 Task: Slide 10 - Awesome Words-1.
Action: Mouse moved to (41, 96)
Screenshot: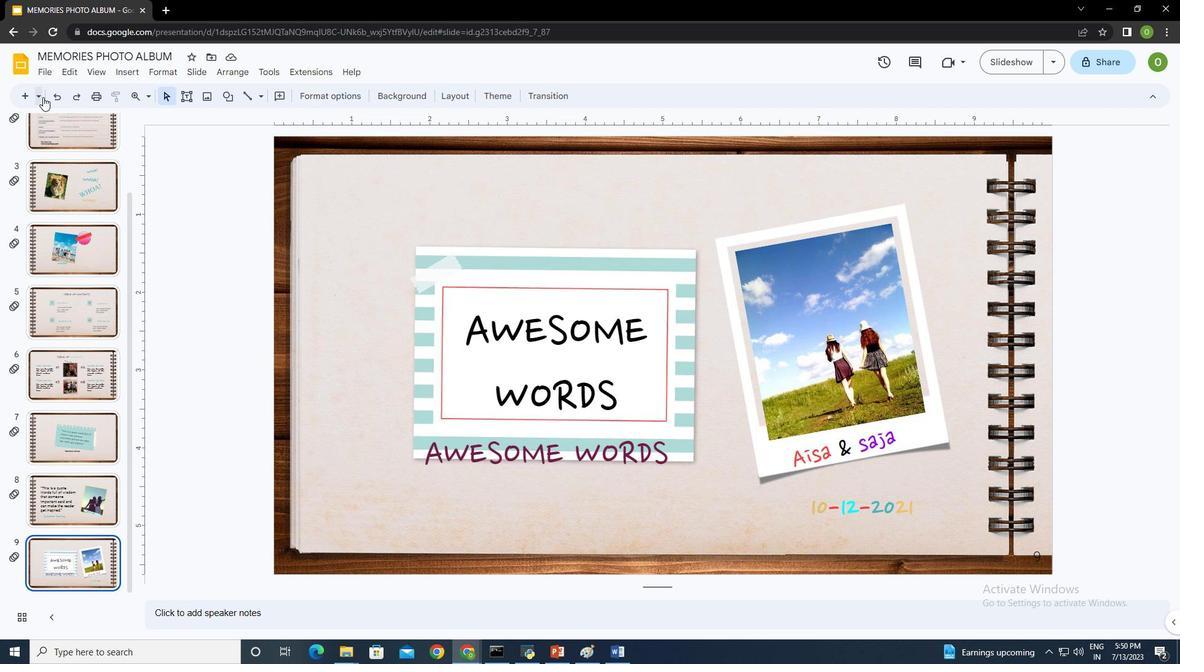
Action: Mouse pressed left at (41, 96)
Screenshot: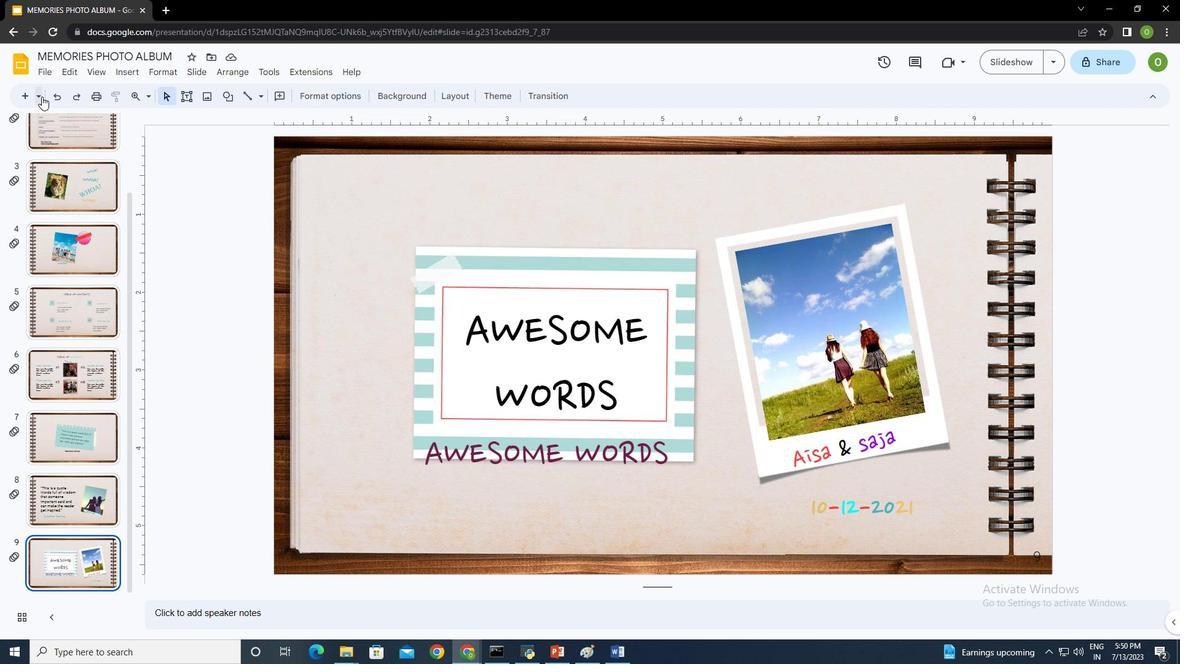 
Action: Mouse moved to (143, 340)
Screenshot: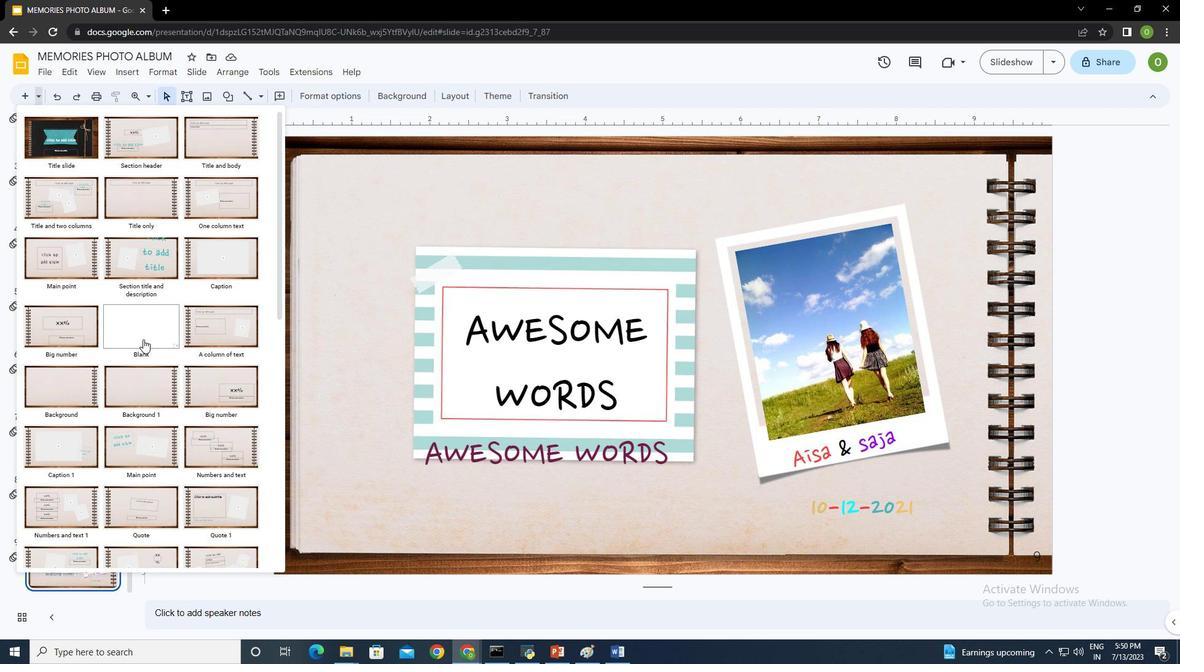
Action: Mouse scrolled (143, 339) with delta (0, 0)
Screenshot: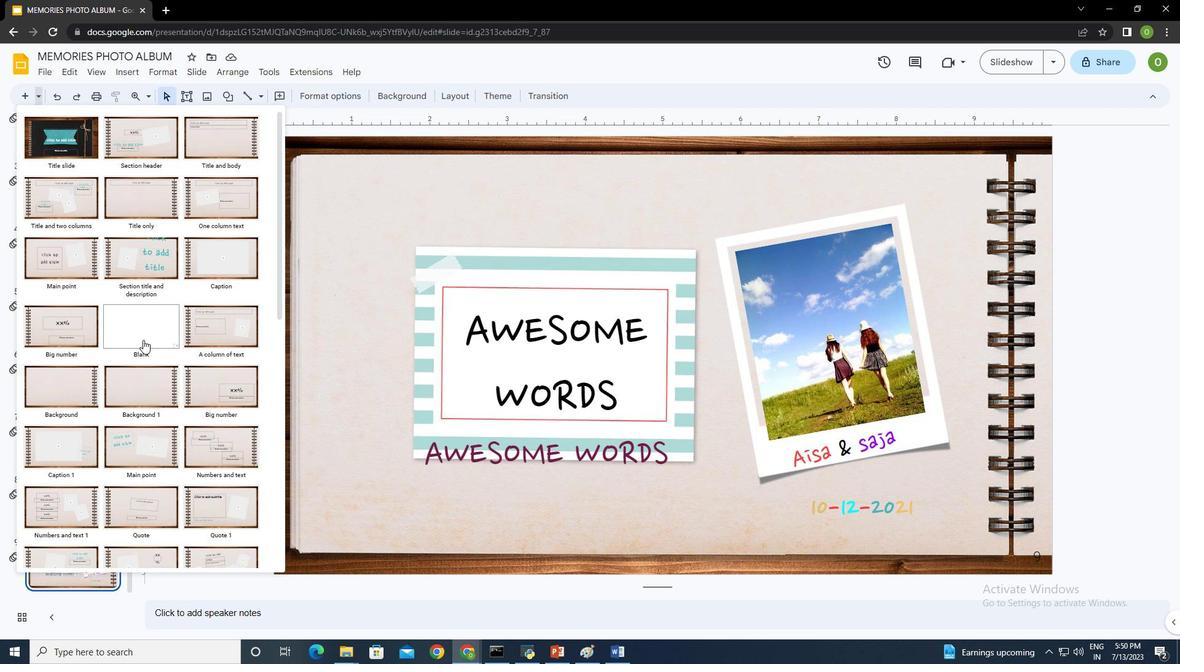 
Action: Mouse scrolled (143, 339) with delta (0, 0)
Screenshot: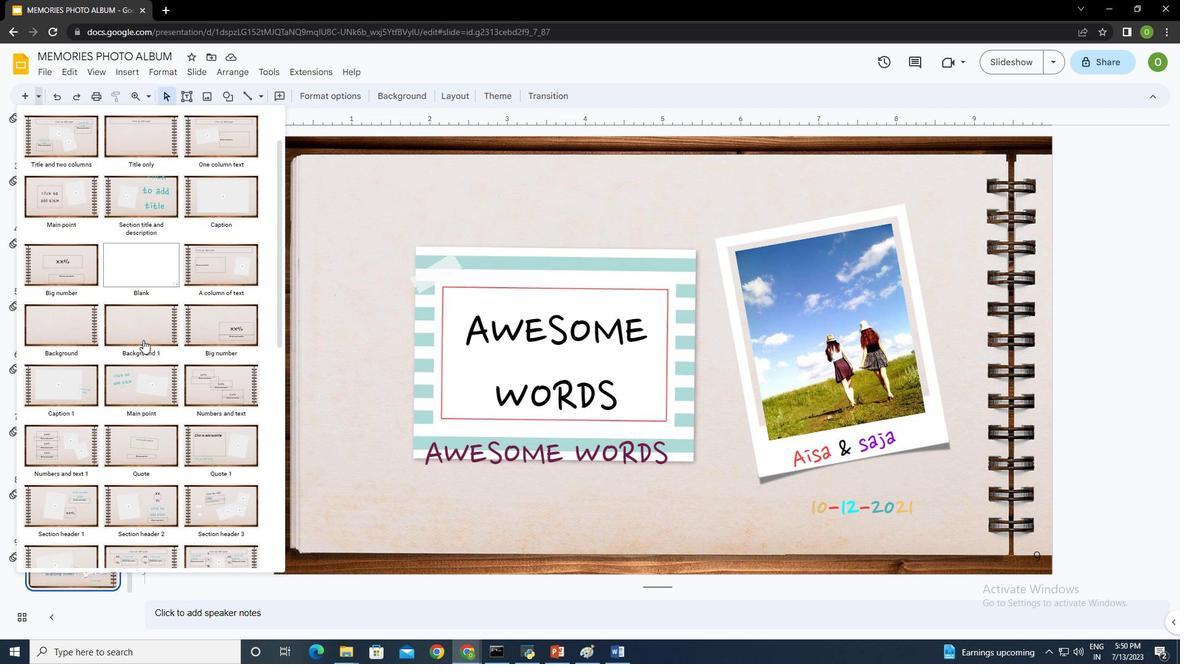 
Action: Mouse scrolled (143, 339) with delta (0, 0)
Screenshot: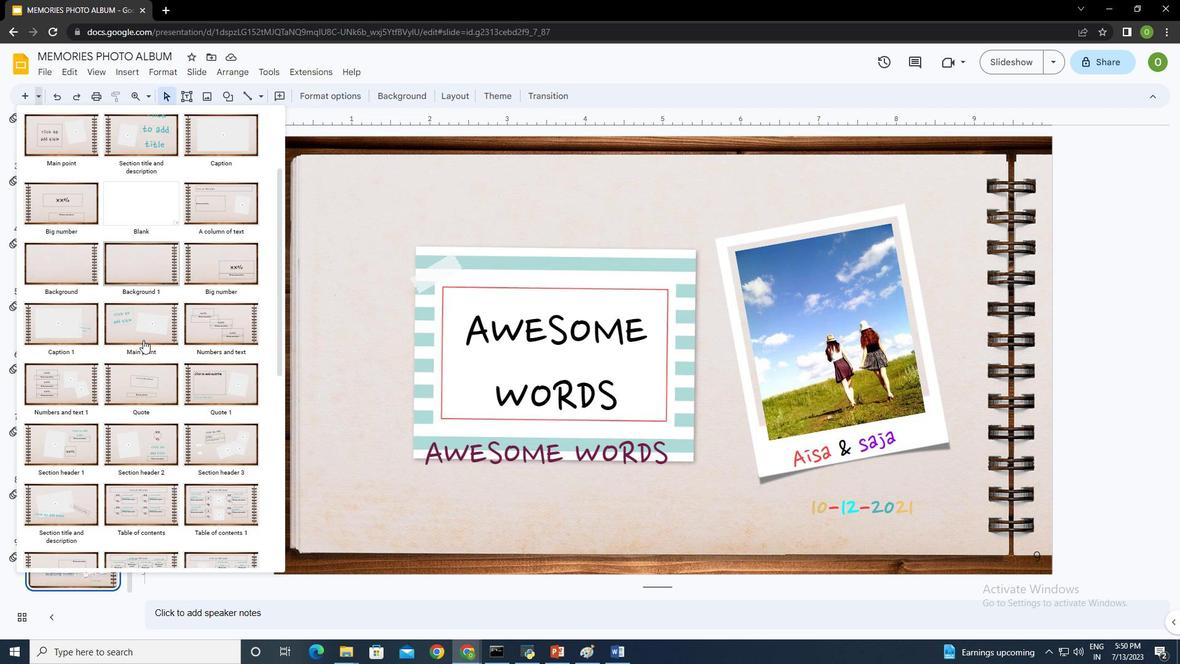 
Action: Mouse moved to (151, 255)
Screenshot: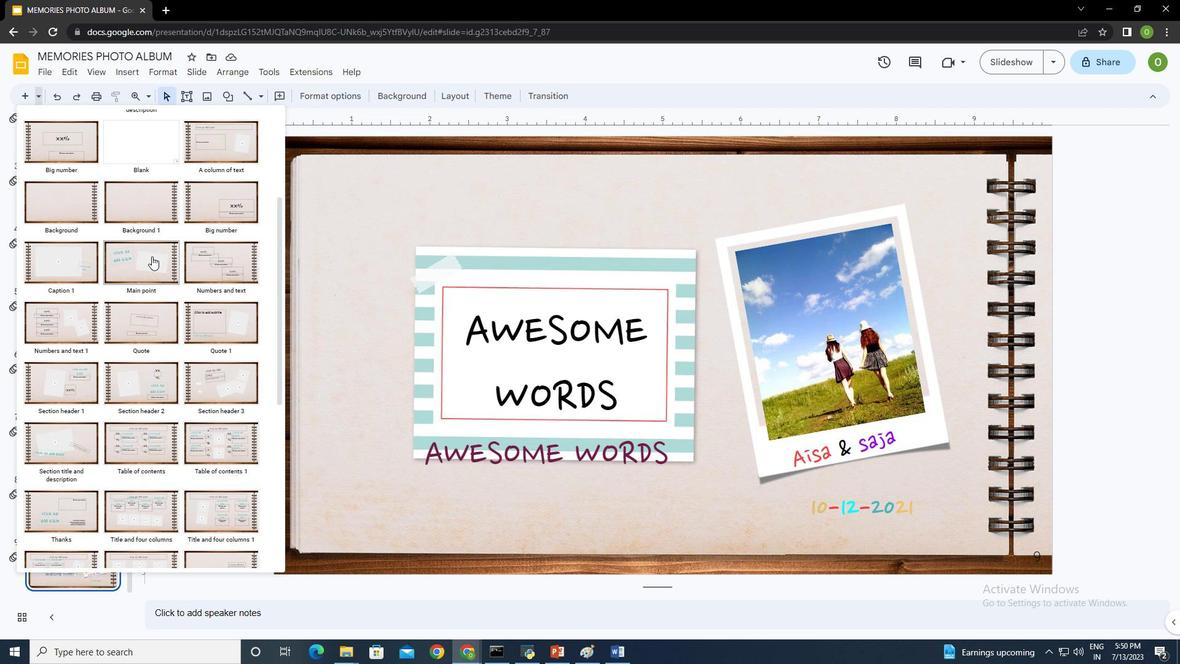
Action: Mouse pressed left at (151, 255)
Screenshot: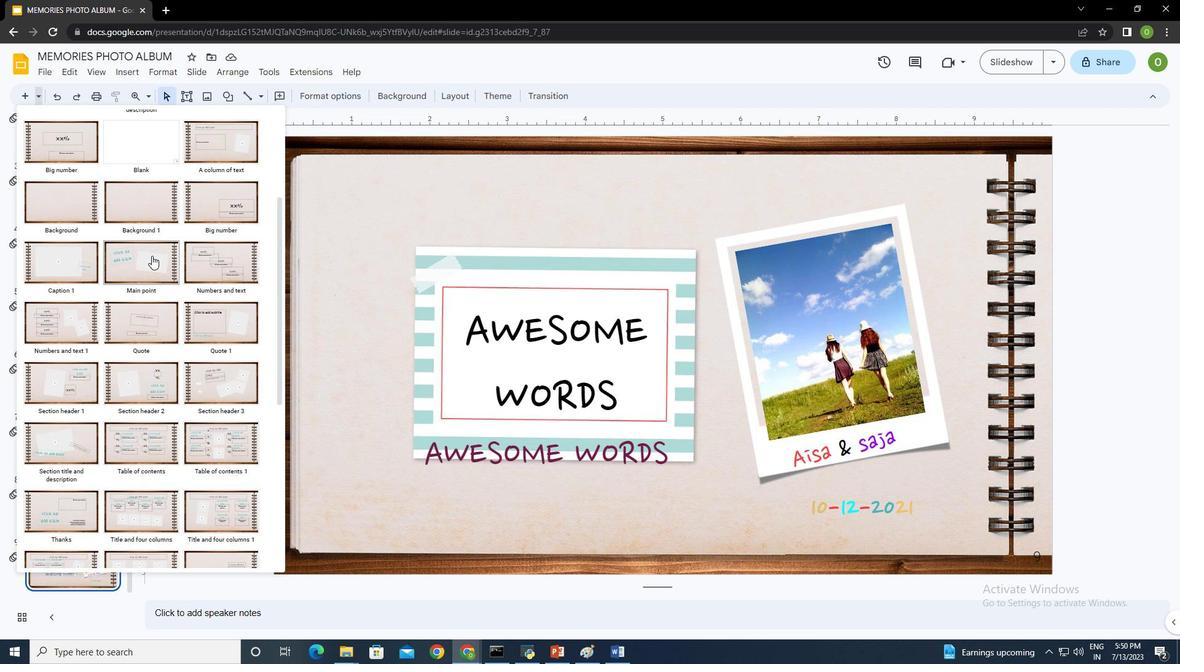 
Action: Mouse moved to (767, 336)
Screenshot: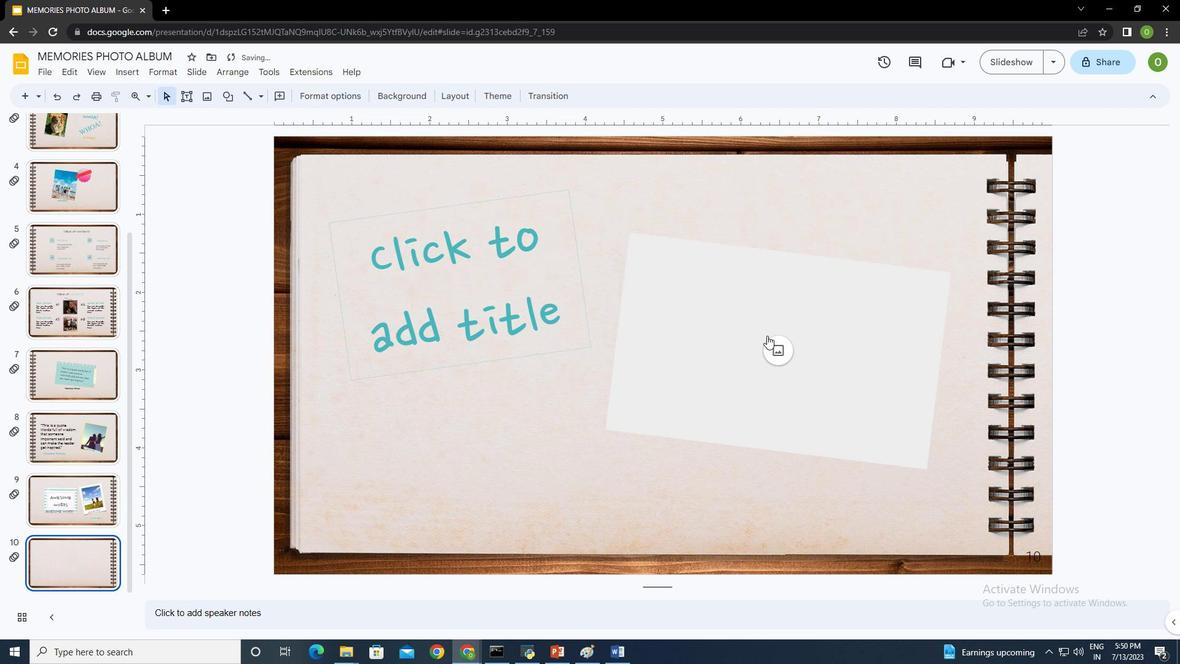 
Action: Mouse pressed left at (767, 336)
Screenshot: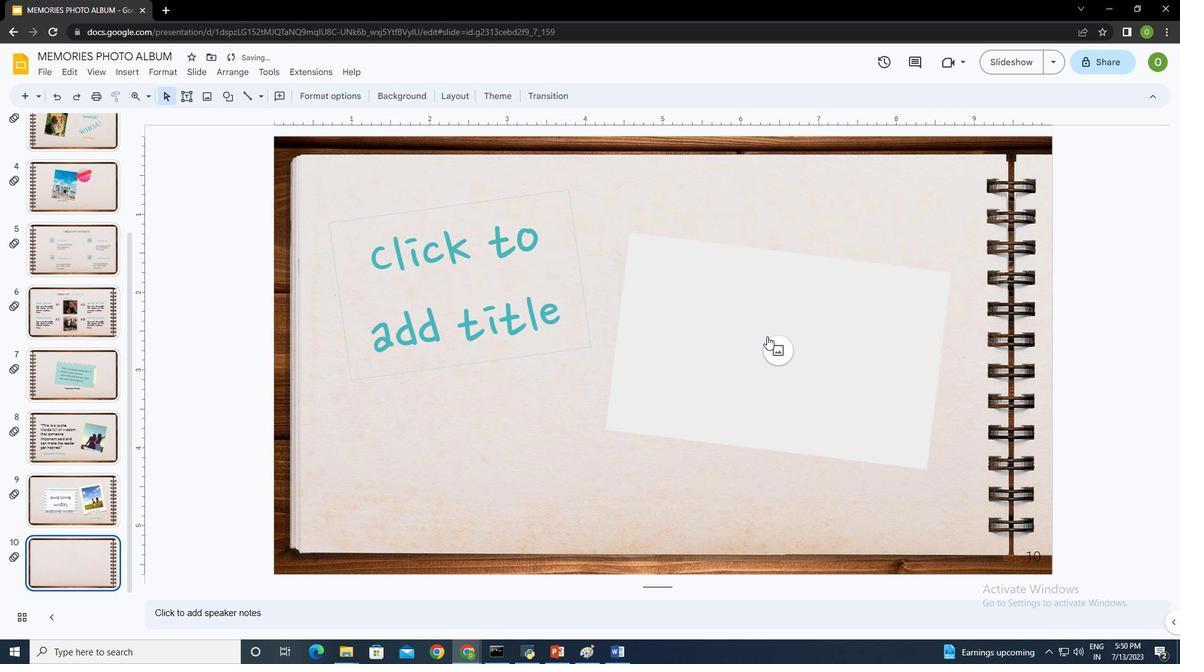 
Action: Mouse moved to (828, 370)
Screenshot: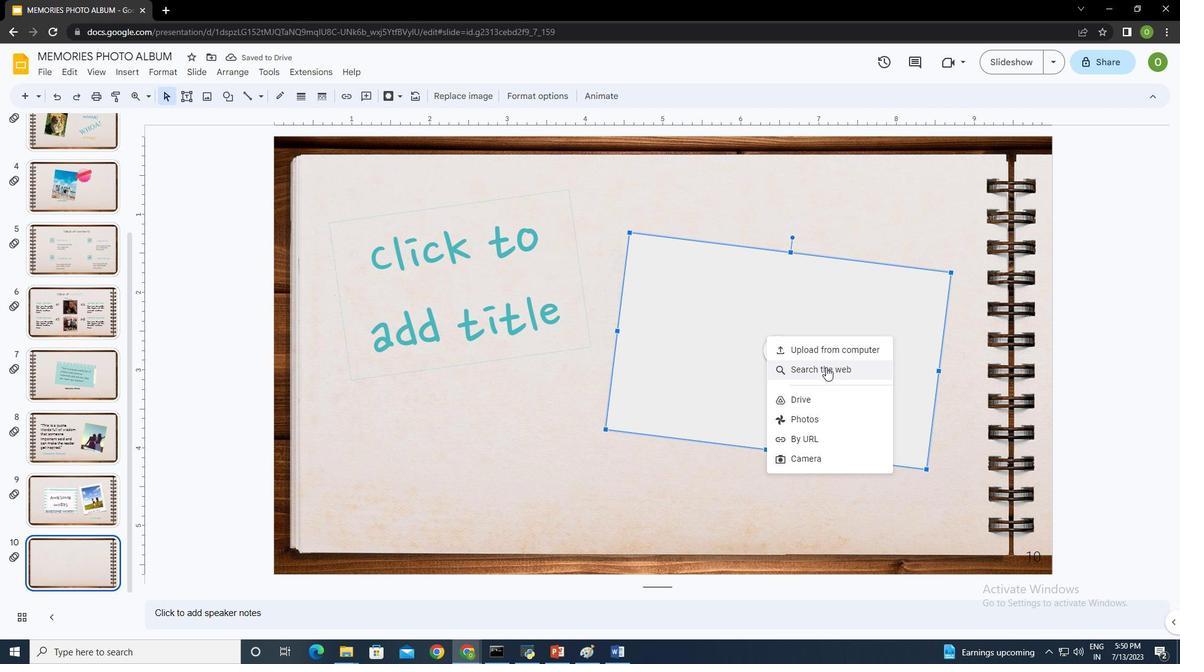 
Action: Mouse pressed left at (828, 370)
Screenshot: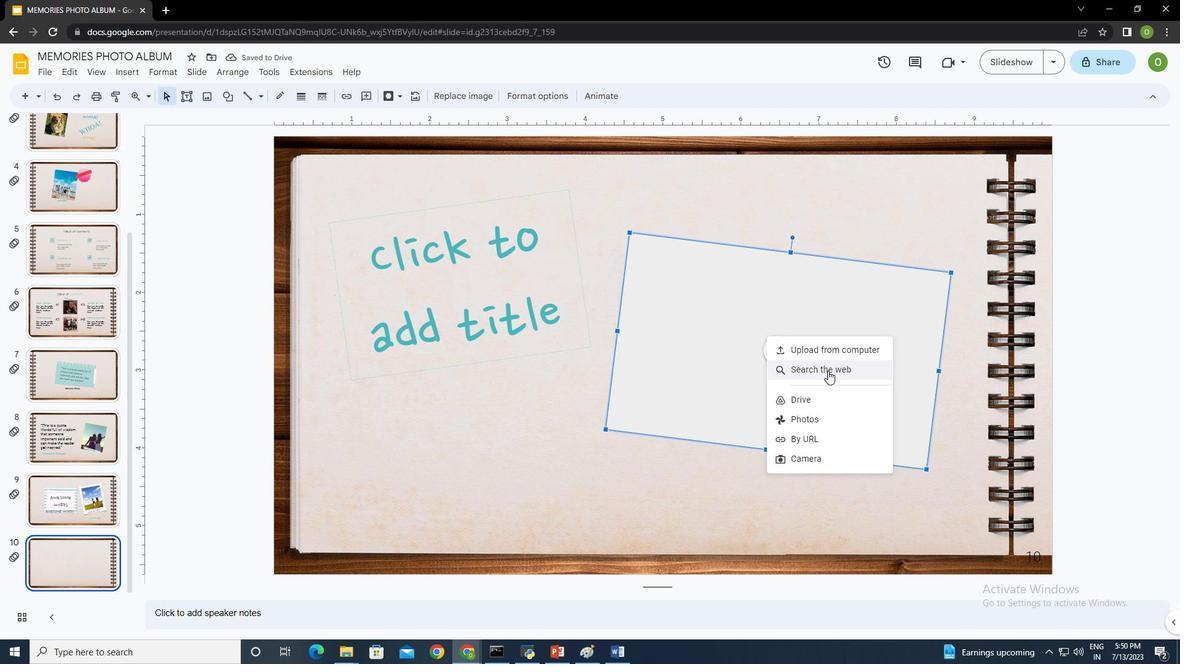 
Action: Mouse moved to (1080, 103)
Screenshot: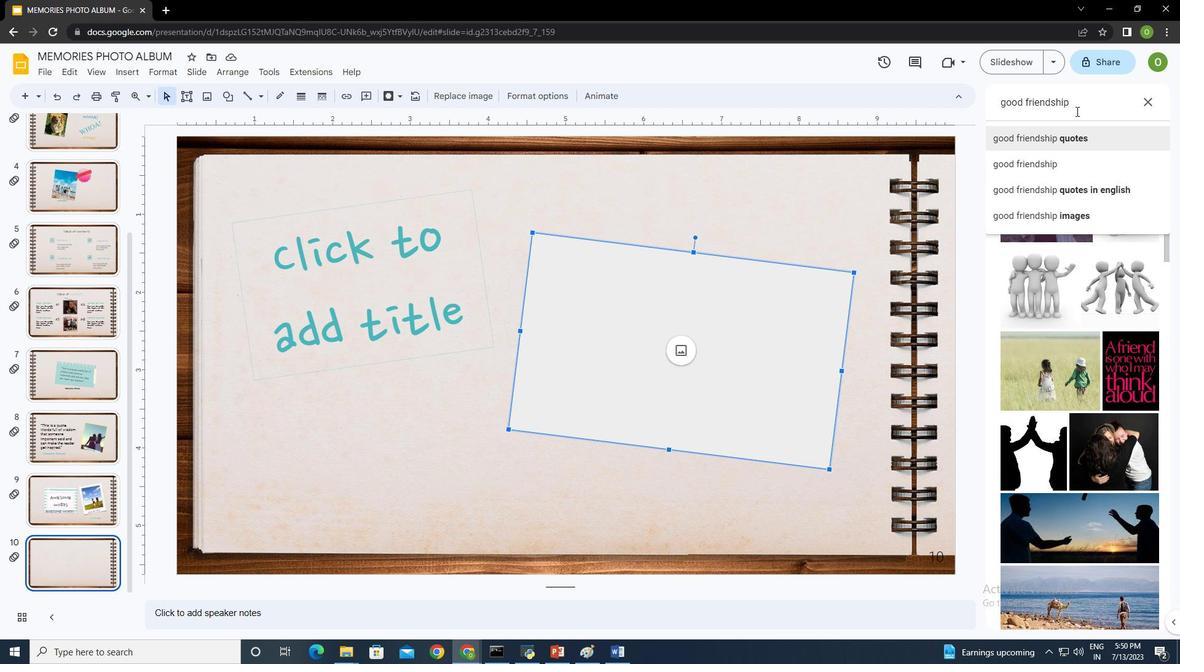 
Action: Mouse pressed left at (1080, 103)
Screenshot: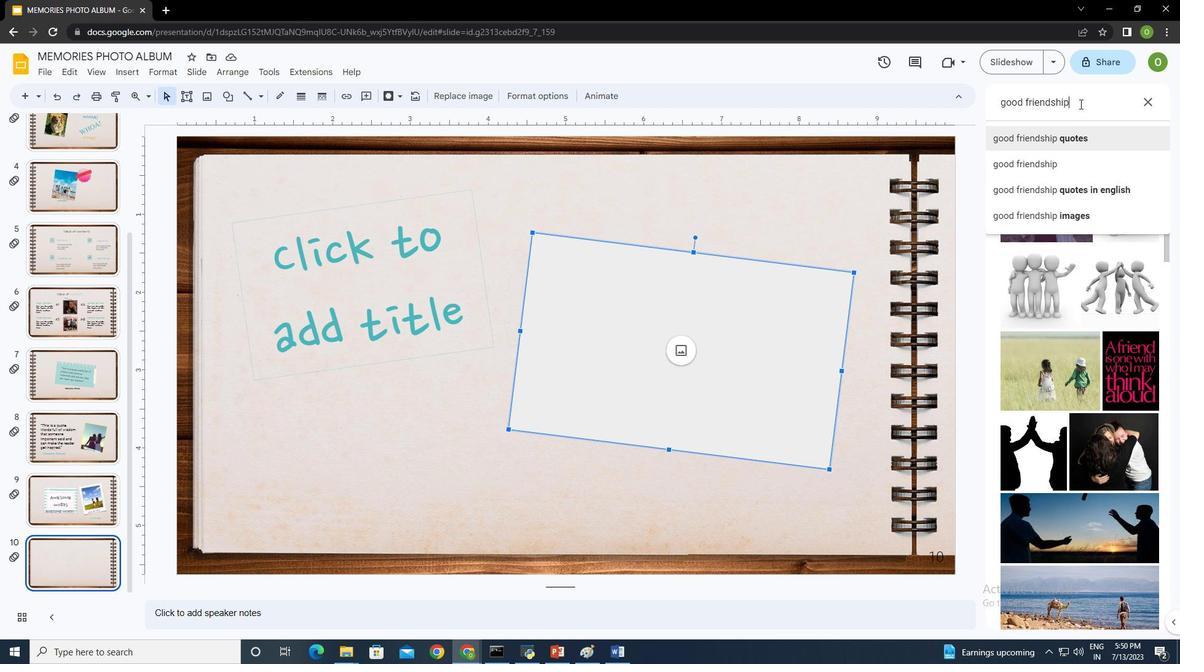 
Action: Mouse moved to (1081, 105)
Screenshot: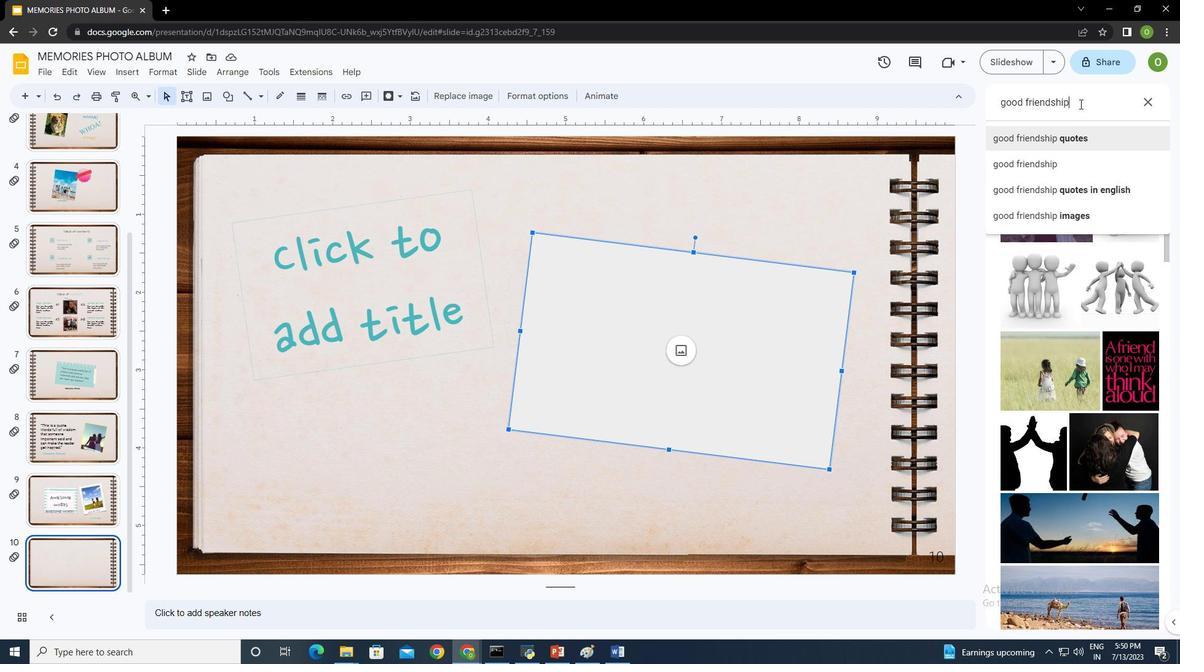 
Action: Key pressed <Key.backspace><Key.backspace><Key.backspace><Key.backspace><Key.backspace><Key.backspace><Key.backspace><Key.backspace><Key.backspace><Key.backspace><Key.backspace><Key.backspace><Key.backspace><Key.backspace><Key.backspace><Key.backspace><Key.backspace><Key.backspace><Key.backspace><Key.backspace><Key.backspace><Key.backspace><Key.backspace>evening<Key.space>picture<Key.space>with<Key.space>friends<Key.enter>
Screenshot: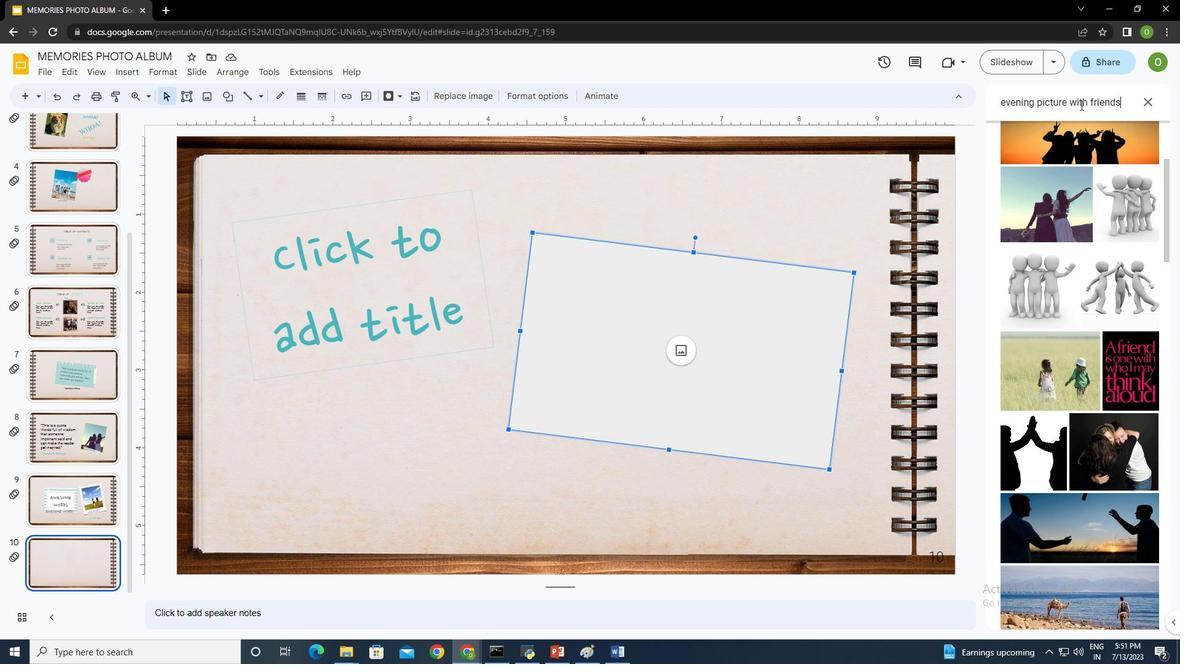 
Action: Mouse moved to (1096, 158)
Screenshot: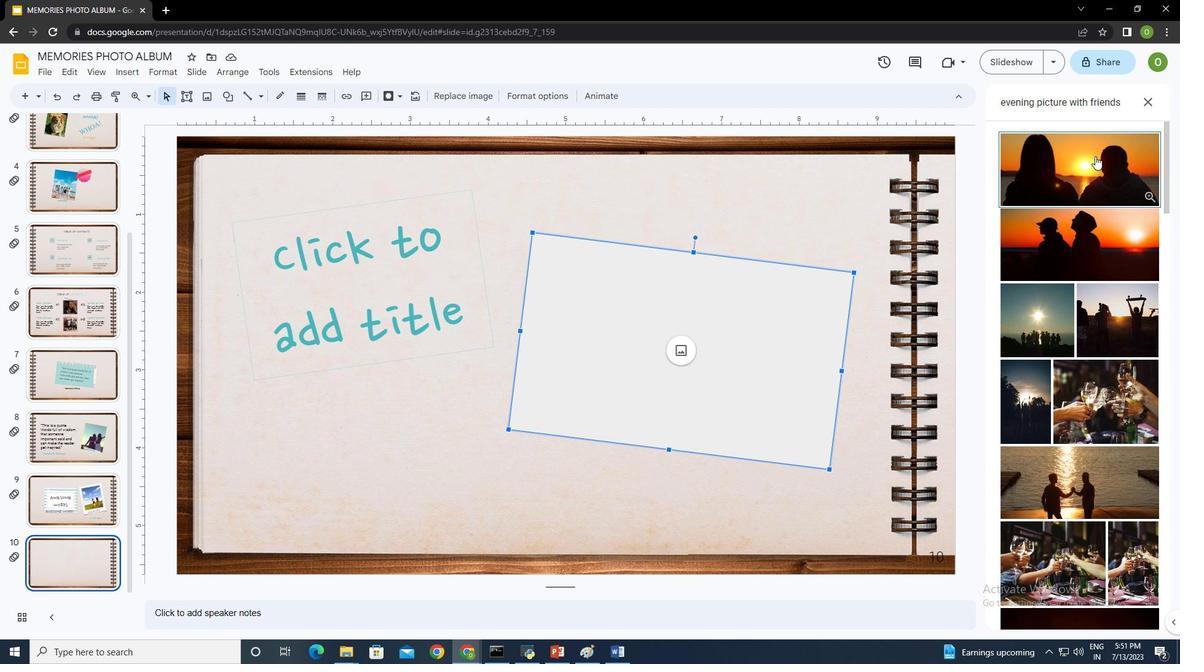 
Action: Mouse scrolled (1096, 157) with delta (0, 0)
Screenshot: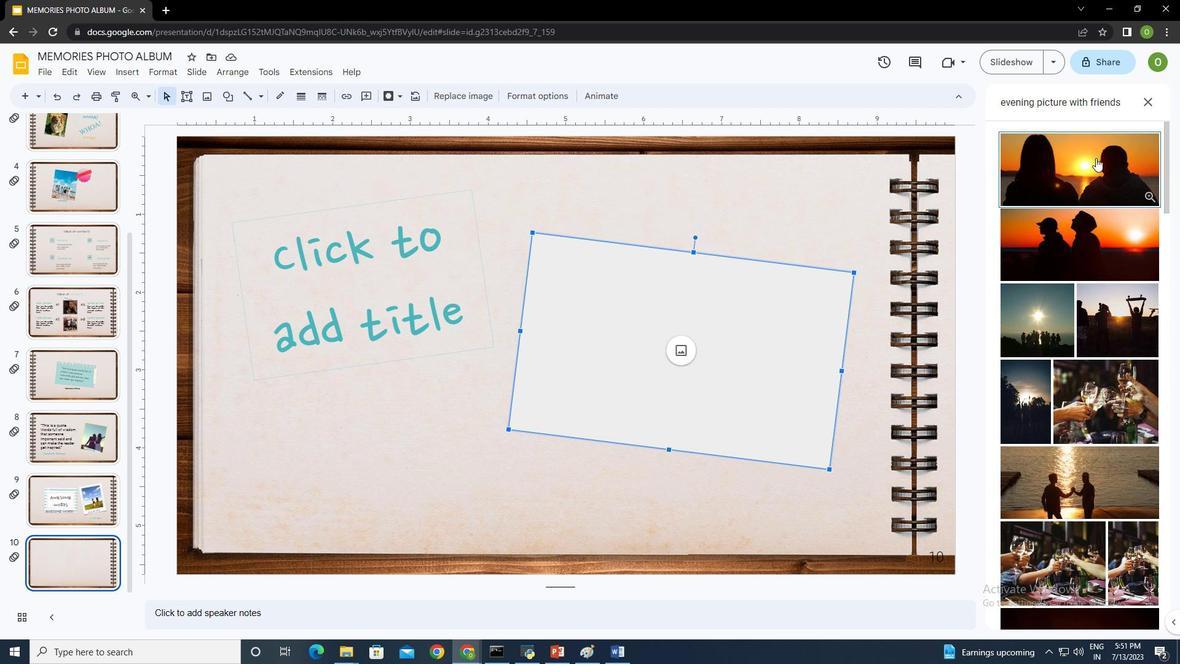 
Action: Mouse scrolled (1096, 157) with delta (0, 0)
Screenshot: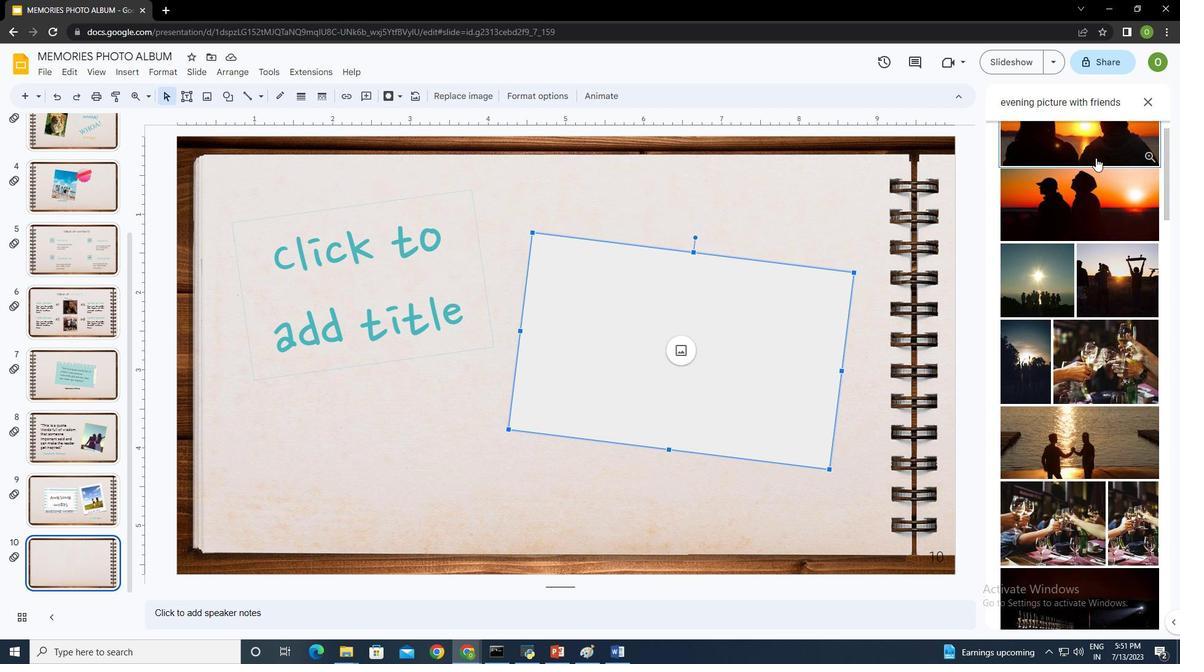 
Action: Mouse scrolled (1096, 157) with delta (0, 0)
Screenshot: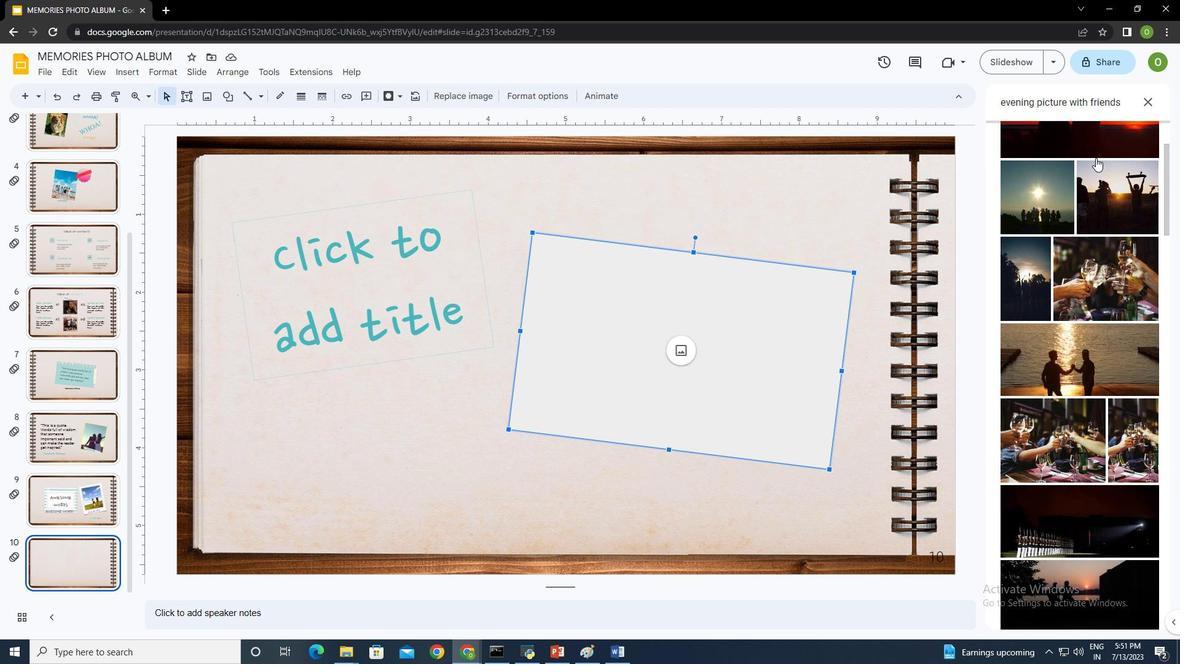 
Action: Mouse scrolled (1096, 157) with delta (0, 0)
Screenshot: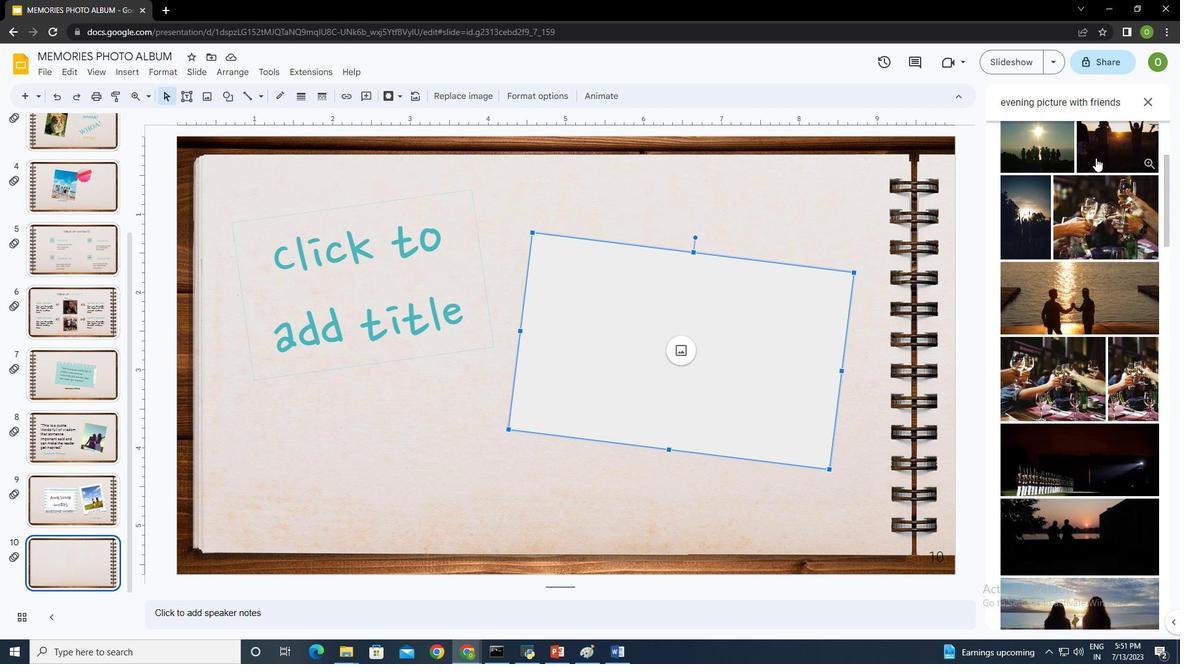 
Action: Mouse moved to (1074, 225)
Screenshot: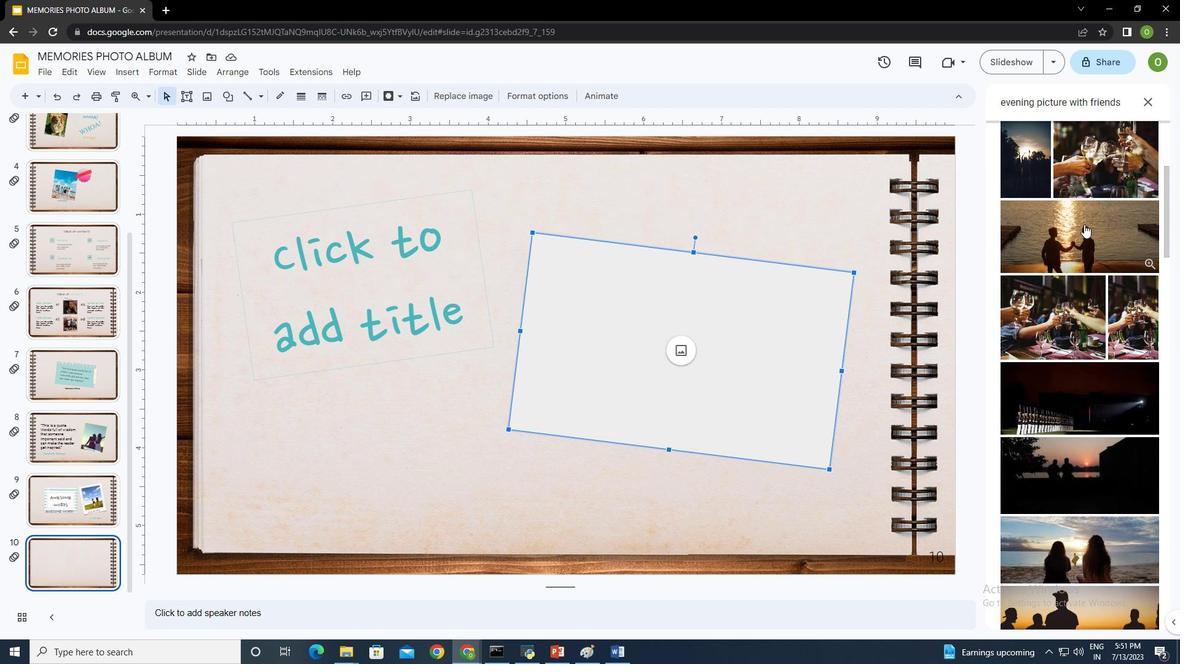 
Action: Mouse pressed left at (1074, 225)
Screenshot: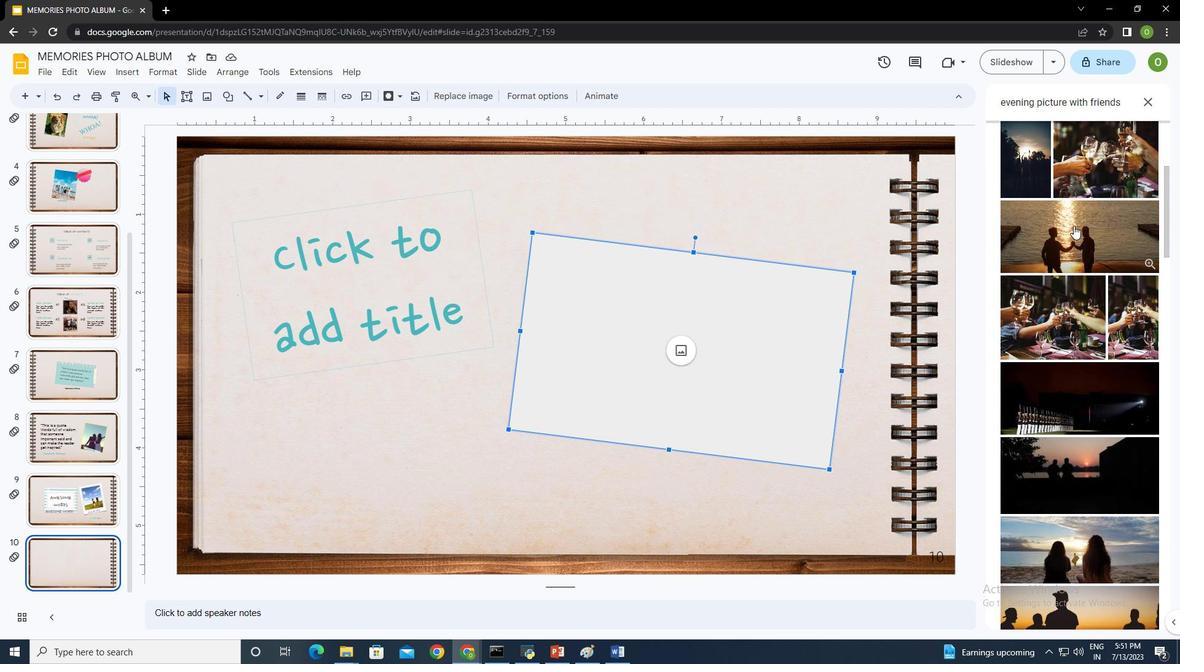 
Action: Mouse moved to (1125, 605)
Screenshot: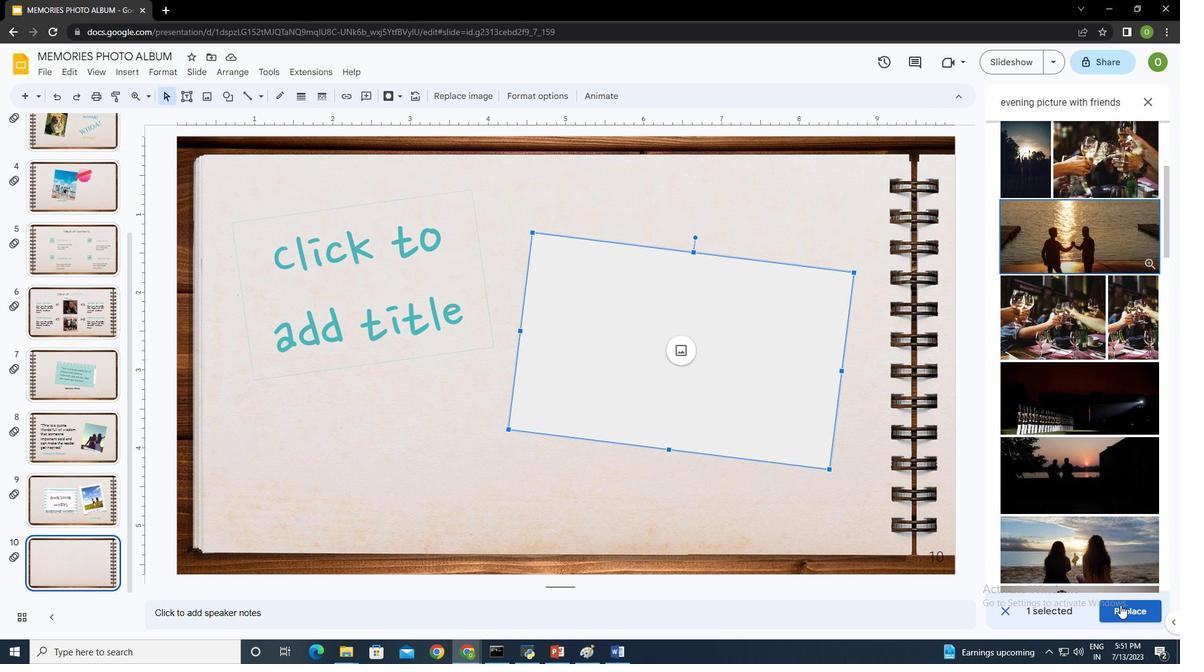 
Action: Mouse pressed left at (1125, 605)
Screenshot: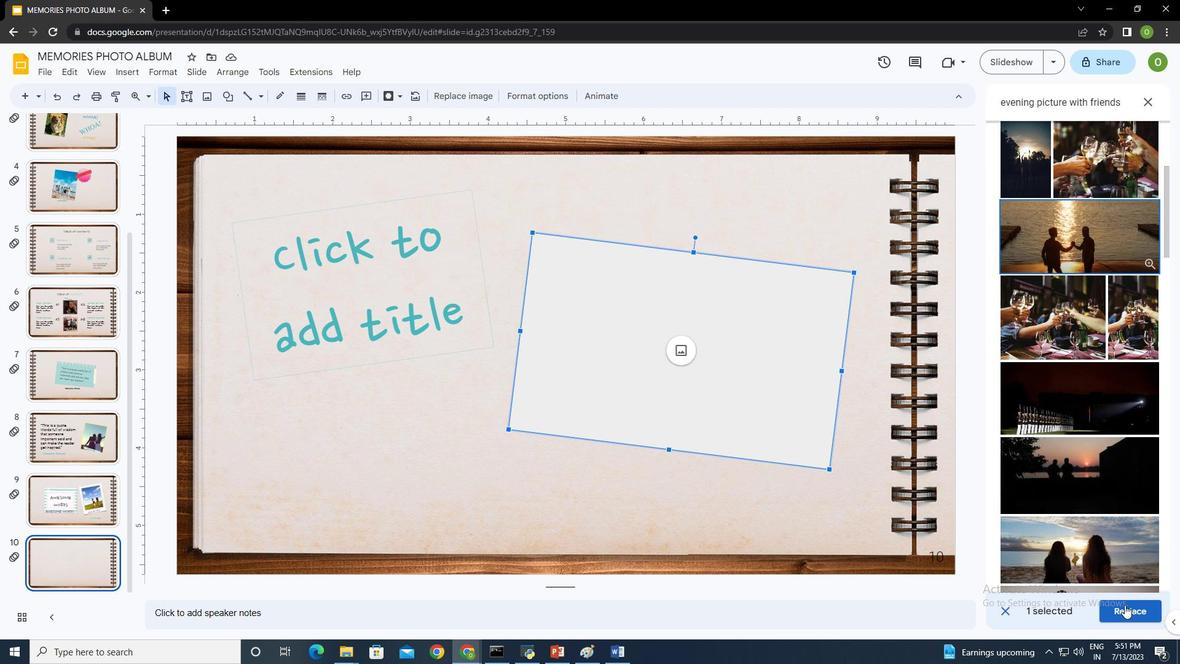 
Action: Mouse moved to (849, 366)
Screenshot: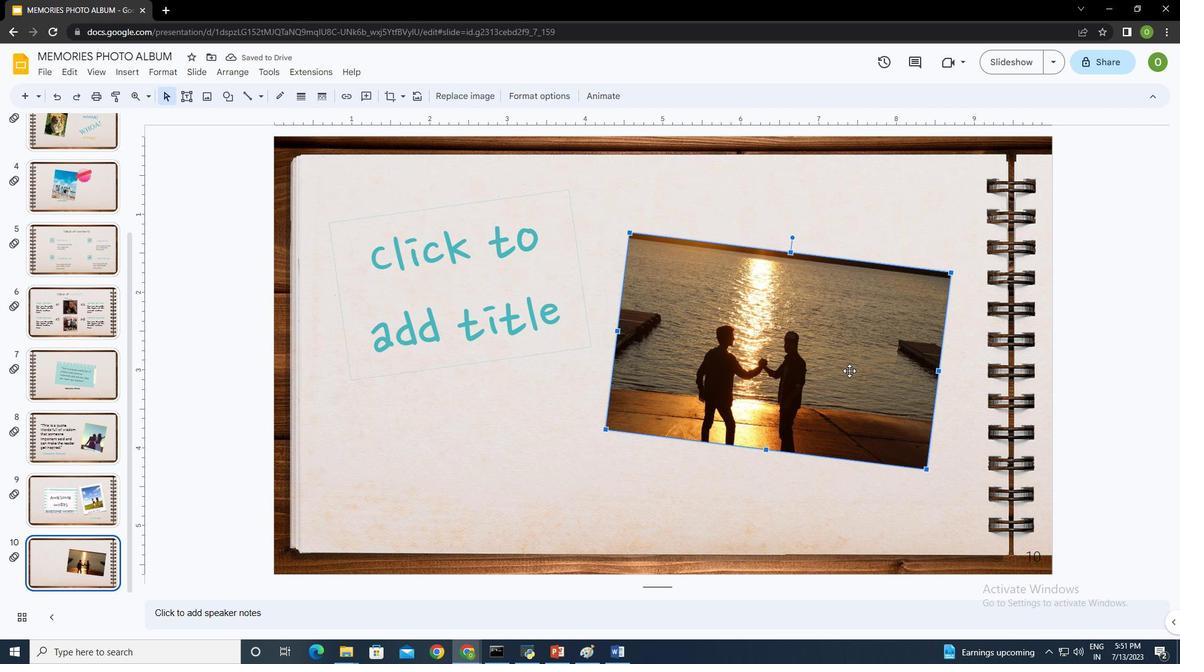 
Action: Mouse pressed left at (849, 366)
Screenshot: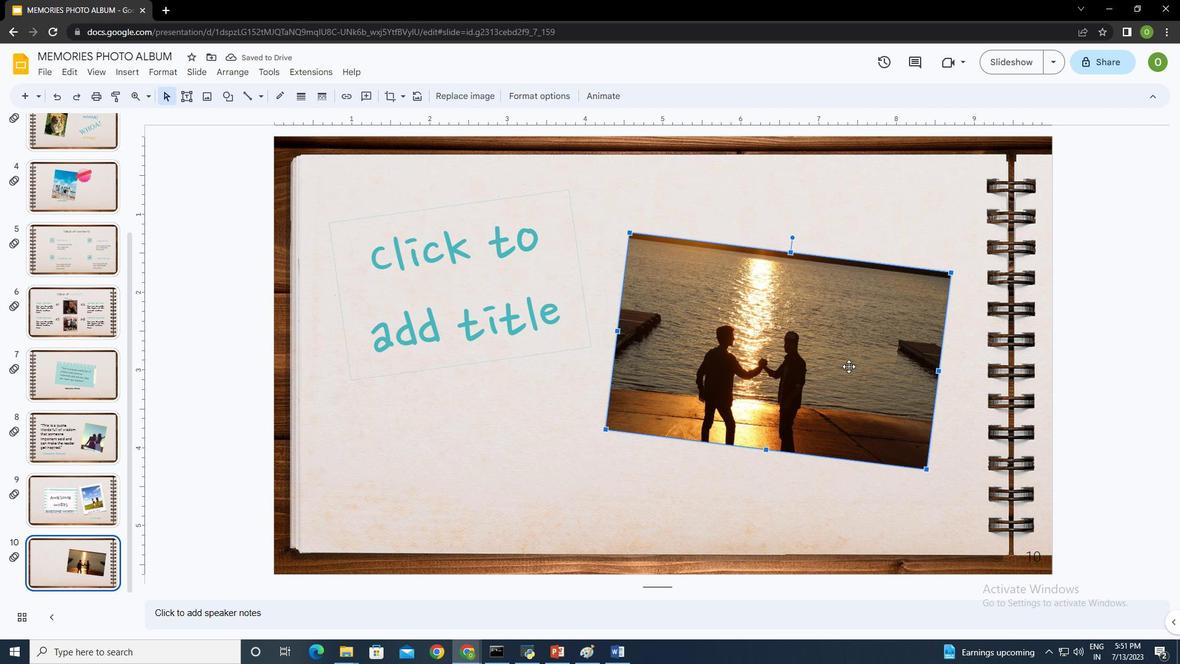 
Action: Mouse moved to (541, 464)
Screenshot: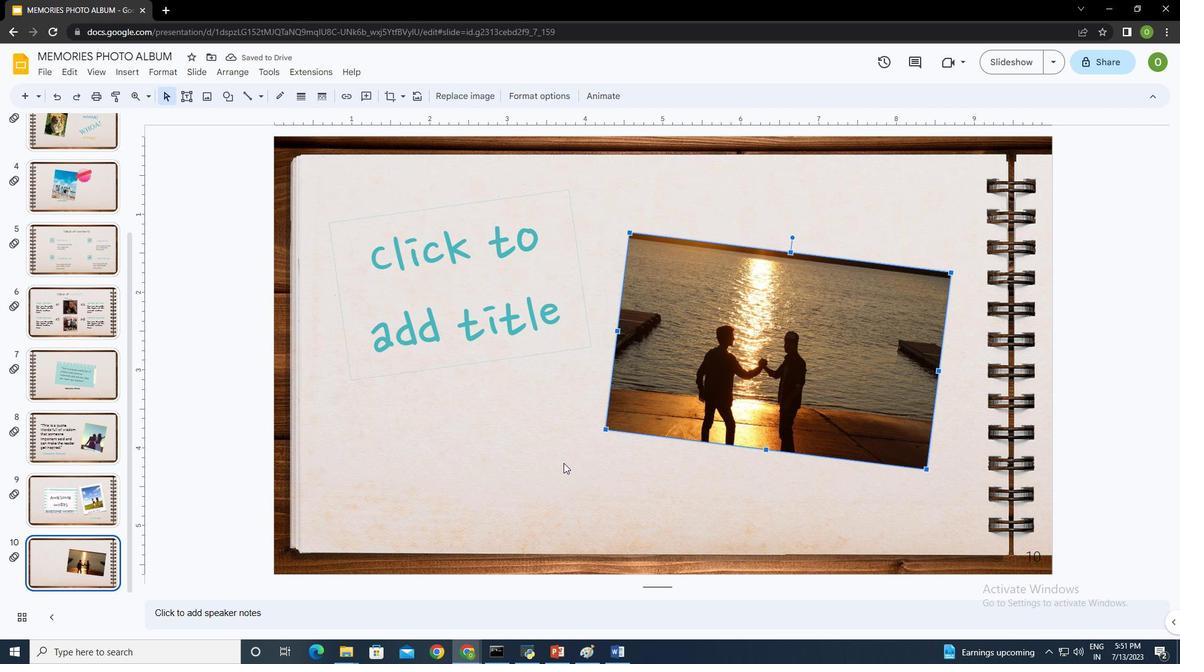 
Action: Mouse pressed left at (541, 464)
Screenshot: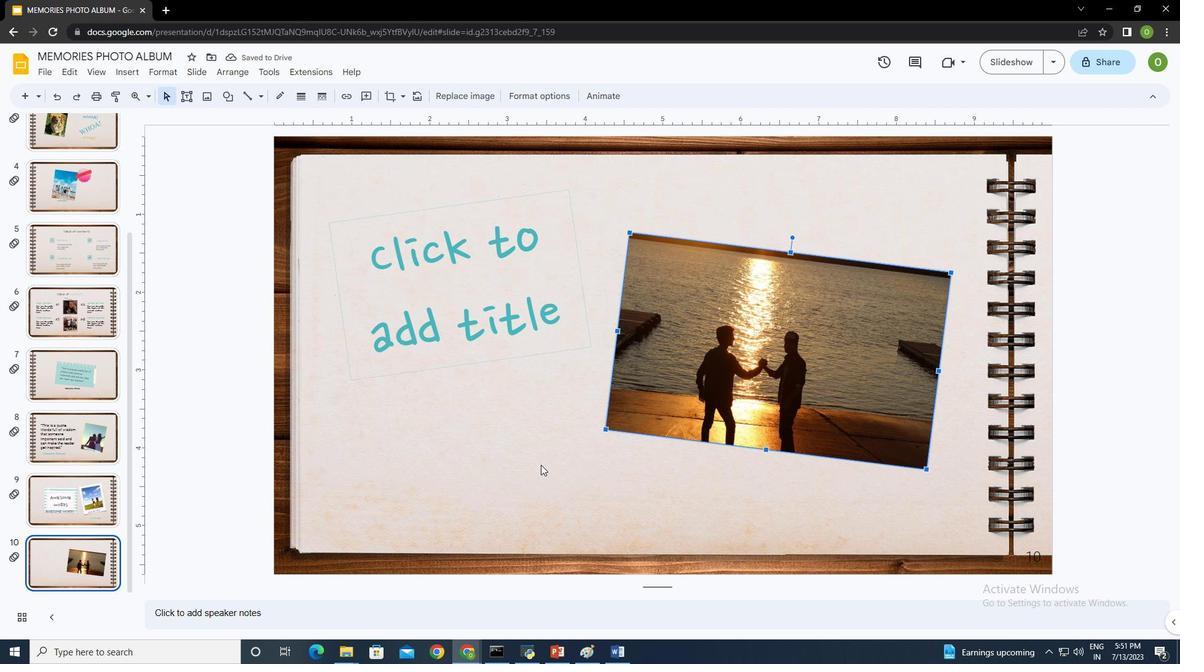 
Action: Mouse moved to (127, 71)
Screenshot: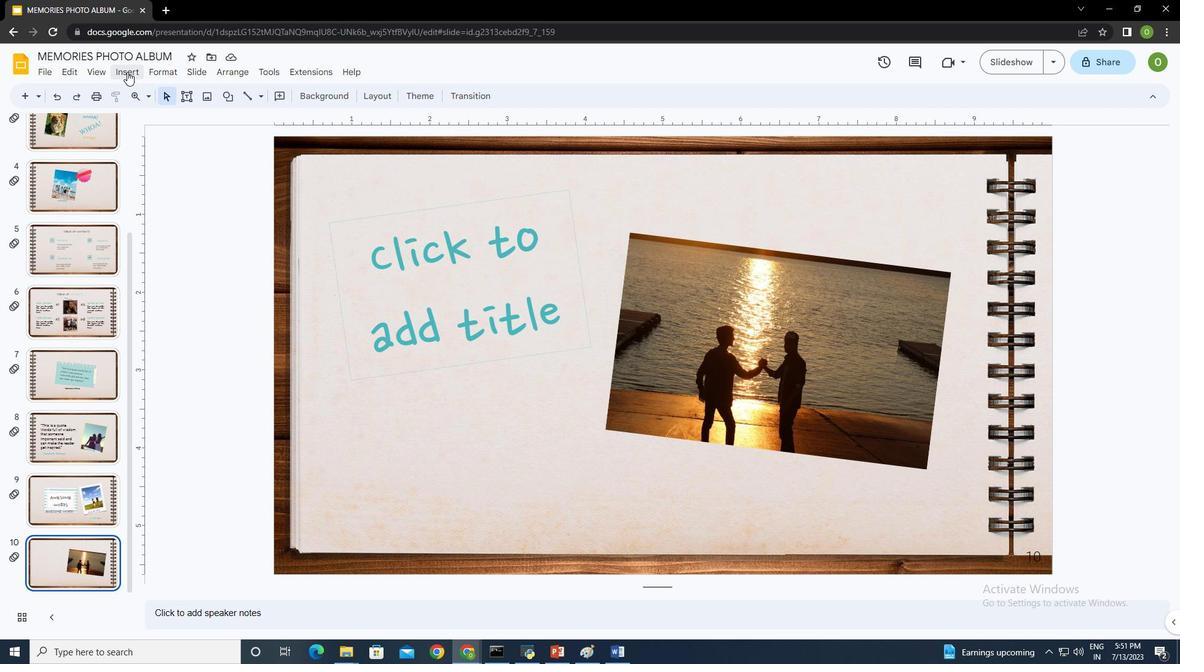 
Action: Mouse pressed left at (127, 71)
Screenshot: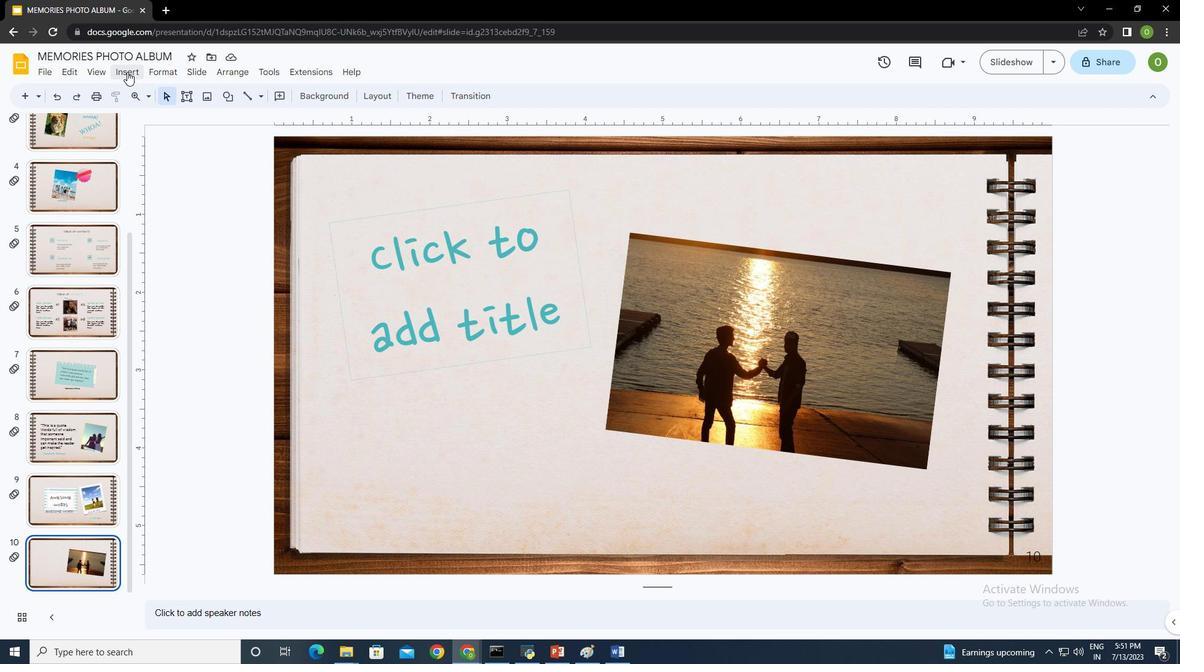 
Action: Mouse moved to (405, 97)
Screenshot: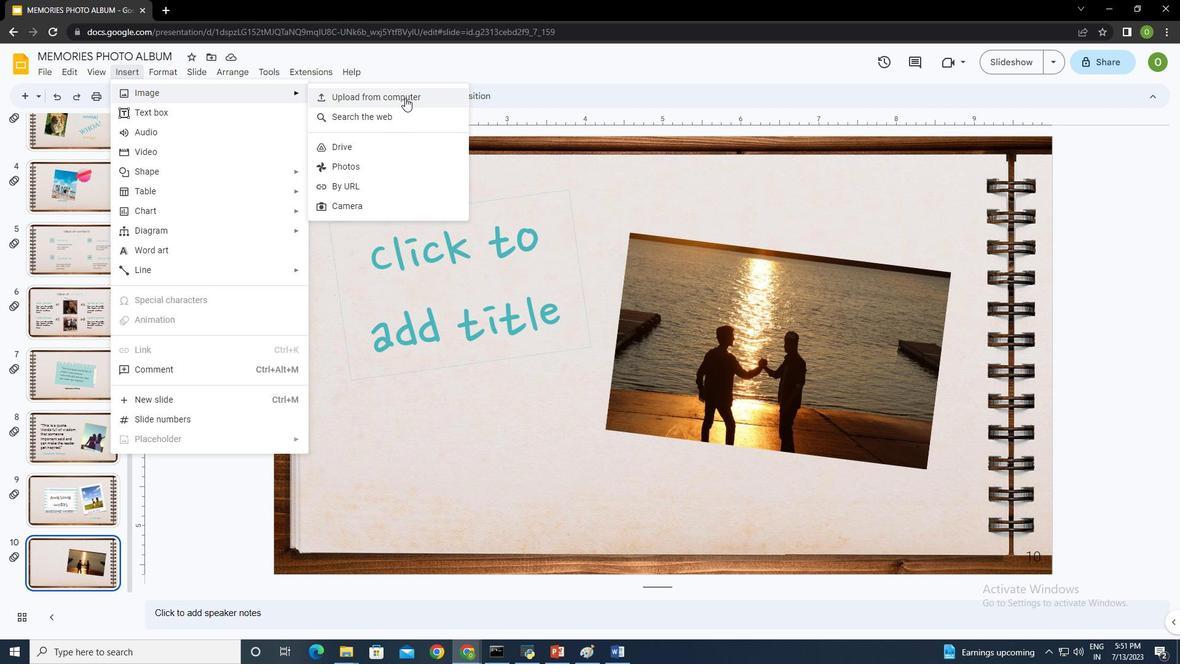 
Action: Mouse pressed left at (405, 97)
Screenshot: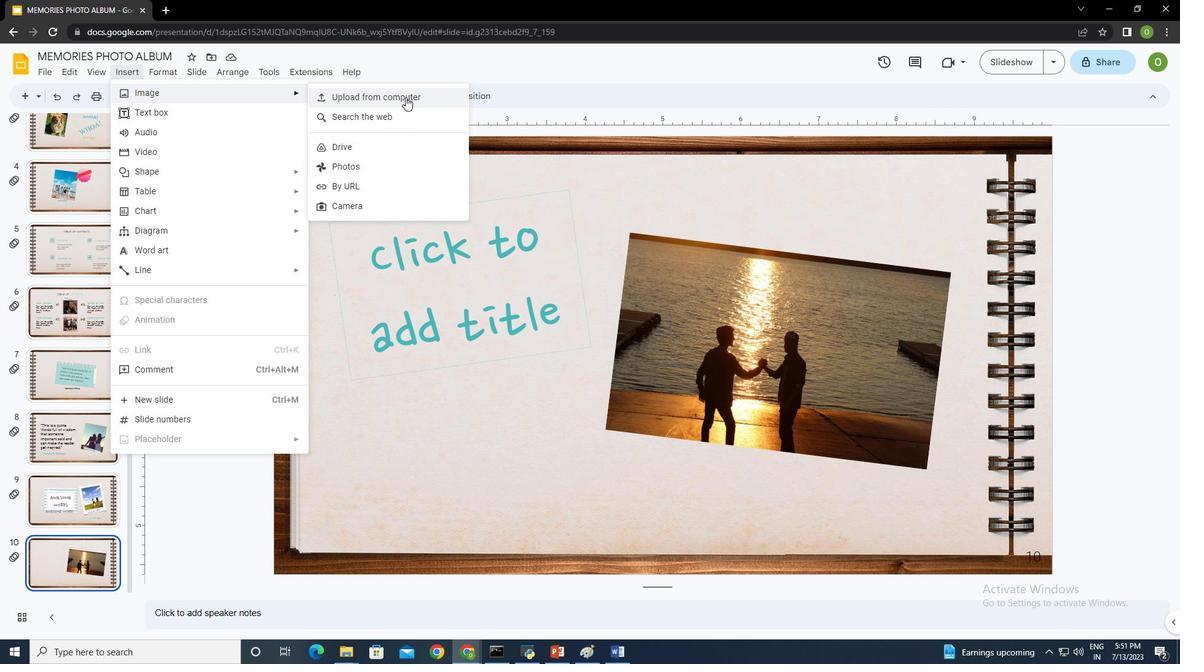 
Action: Mouse moved to (544, 121)
Screenshot: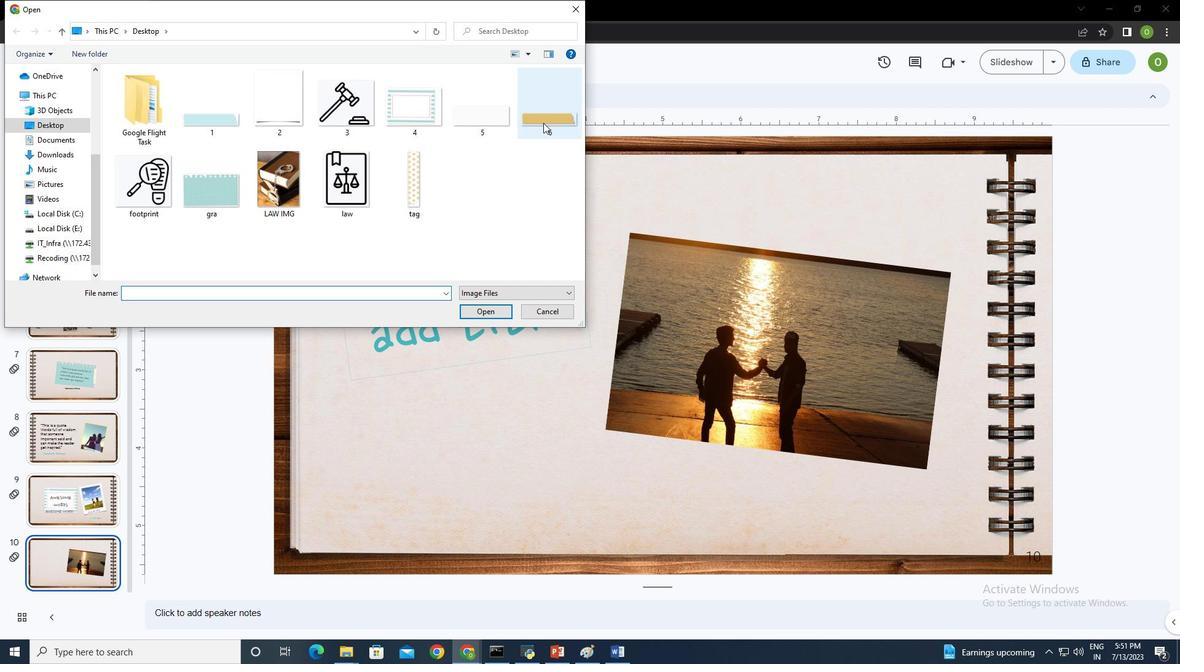 
Action: Mouse pressed left at (544, 121)
Screenshot: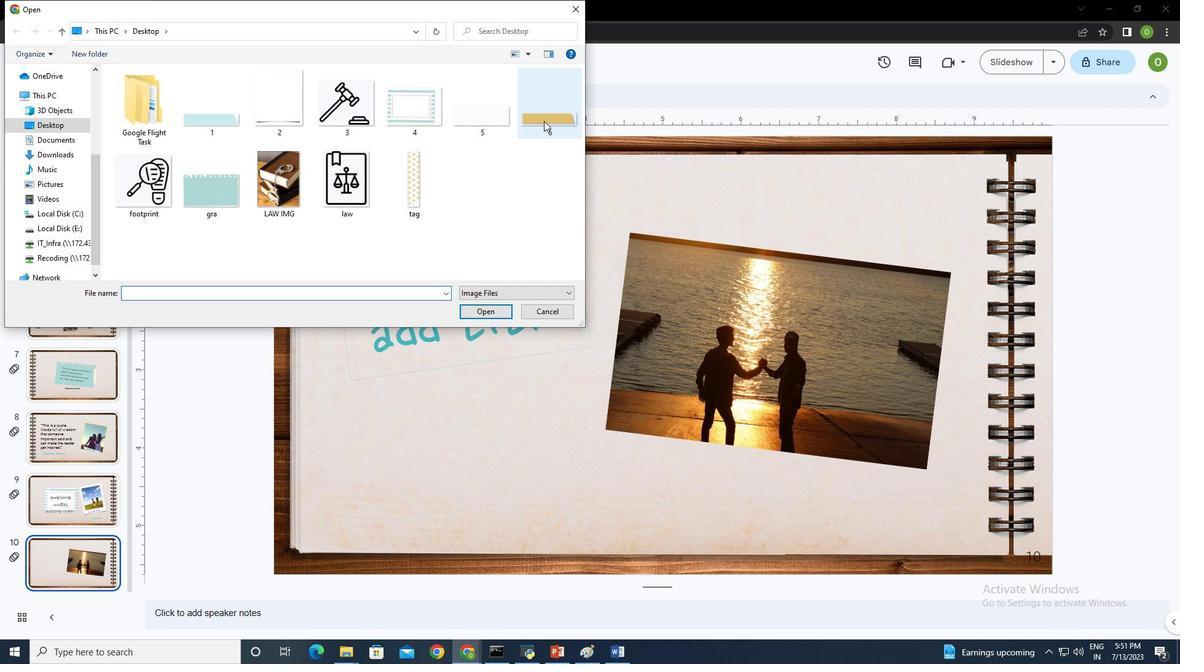 
Action: Mouse moved to (490, 313)
Screenshot: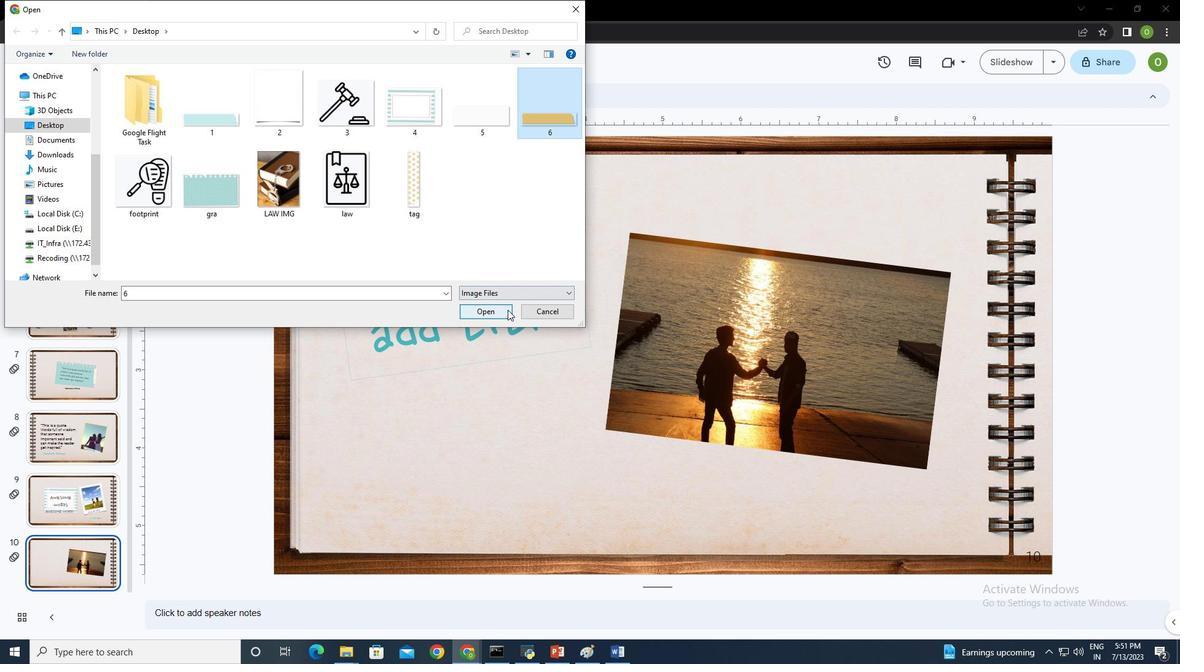 
Action: Mouse pressed left at (490, 313)
Screenshot: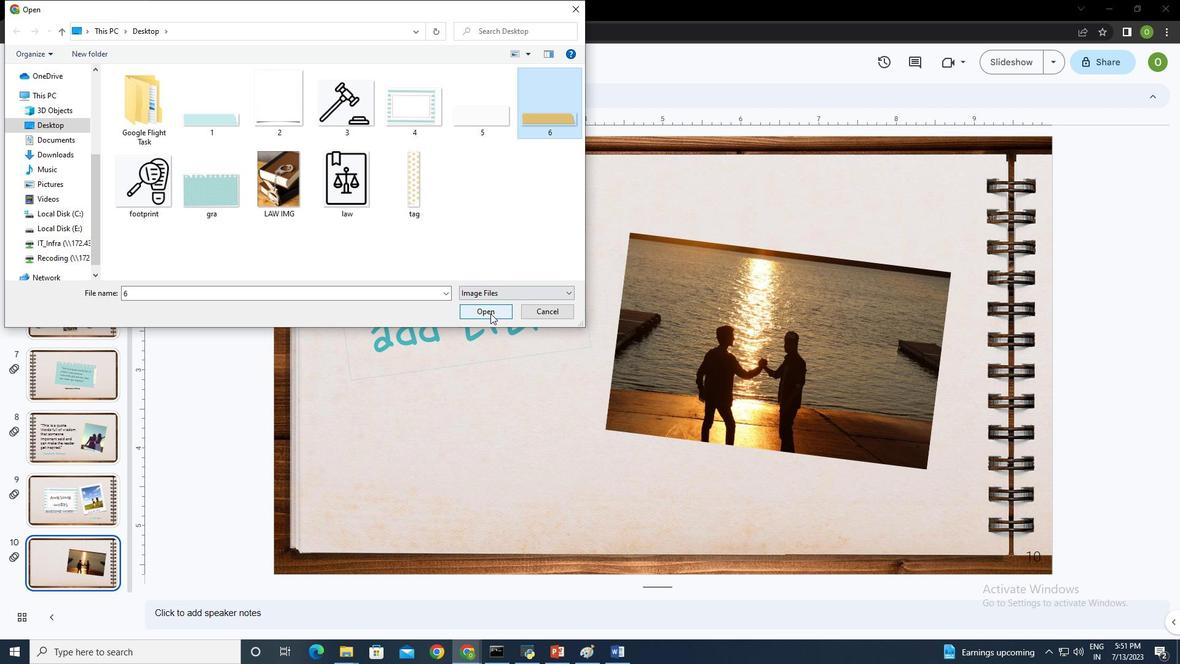 
Action: Mouse moved to (390, 505)
Screenshot: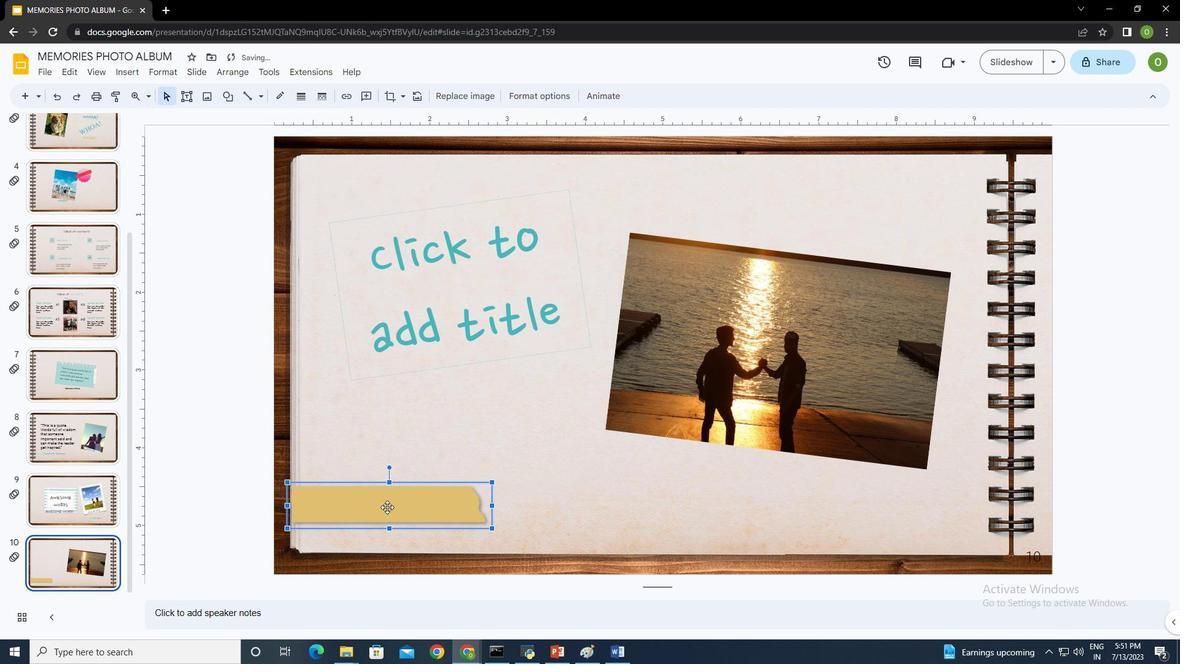 
Action: Mouse pressed left at (390, 505)
Screenshot: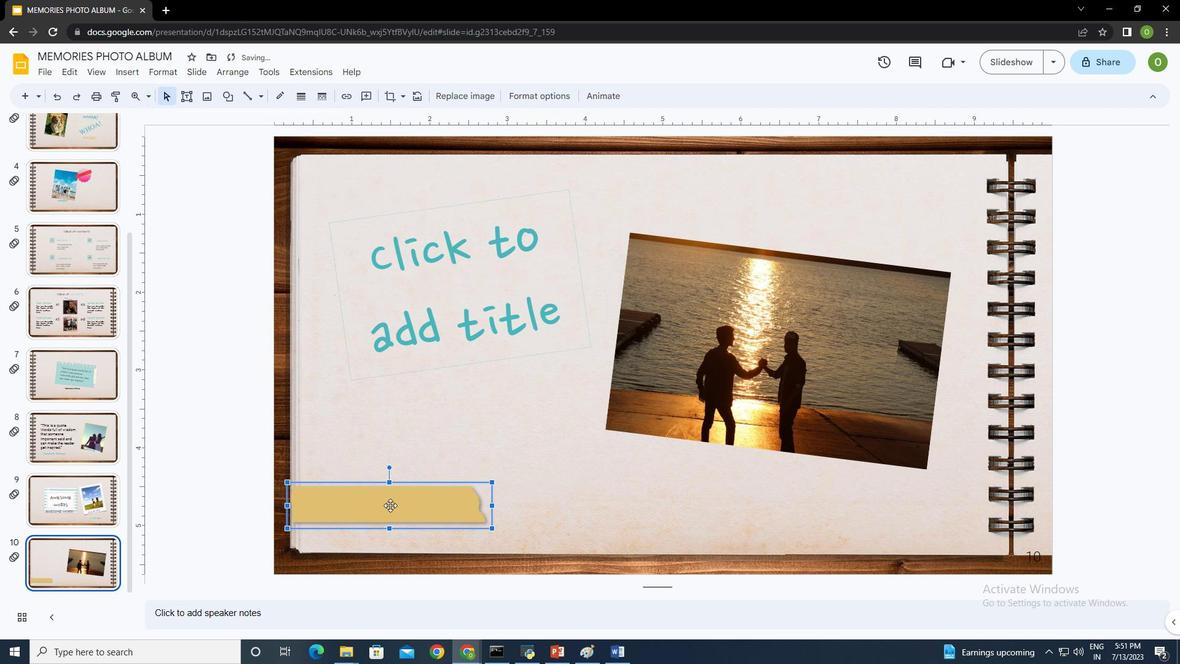 
Action: Mouse moved to (896, 205)
Screenshot: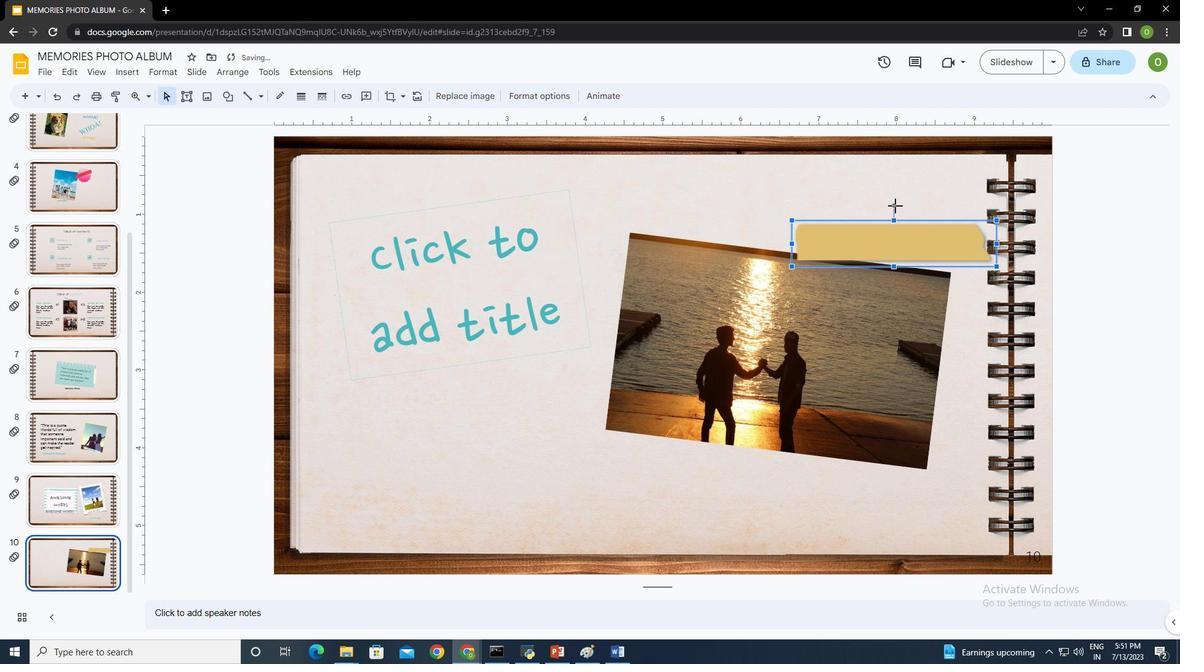
Action: Mouse pressed left at (896, 205)
Screenshot: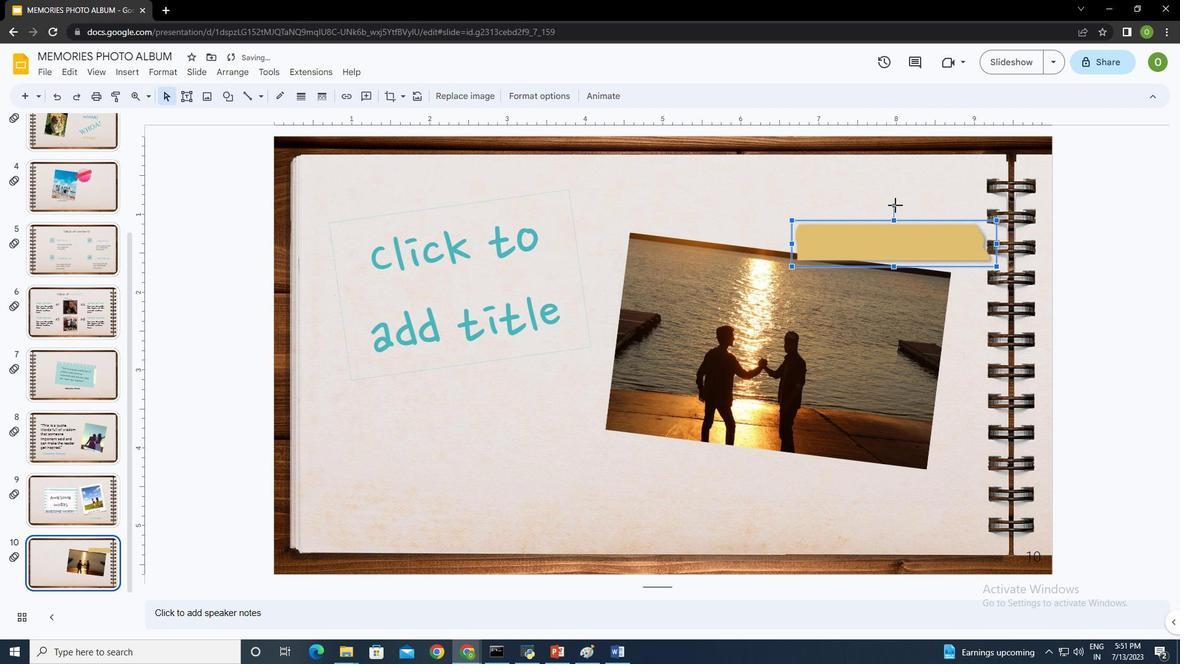 
Action: Mouse moved to (875, 256)
Screenshot: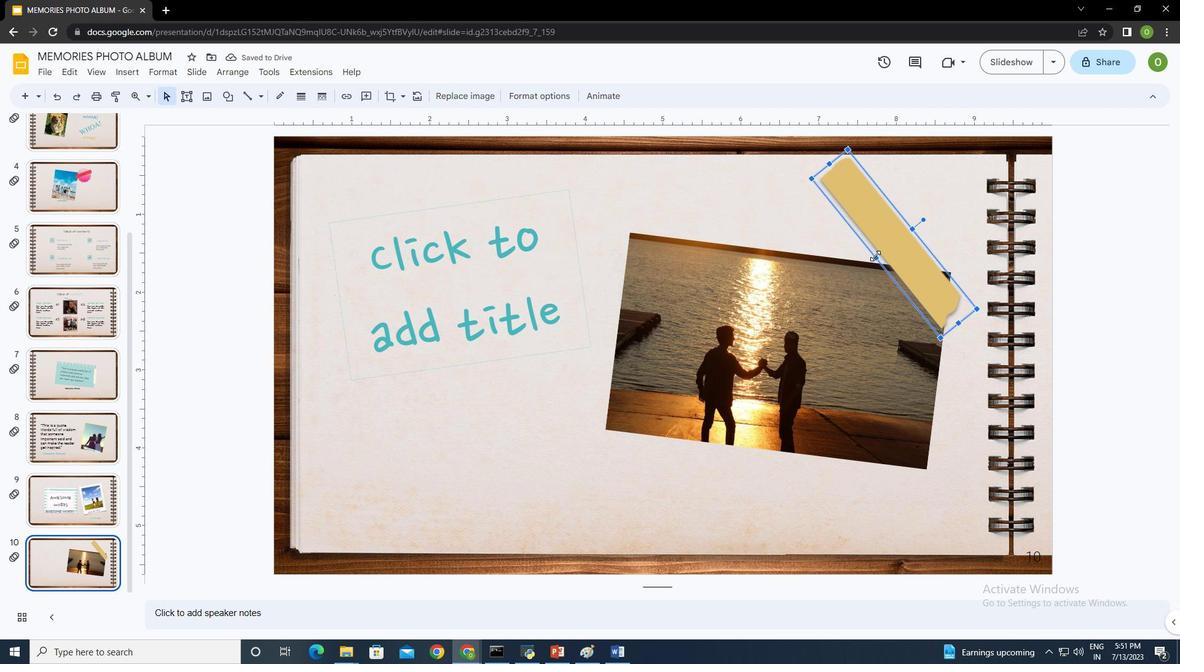 
Action: Mouse pressed left at (875, 256)
Screenshot: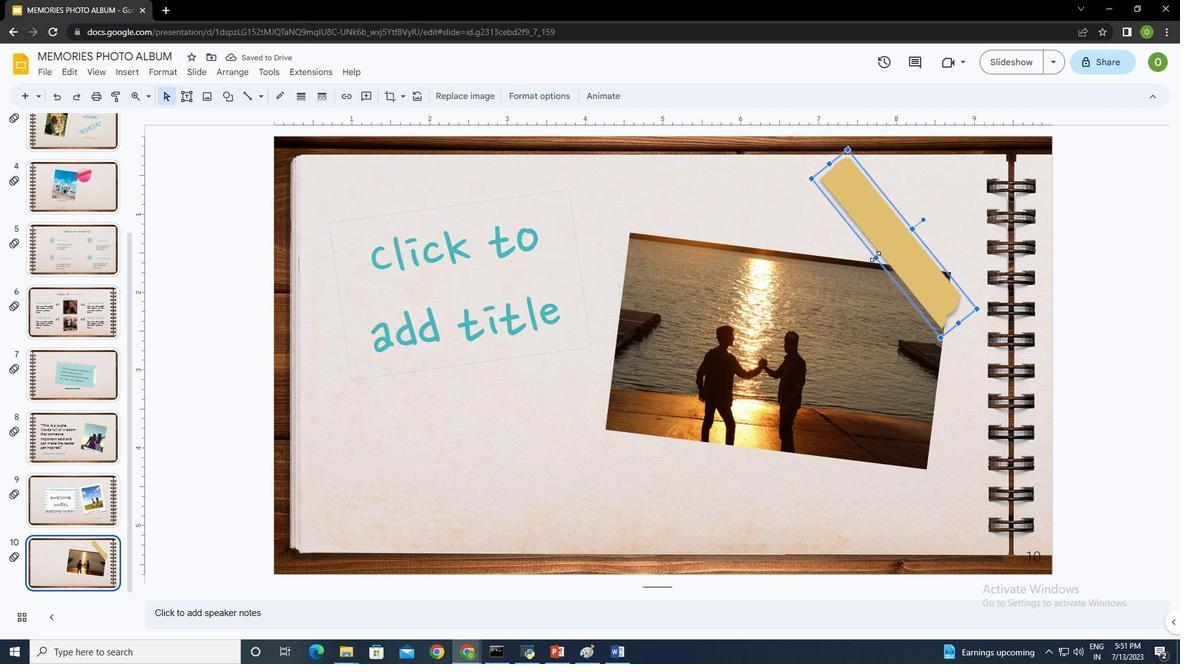 
Action: Mouse moved to (824, 138)
Screenshot: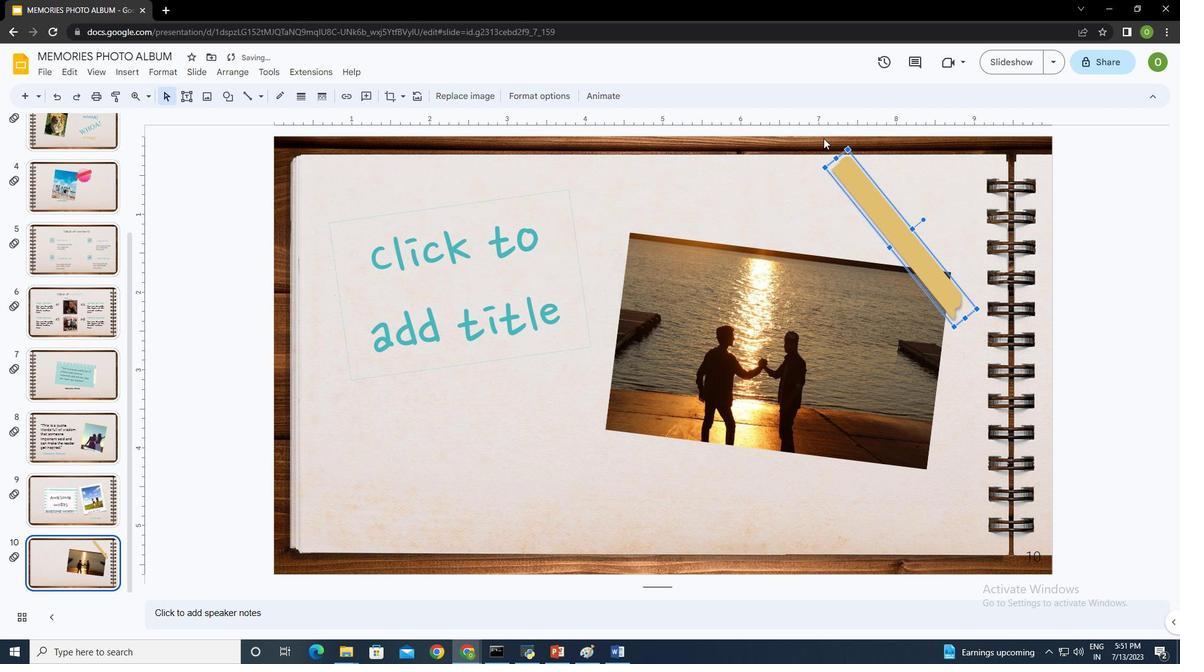 
Action: Mouse pressed left at (836, 157)
Screenshot: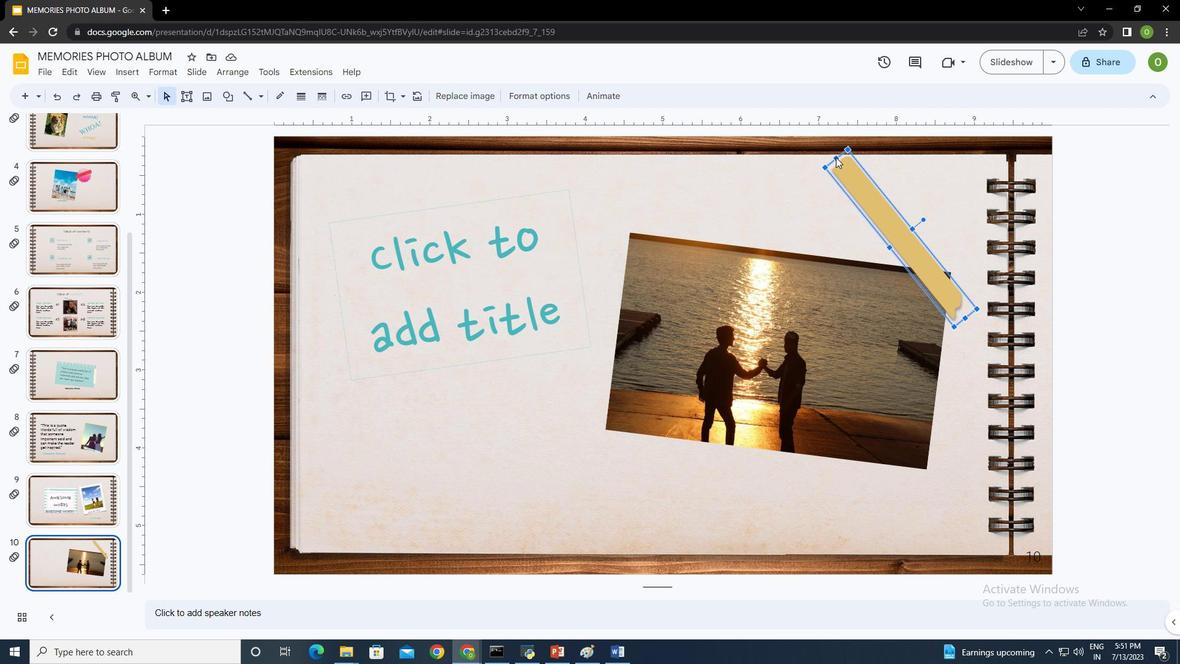 
Action: Mouse moved to (853, 180)
Screenshot: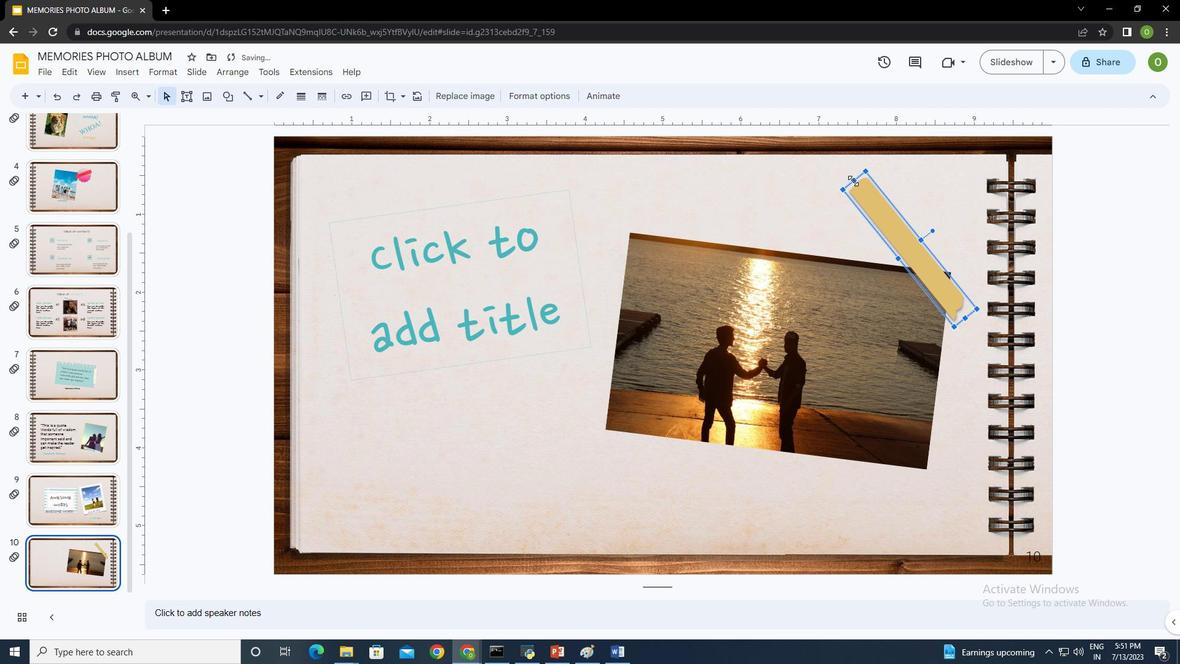 
Action: Mouse pressed left at (853, 180)
Screenshot: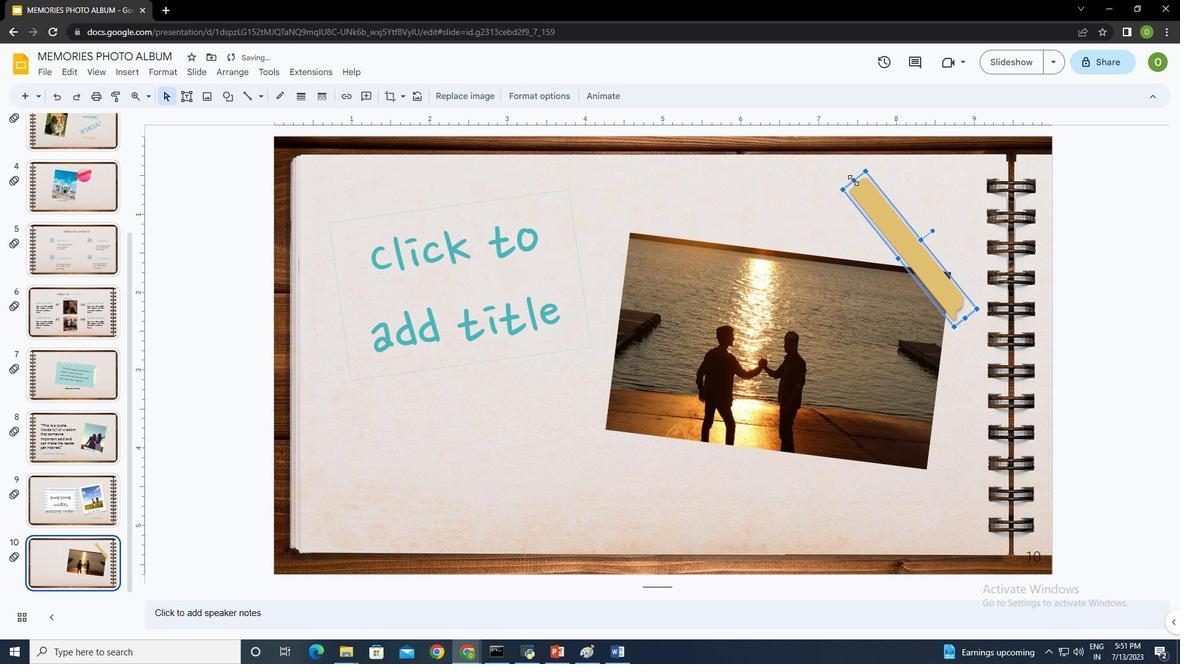 
Action: Mouse moved to (897, 236)
Screenshot: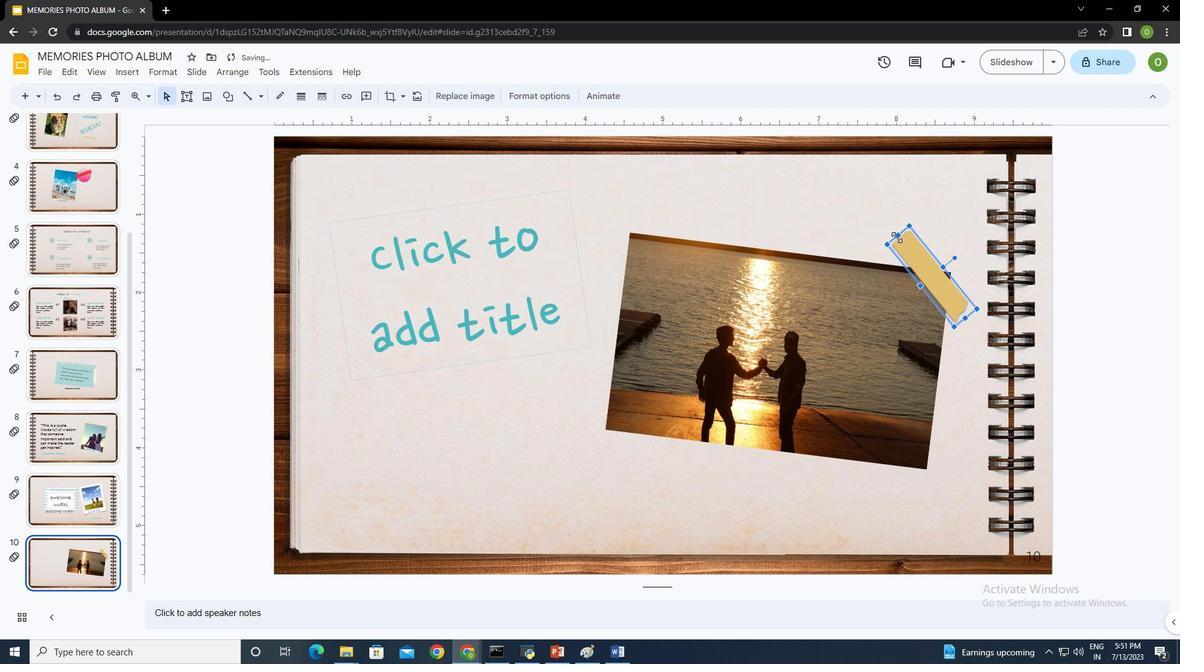 
Action: Mouse pressed left at (897, 236)
Screenshot: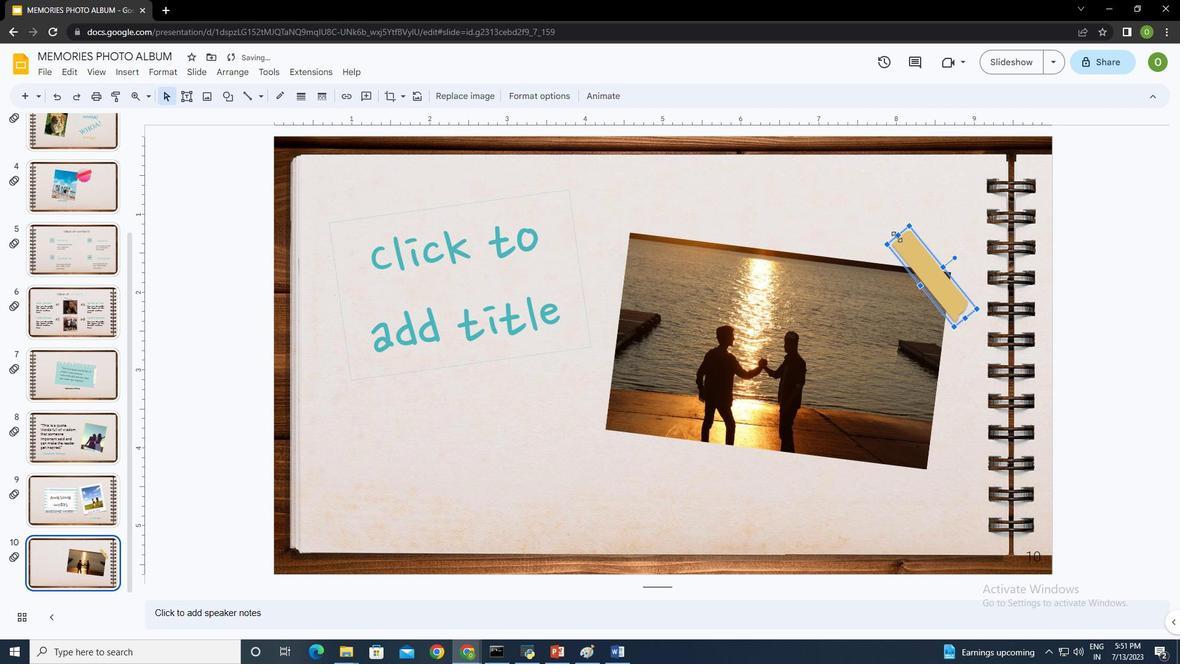 
Action: Mouse moved to (953, 283)
Screenshot: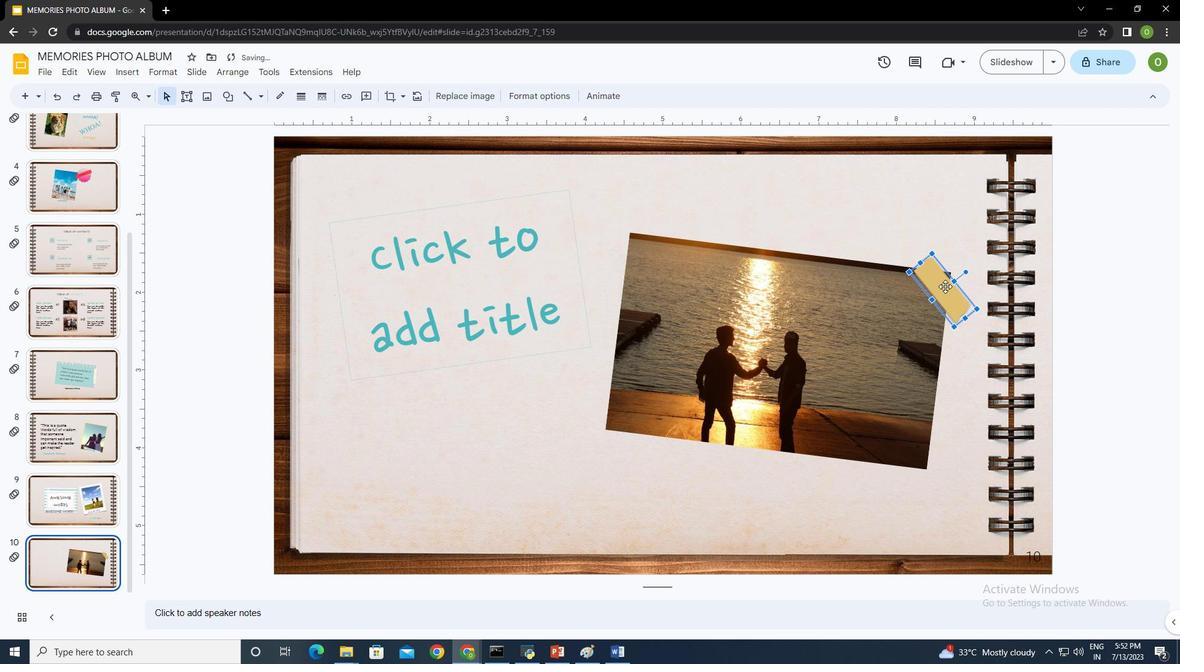 
Action: Mouse pressed left at (953, 282)
Screenshot: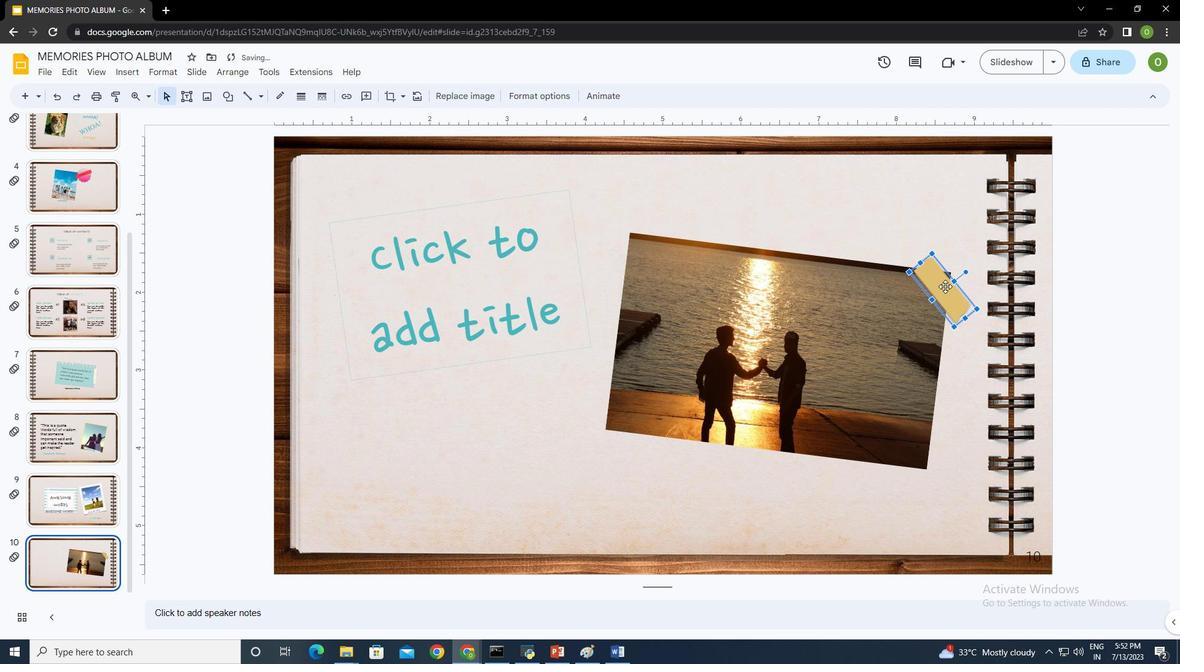 
Action: Mouse moved to (936, 292)
Screenshot: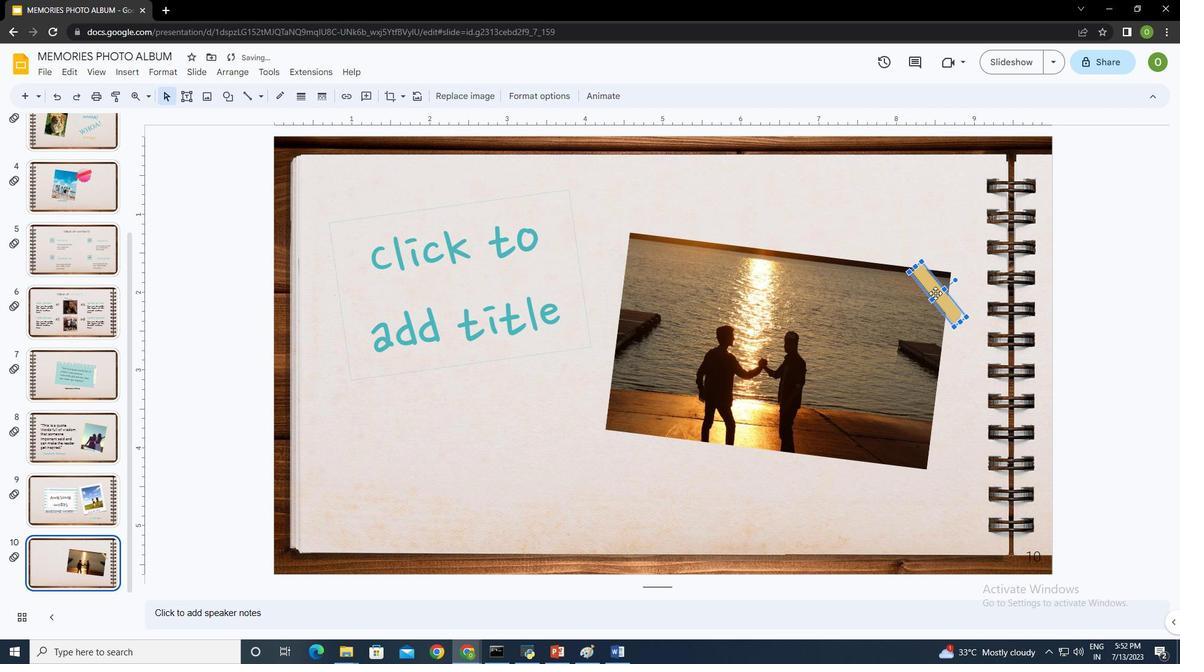 
Action: Mouse pressed left at (936, 292)
Screenshot: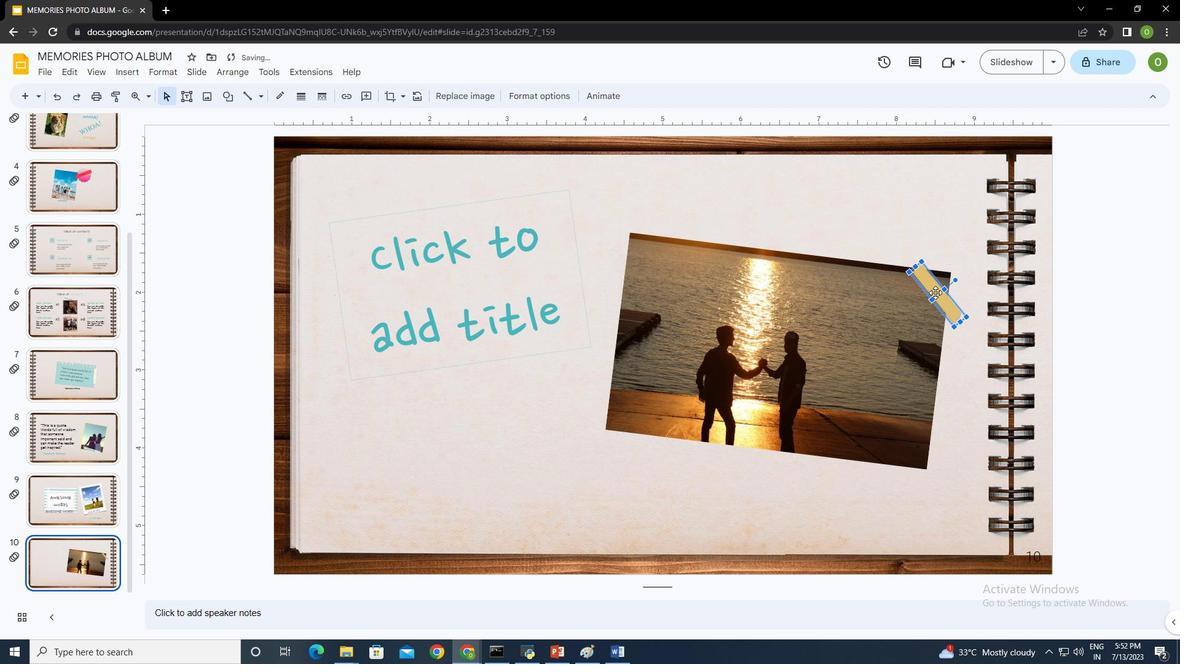 
Action: Mouse moved to (920, 212)
Screenshot: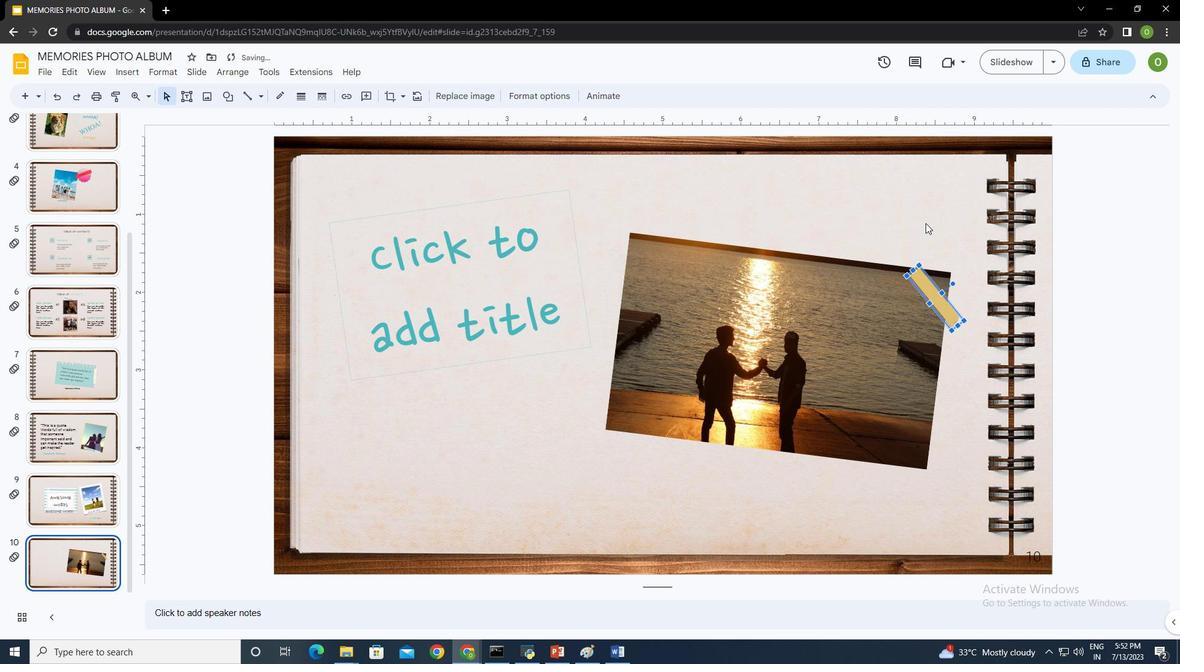 
Action: Mouse pressed left at (920, 212)
Screenshot: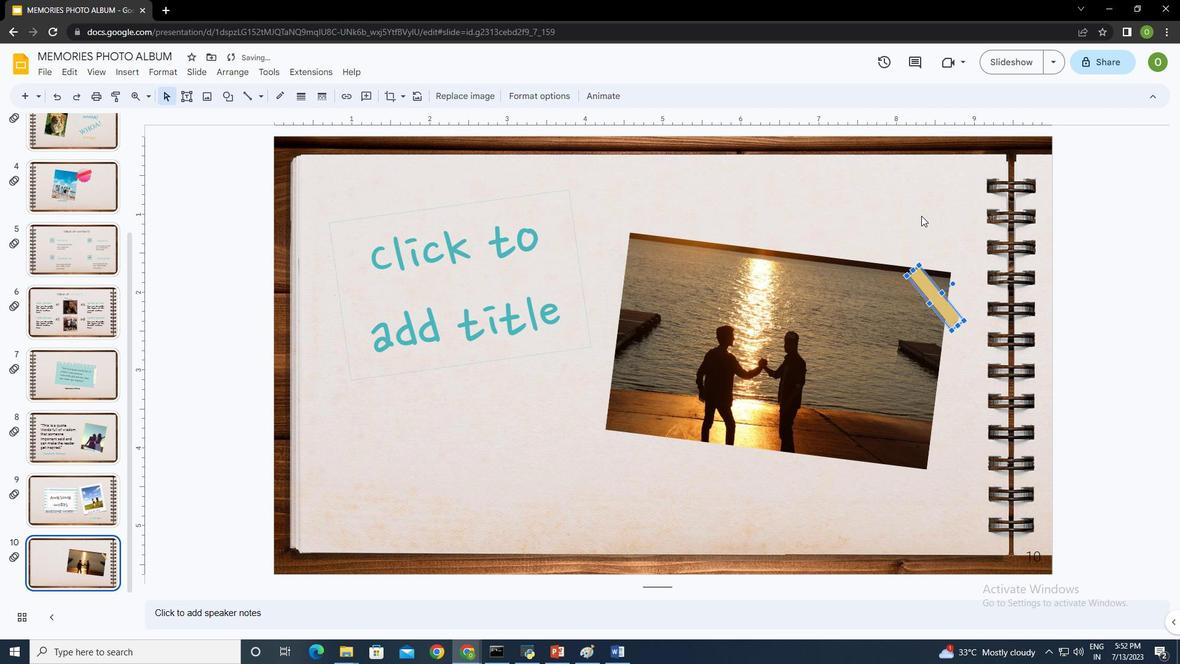 
Action: Mouse moved to (443, 269)
Screenshot: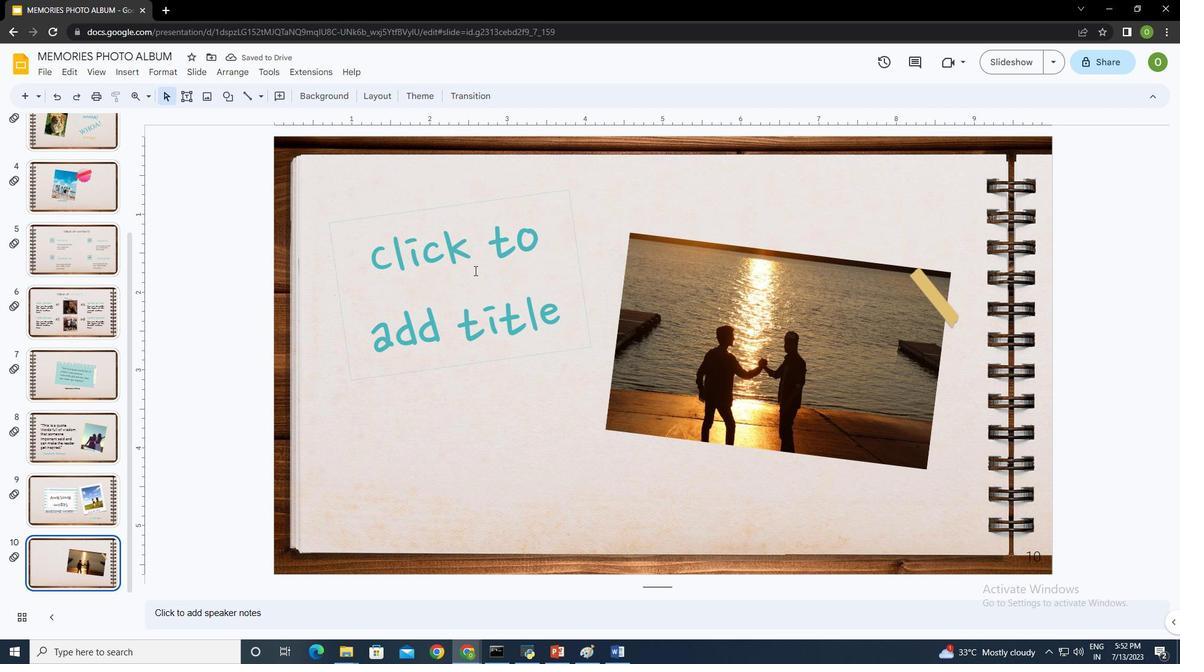 
Action: Mouse pressed left at (443, 269)
Screenshot: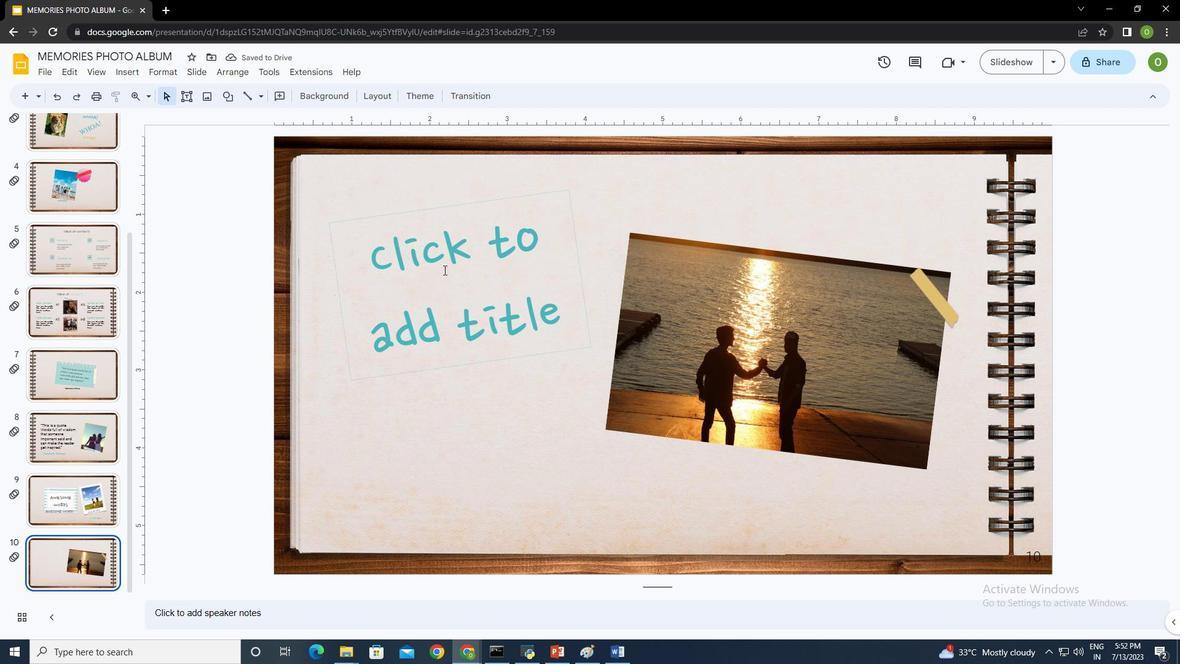 
Action: Mouse moved to (440, 274)
Screenshot: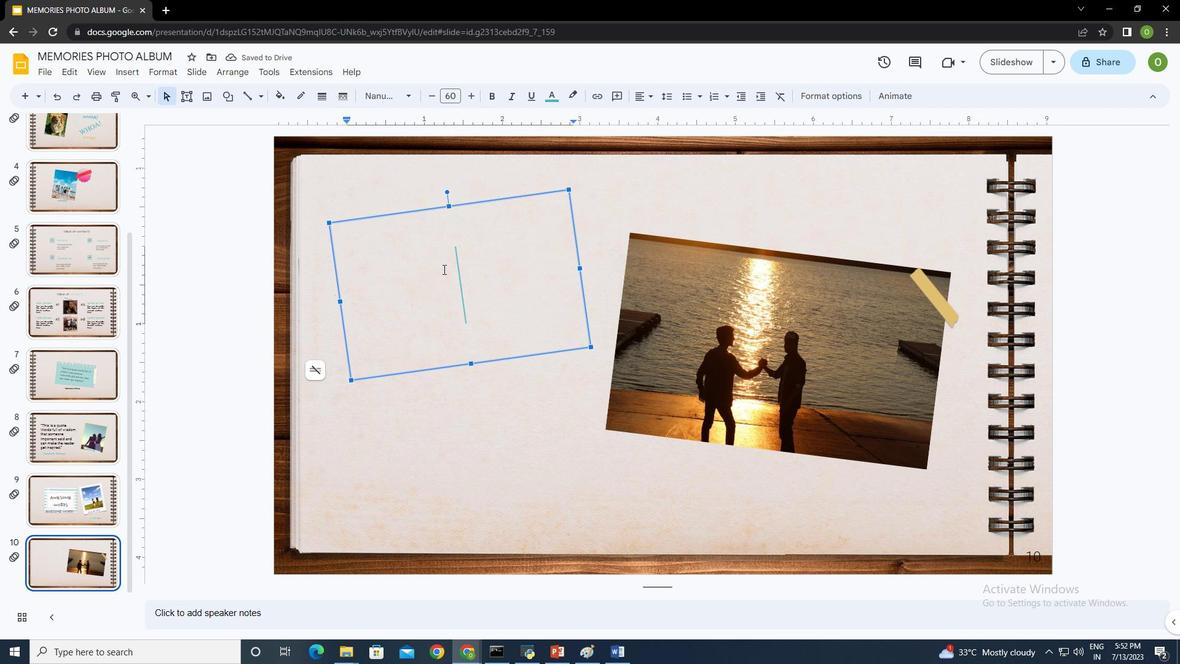 
Action: Key pressed <Key.shift><Key.caps_lock>AWESOME<Key.space>WORDS
Screenshot: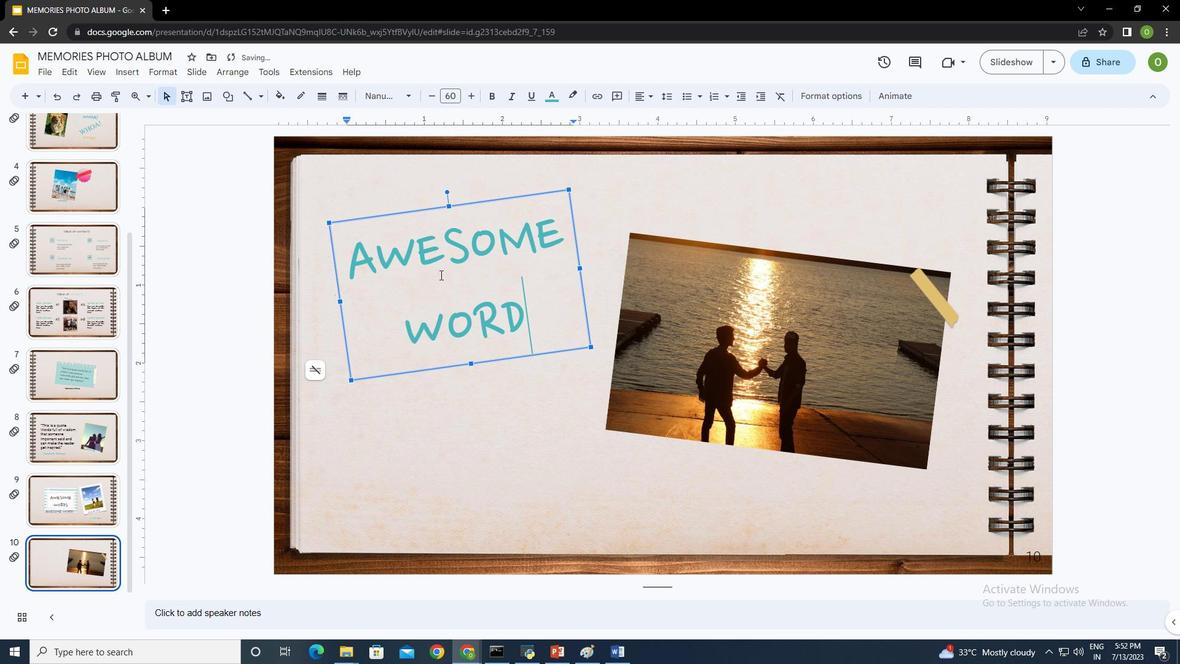 
Action: Mouse moved to (457, 437)
Screenshot: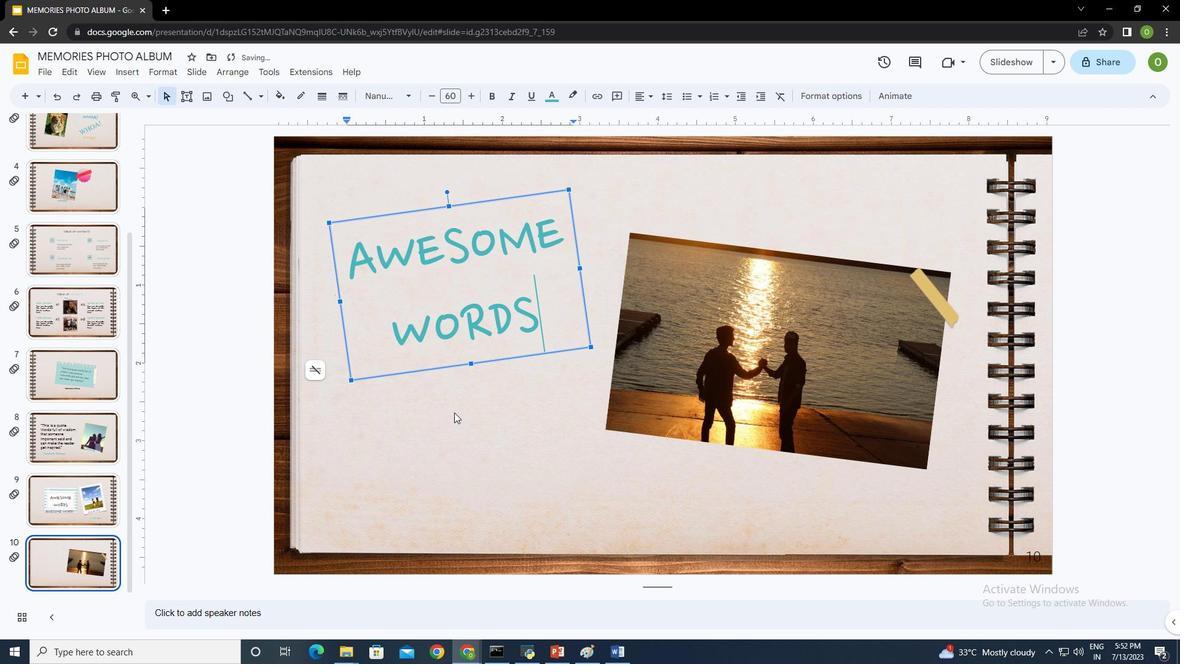 
Action: Mouse pressed left at (457, 437)
Screenshot: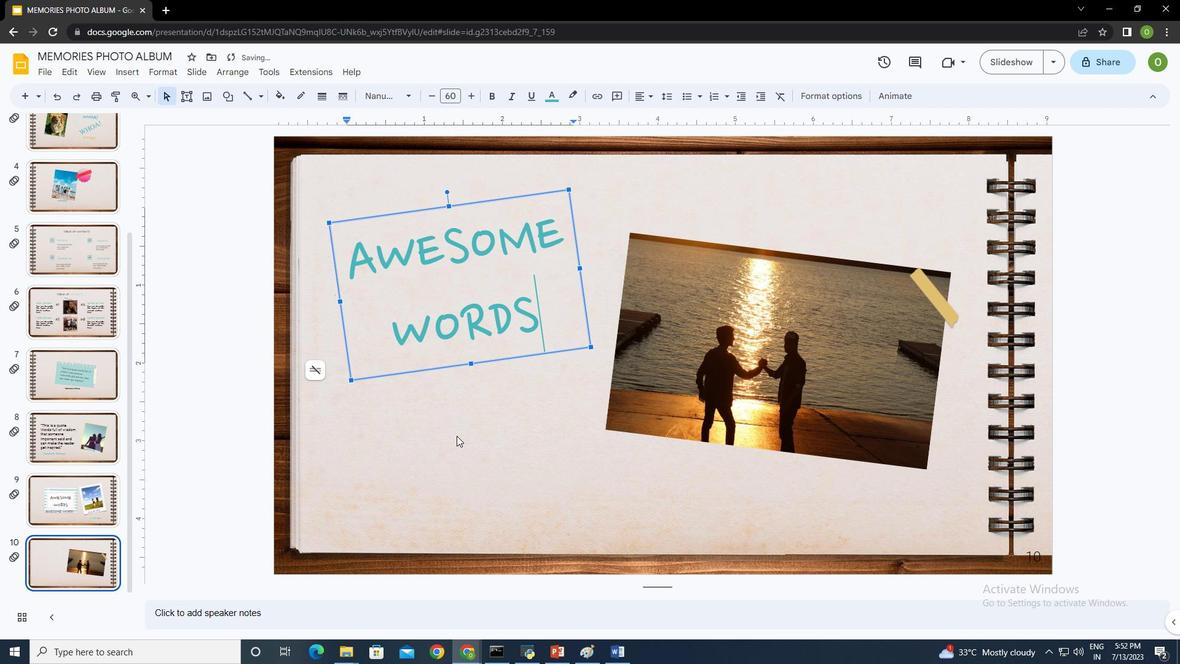 
Action: Mouse moved to (185, 95)
Screenshot: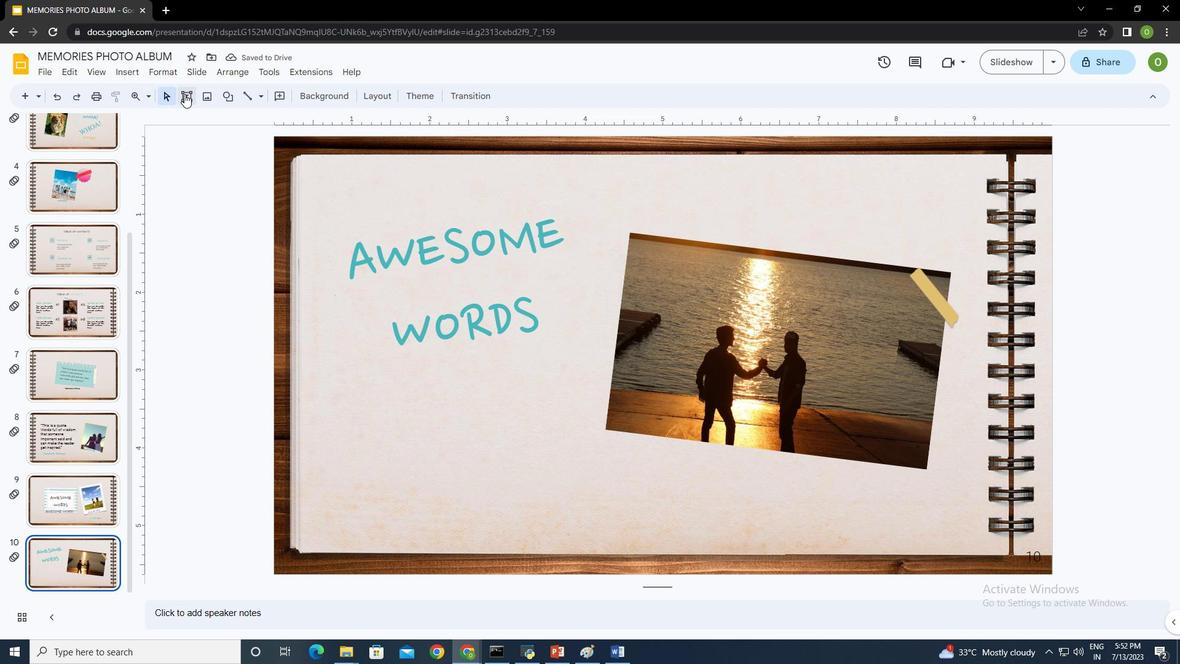 
Action: Mouse pressed left at (185, 95)
Screenshot: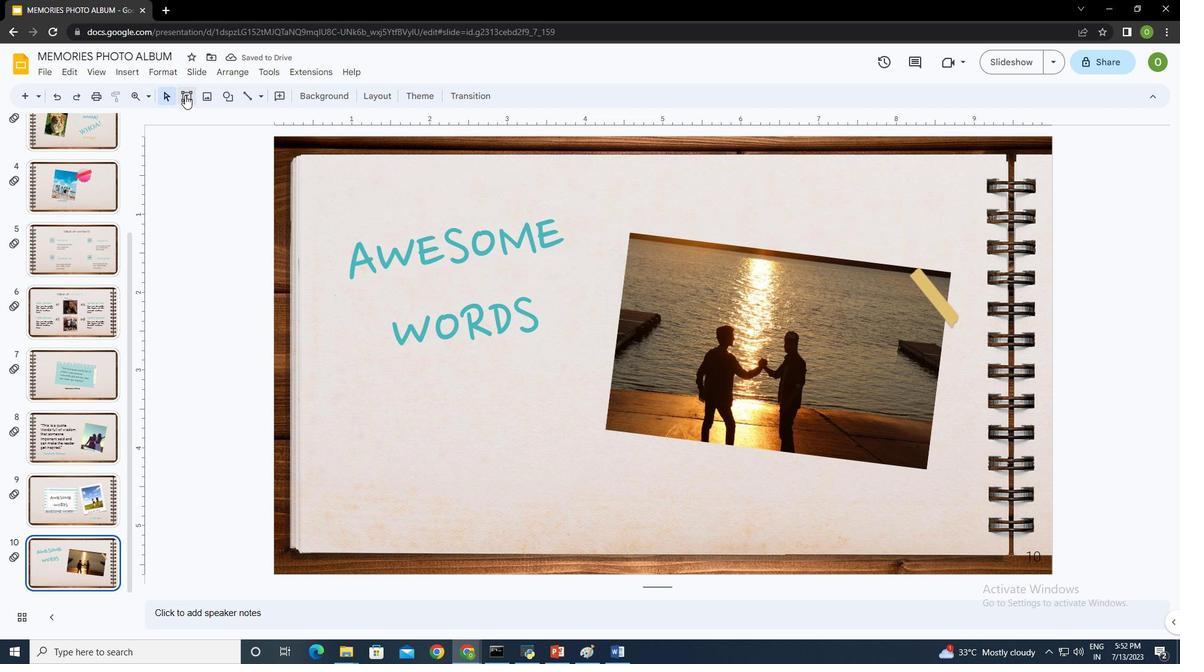 
Action: Mouse moved to (436, 388)
Screenshot: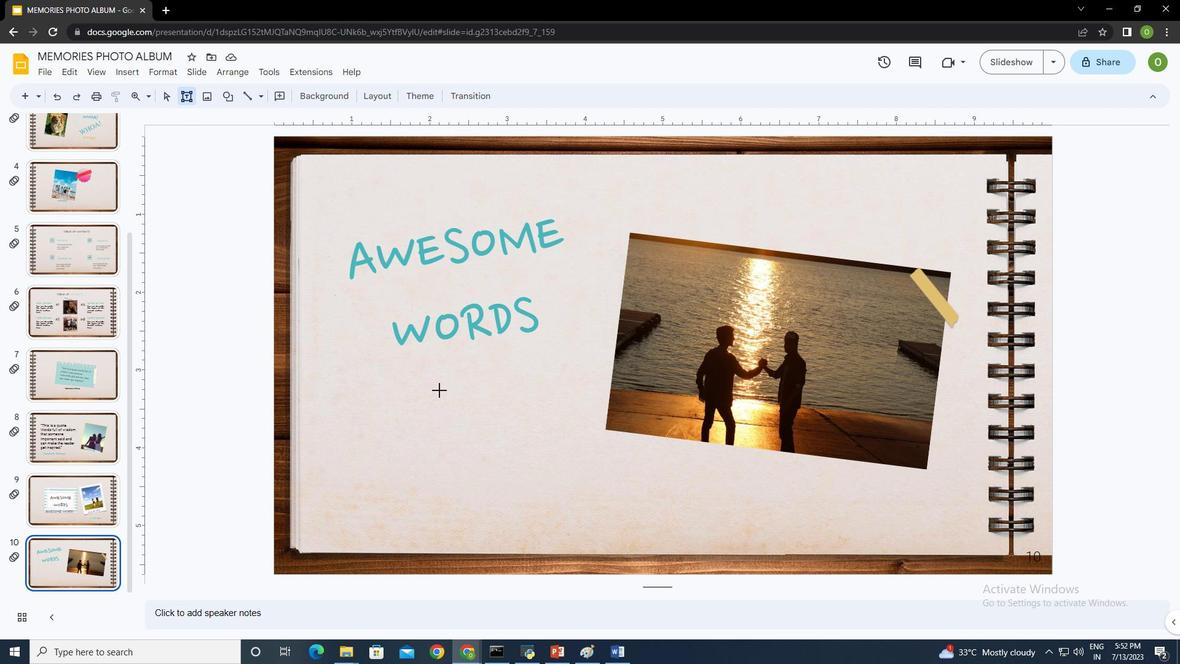 
Action: Mouse pressed left at (436, 388)
Screenshot: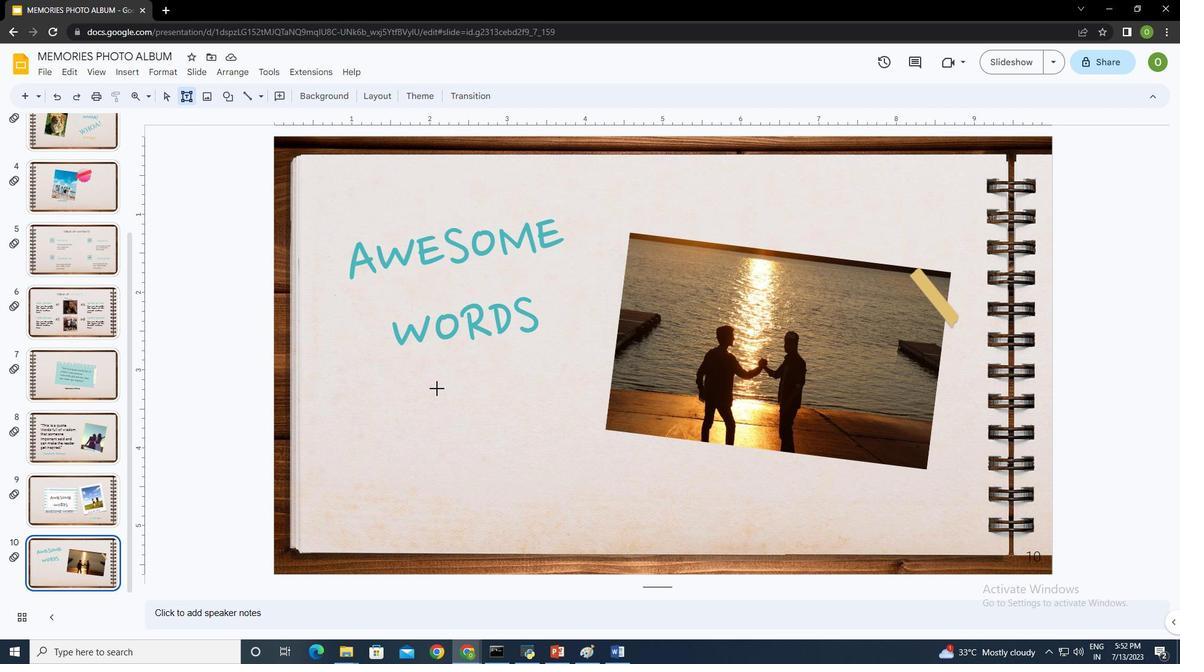 
Action: Mouse moved to (475, 429)
Screenshot: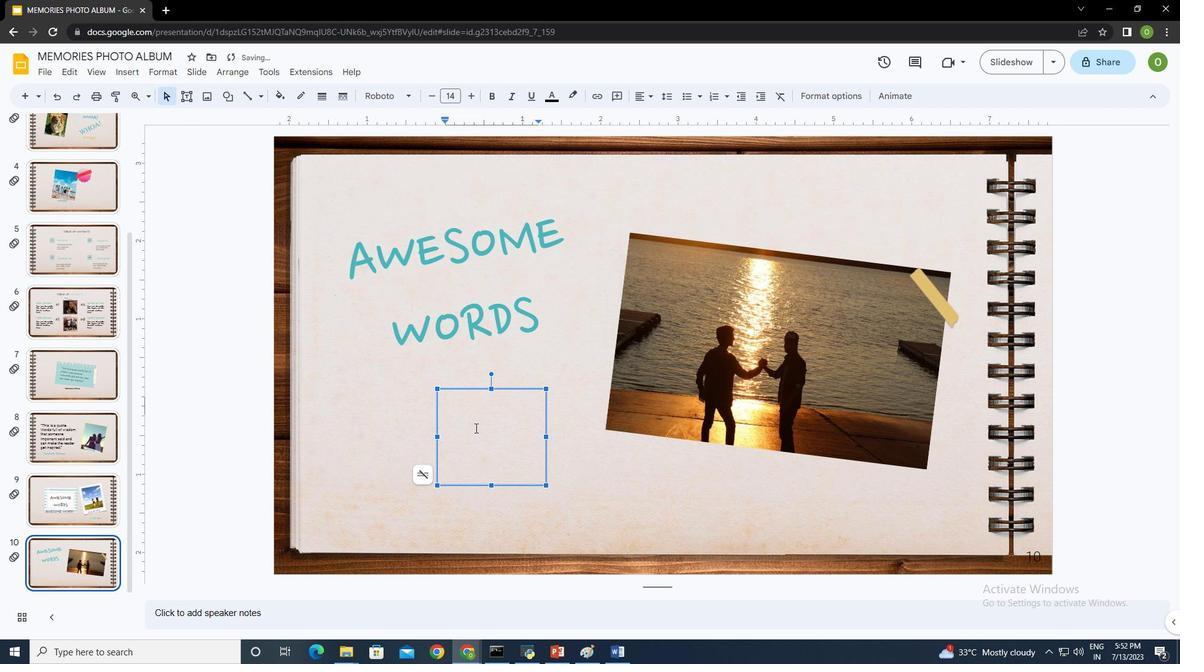 
Action: Key pressed AWESOME<Key.space>WORDSctrl+A
Screenshot: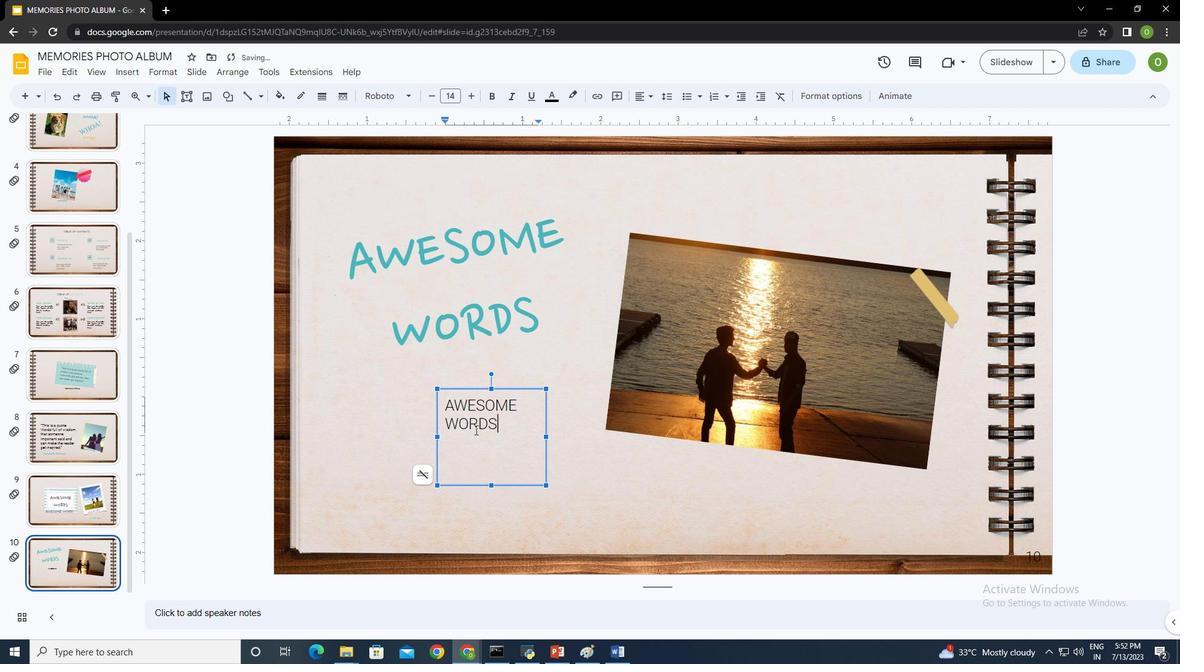 
Action: Mouse moved to (280, 96)
Screenshot: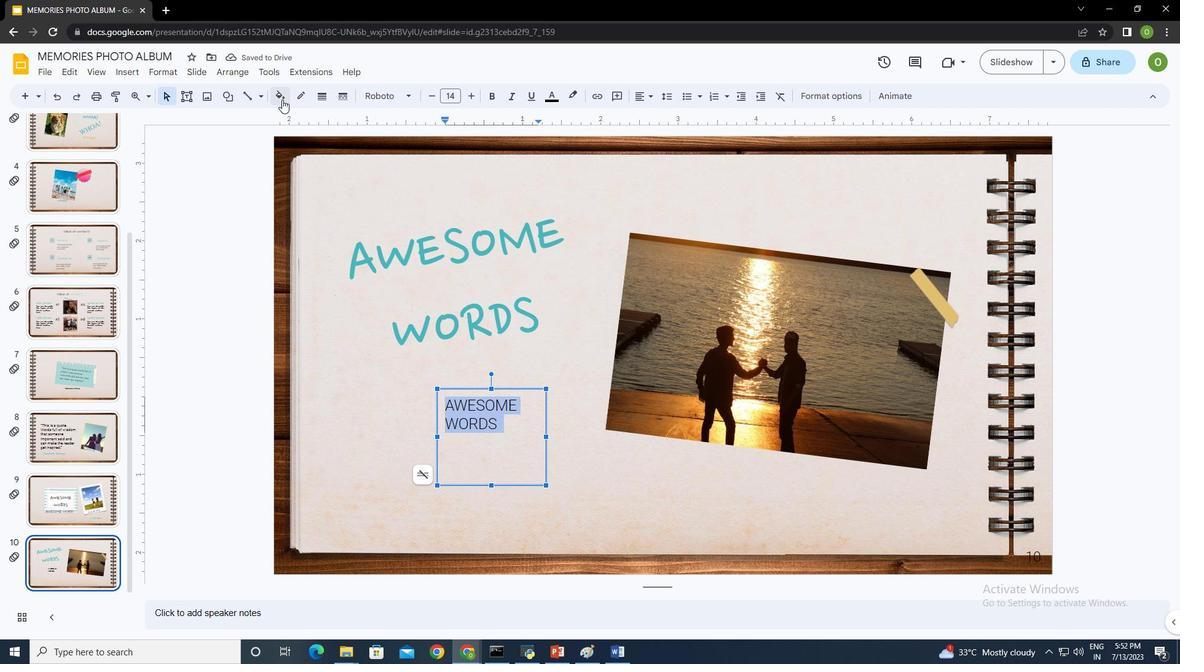 
Action: Mouse pressed left at (280, 96)
Screenshot: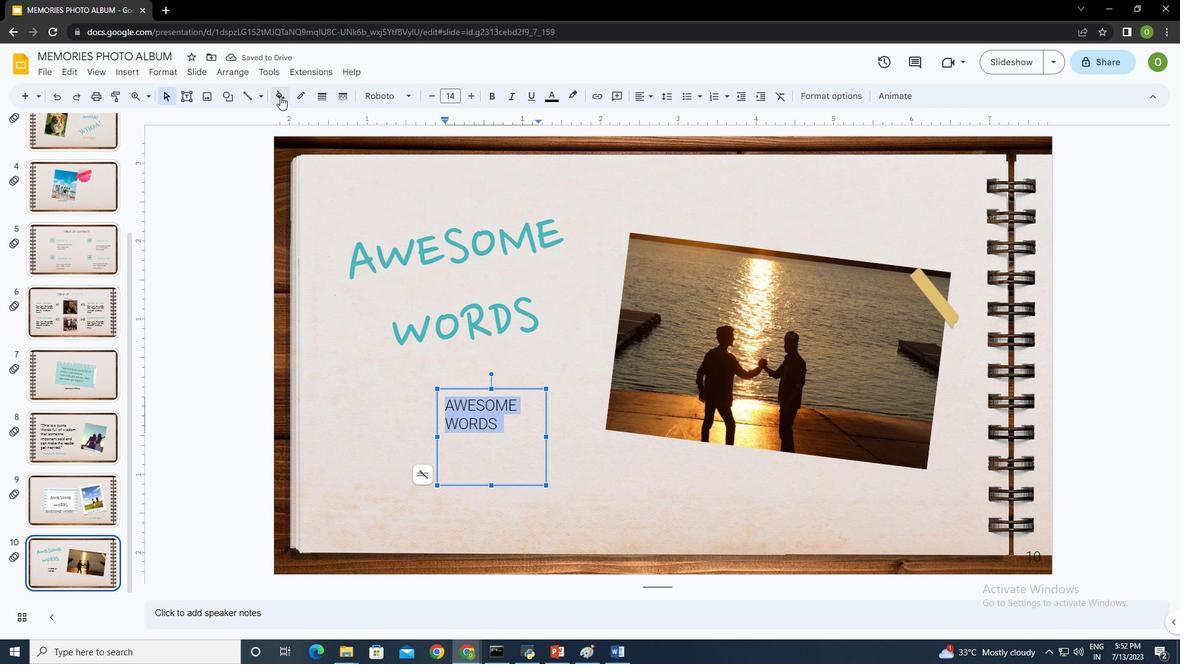 
Action: Mouse moved to (381, 159)
Screenshot: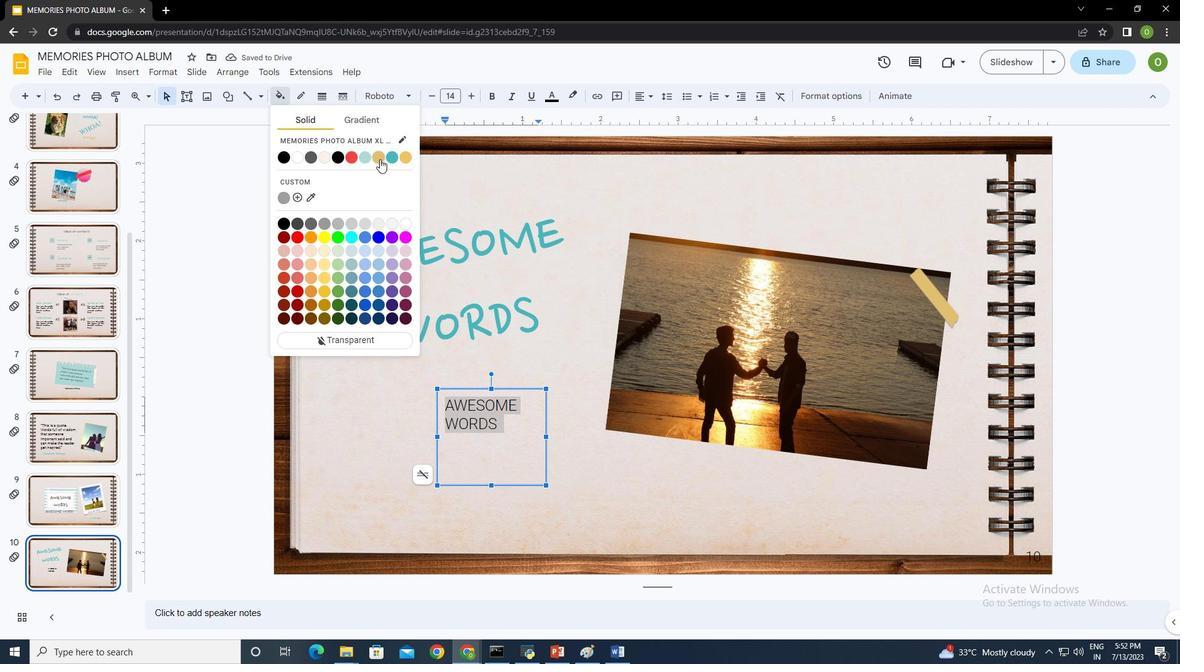 
Action: Mouse pressed left at (381, 159)
Screenshot: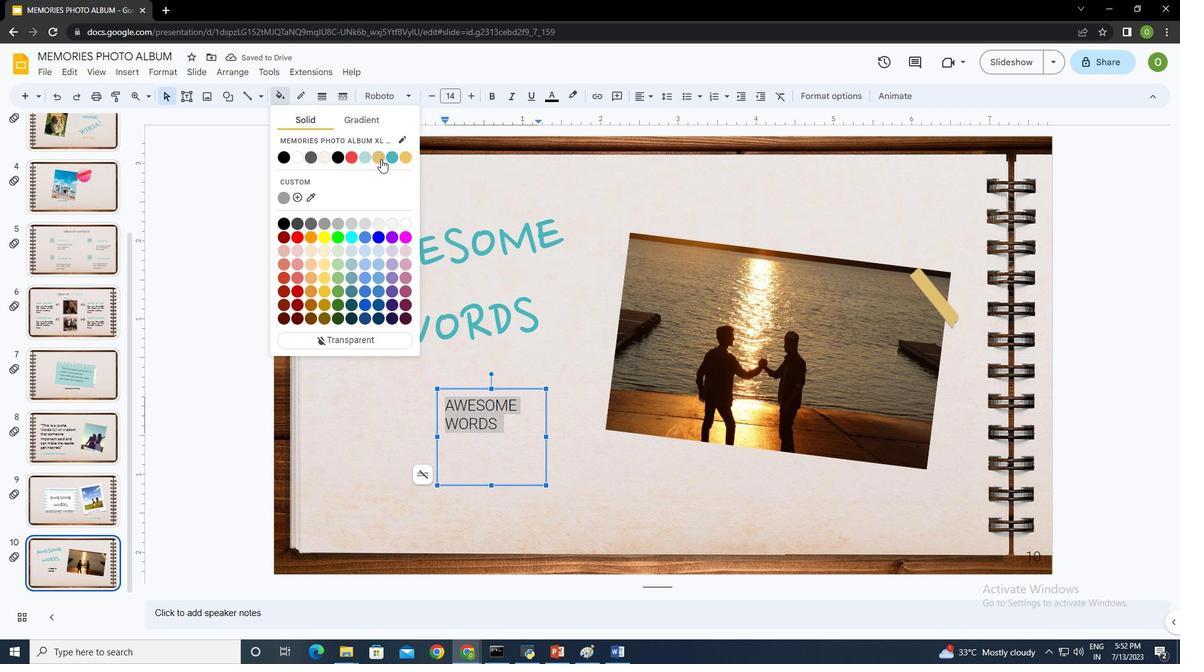 
Action: Mouse moved to (468, 95)
Screenshot: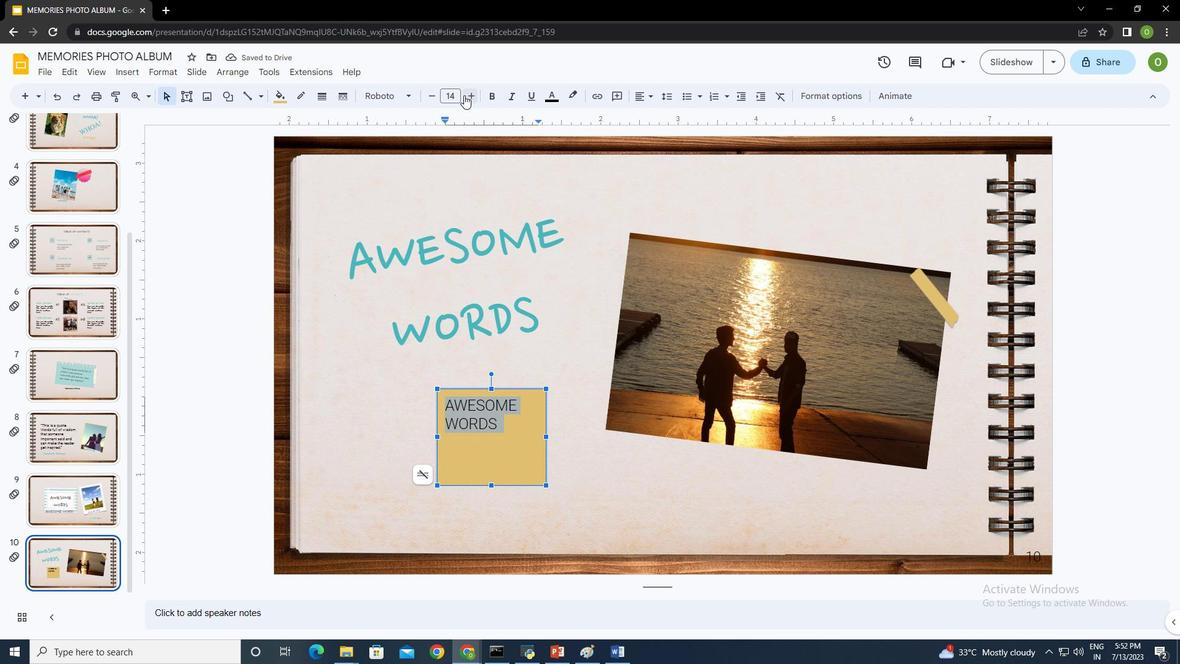 
Action: Mouse pressed left at (468, 95)
Screenshot: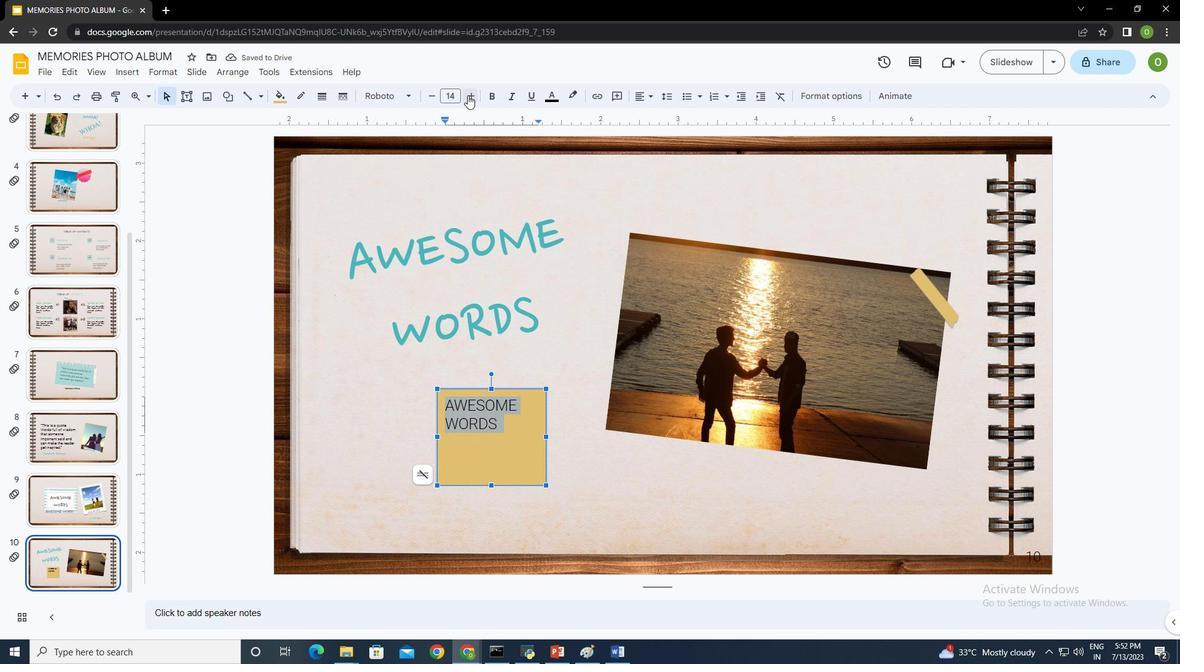 
Action: Mouse pressed left at (468, 95)
Screenshot: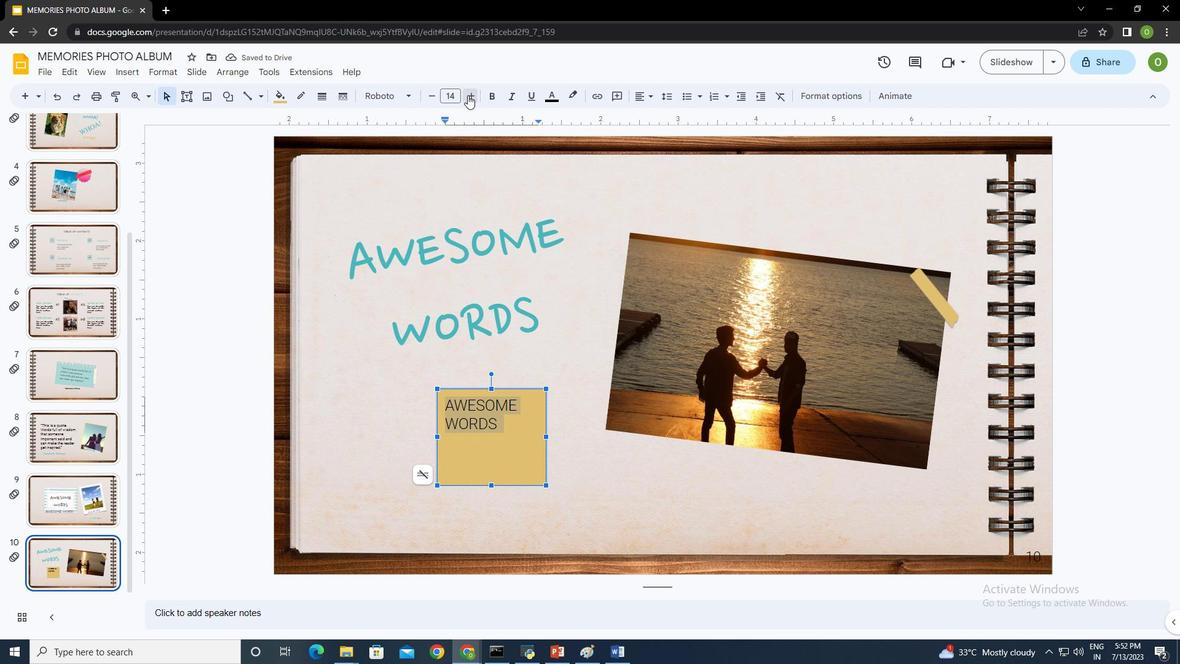 
Action: Mouse pressed left at (468, 95)
Screenshot: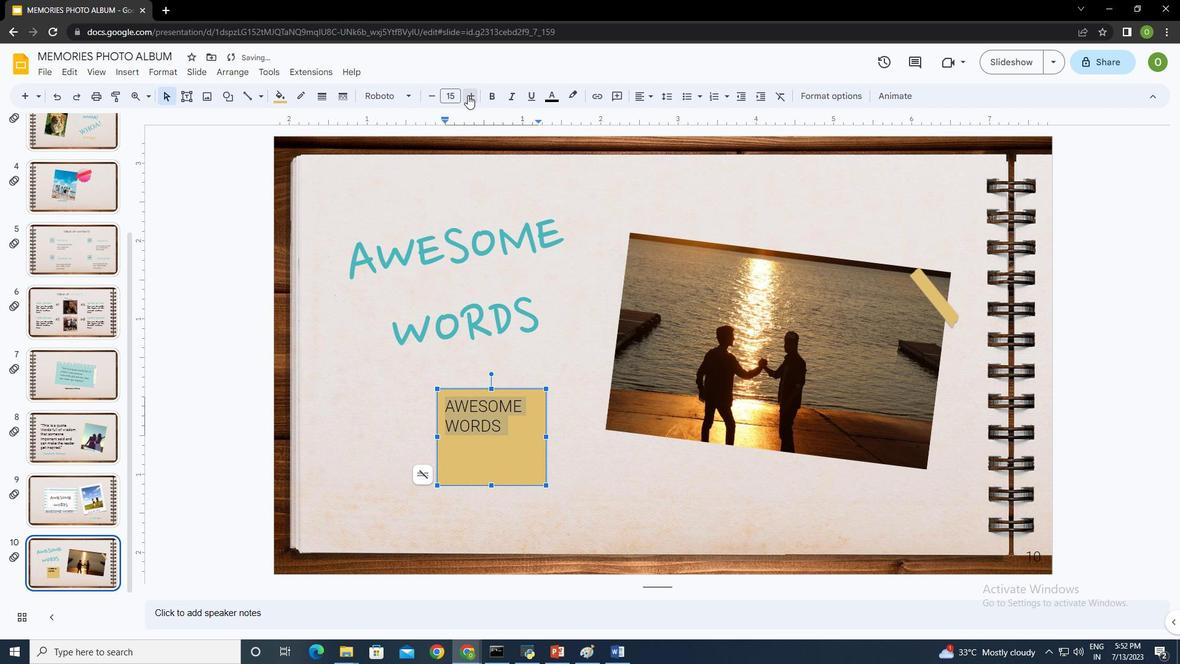 
Action: Mouse pressed left at (468, 95)
Screenshot: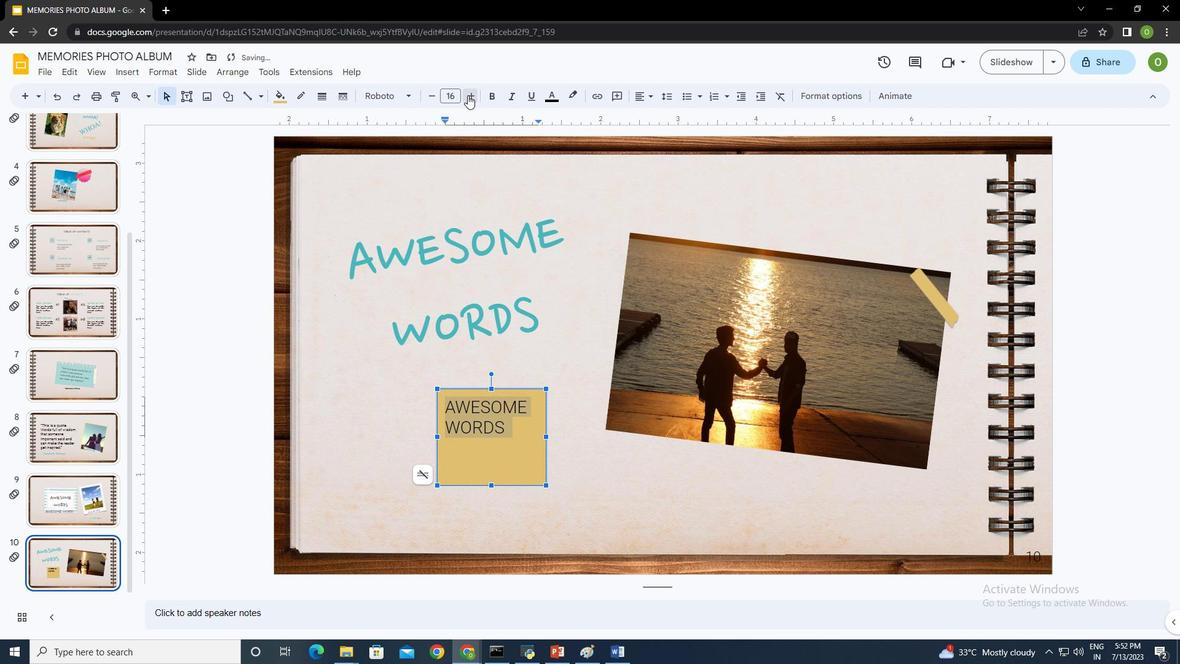 
Action: Mouse pressed left at (468, 95)
Screenshot: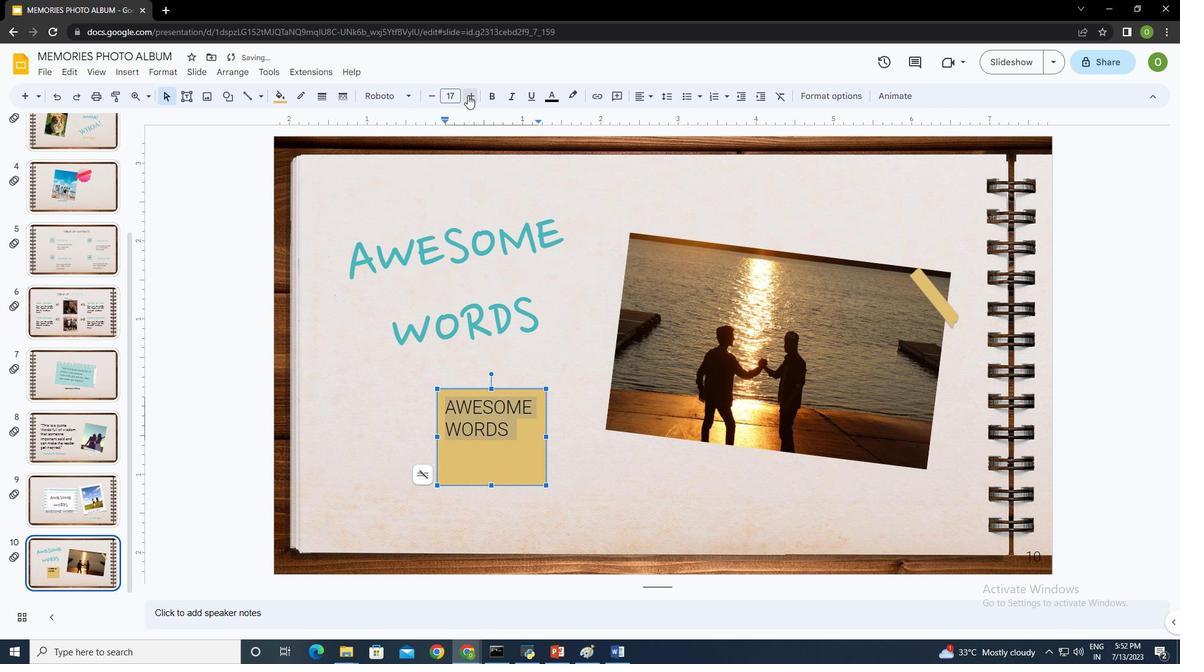 
Action: Mouse moved to (403, 96)
Screenshot: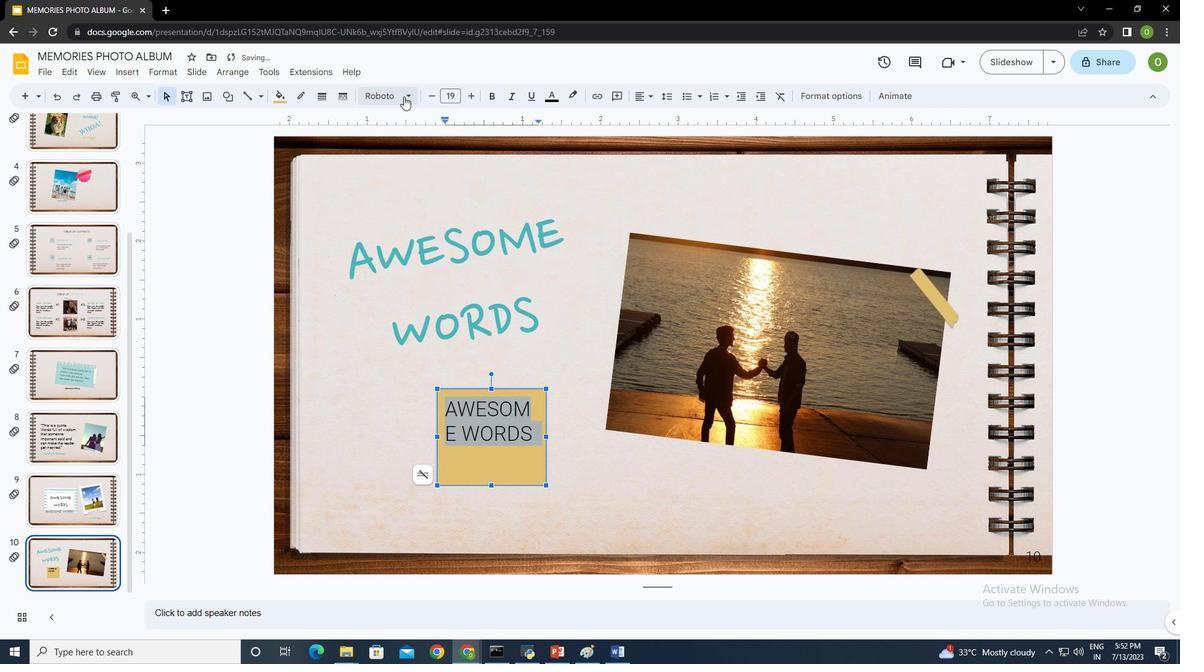 
Action: Mouse pressed left at (403, 96)
Screenshot: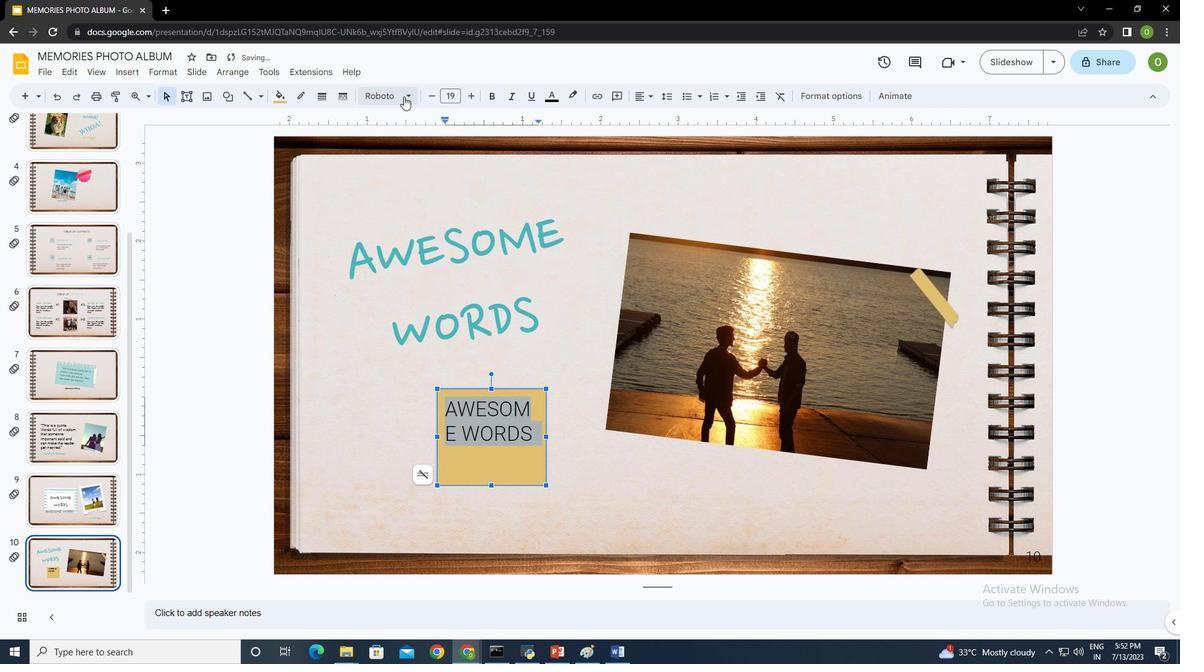 
Action: Mouse moved to (421, 164)
Screenshot: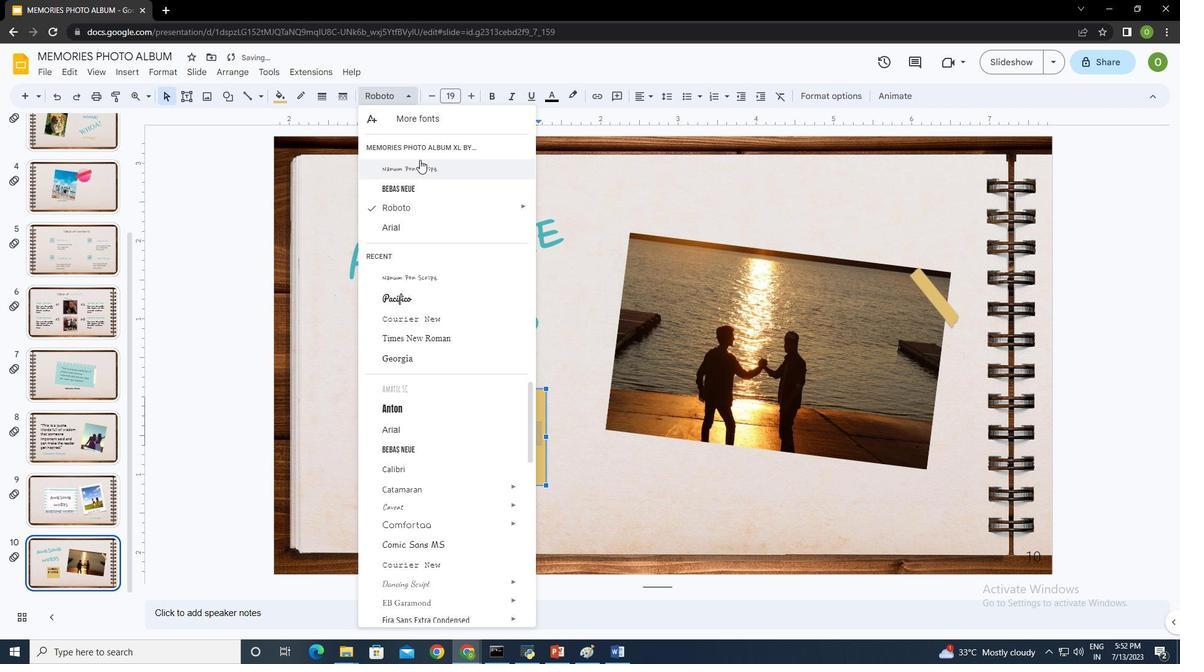 
Action: Mouse pressed left at (421, 164)
Screenshot: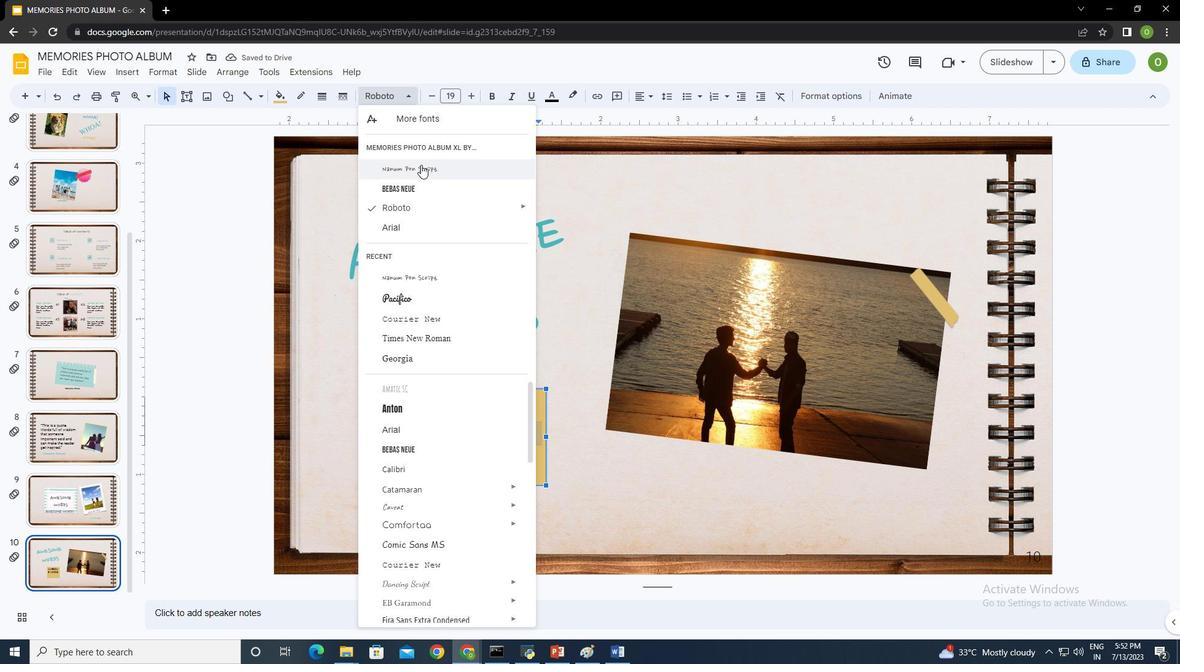 
Action: Mouse moved to (475, 95)
Screenshot: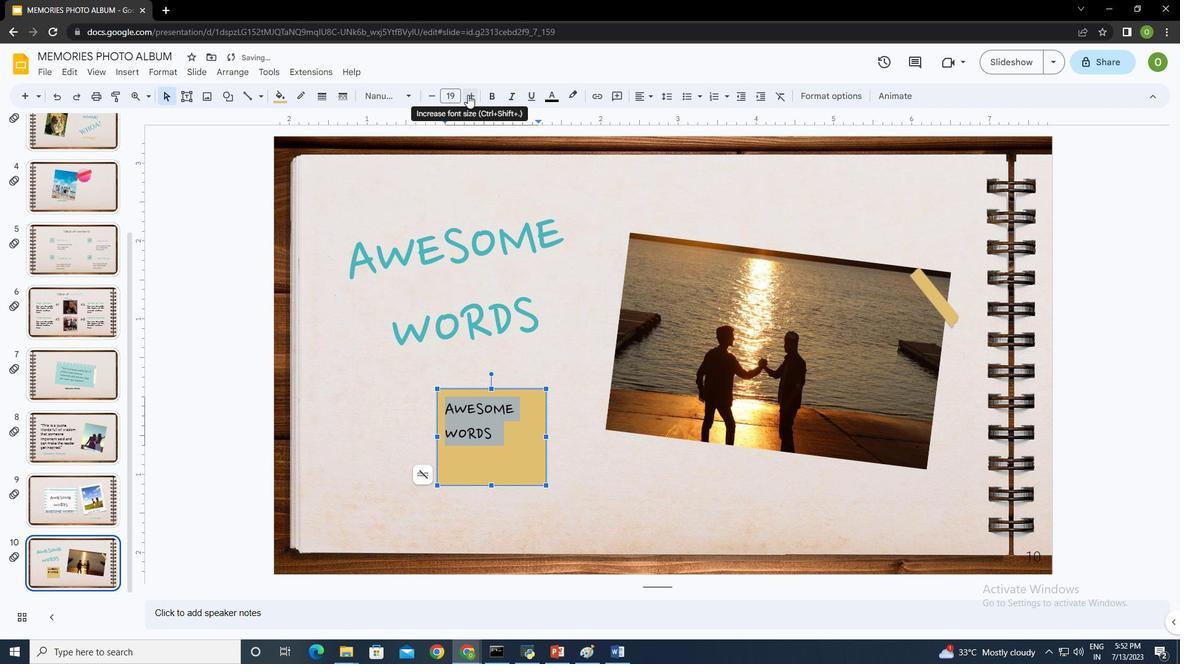 
Action: Mouse pressed left at (475, 95)
Screenshot: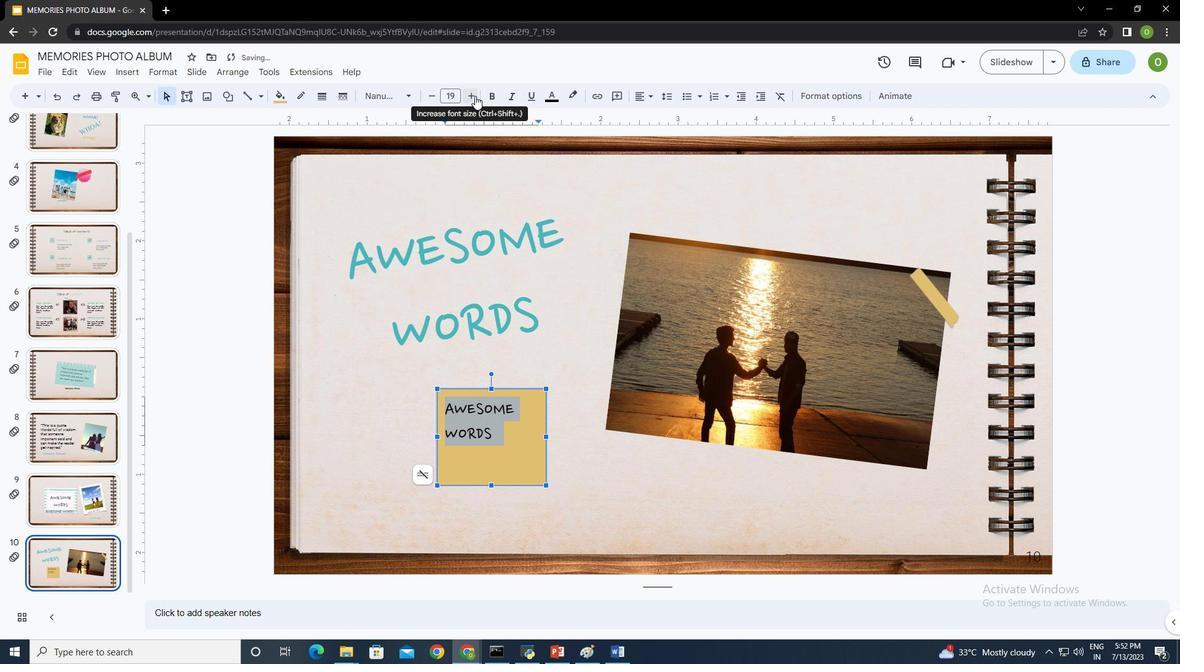 
Action: Mouse pressed left at (475, 95)
Screenshot: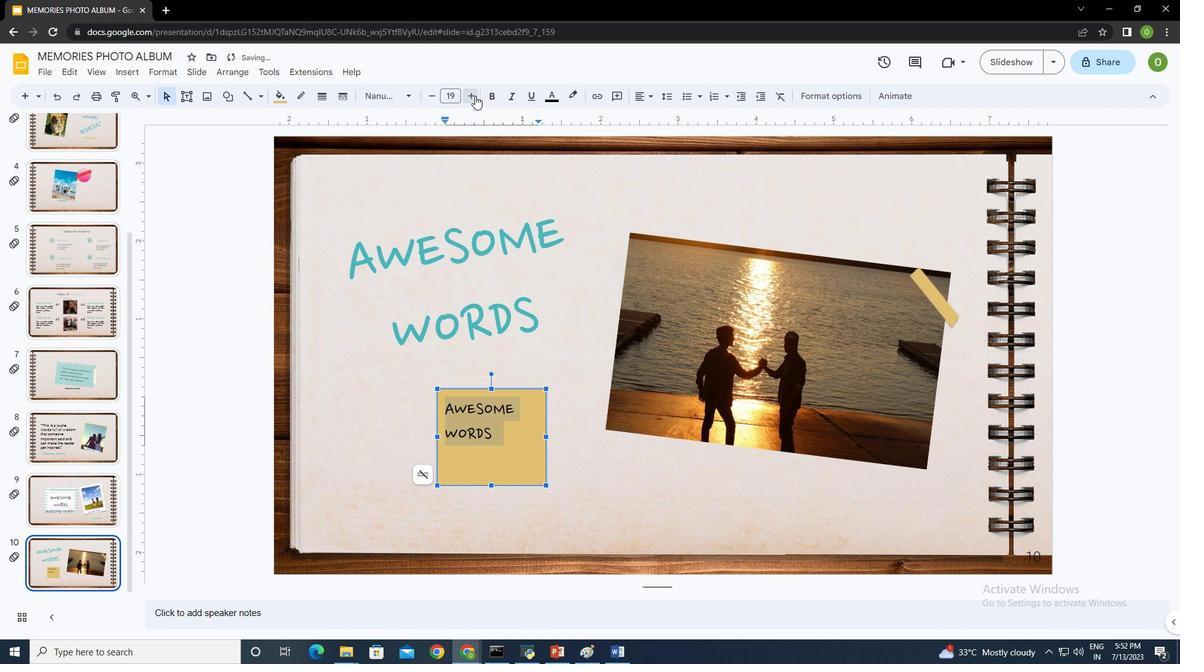 
Action: Mouse pressed left at (475, 95)
Screenshot: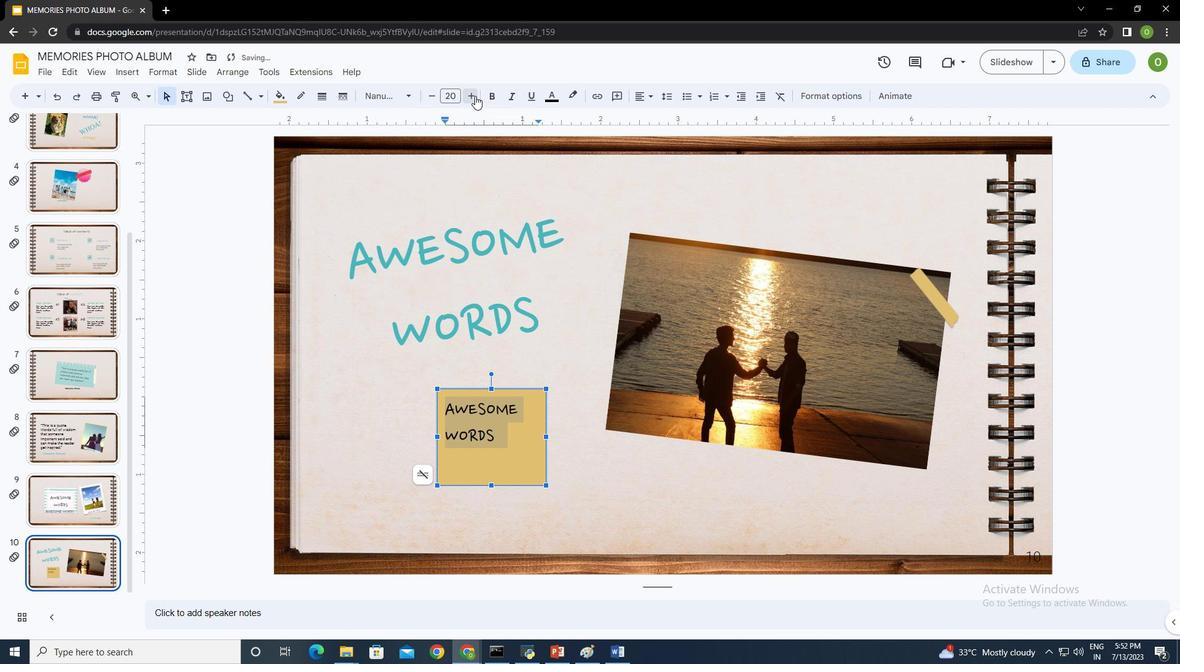 
Action: Mouse pressed left at (475, 95)
Screenshot: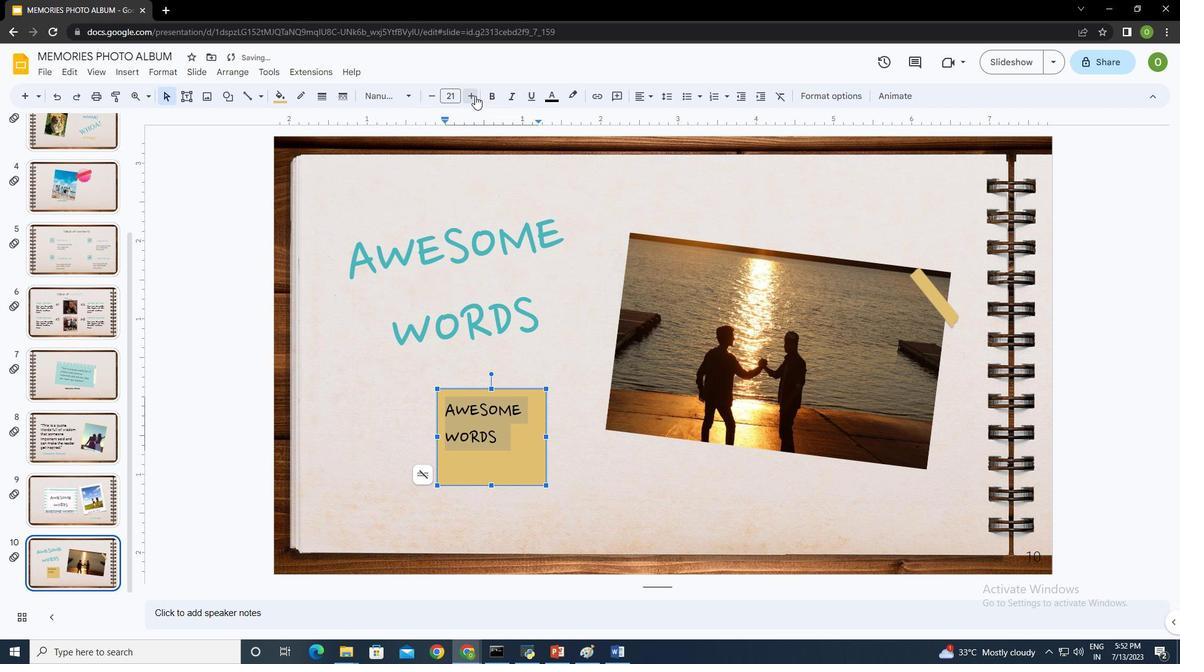 
Action: Mouse pressed left at (475, 95)
Screenshot: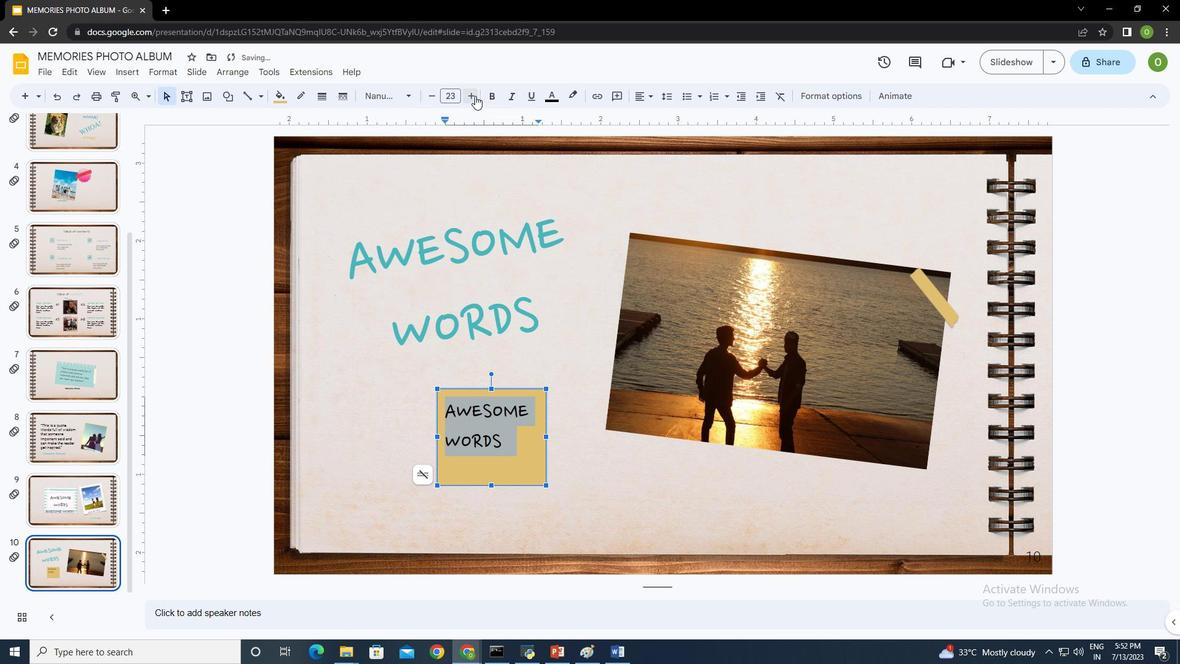 
Action: Mouse moved to (647, 94)
Screenshot: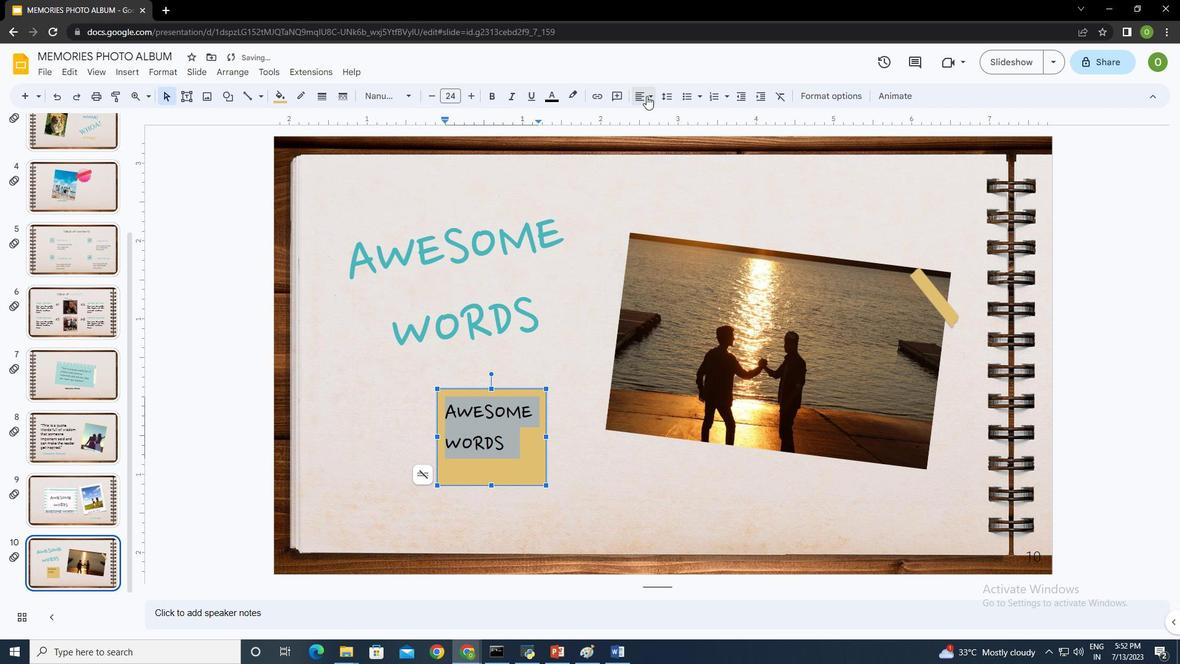 
Action: Mouse pressed left at (647, 94)
Screenshot: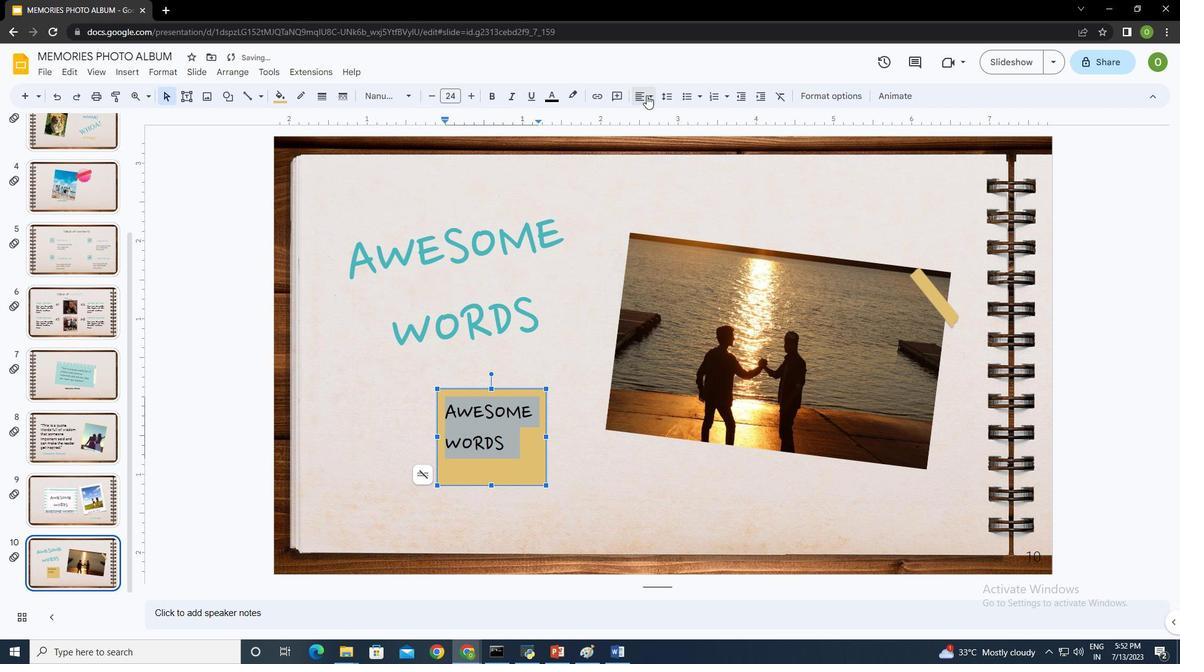 
Action: Mouse moved to (658, 115)
Screenshot: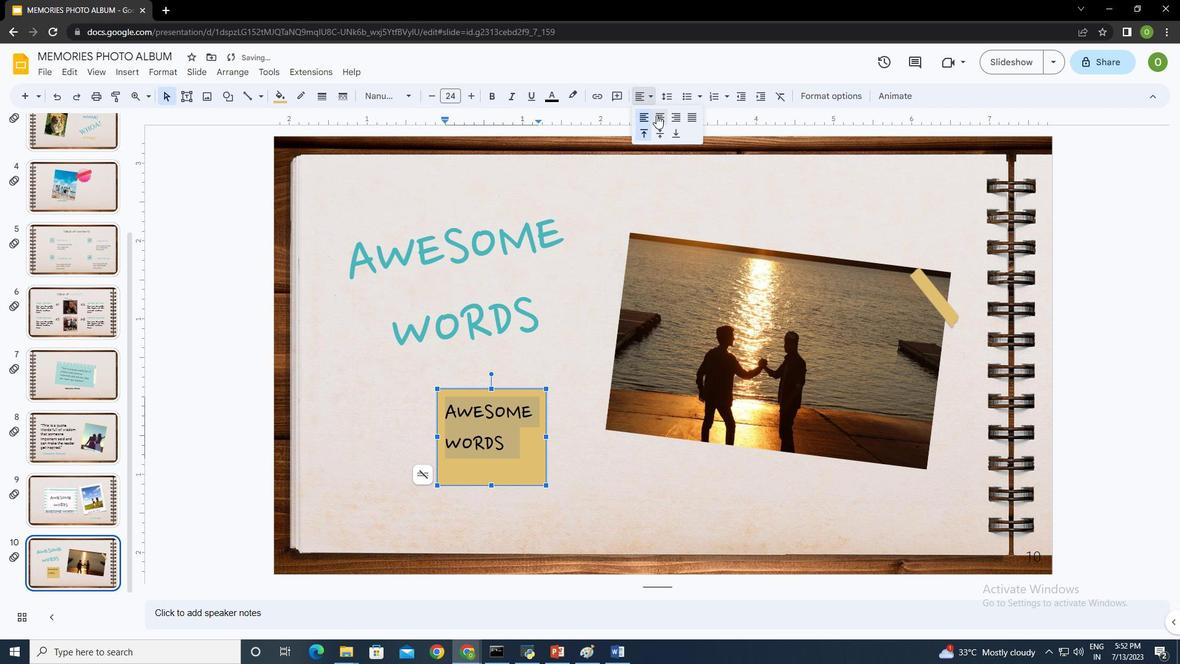 
Action: Mouse pressed left at (658, 115)
Screenshot: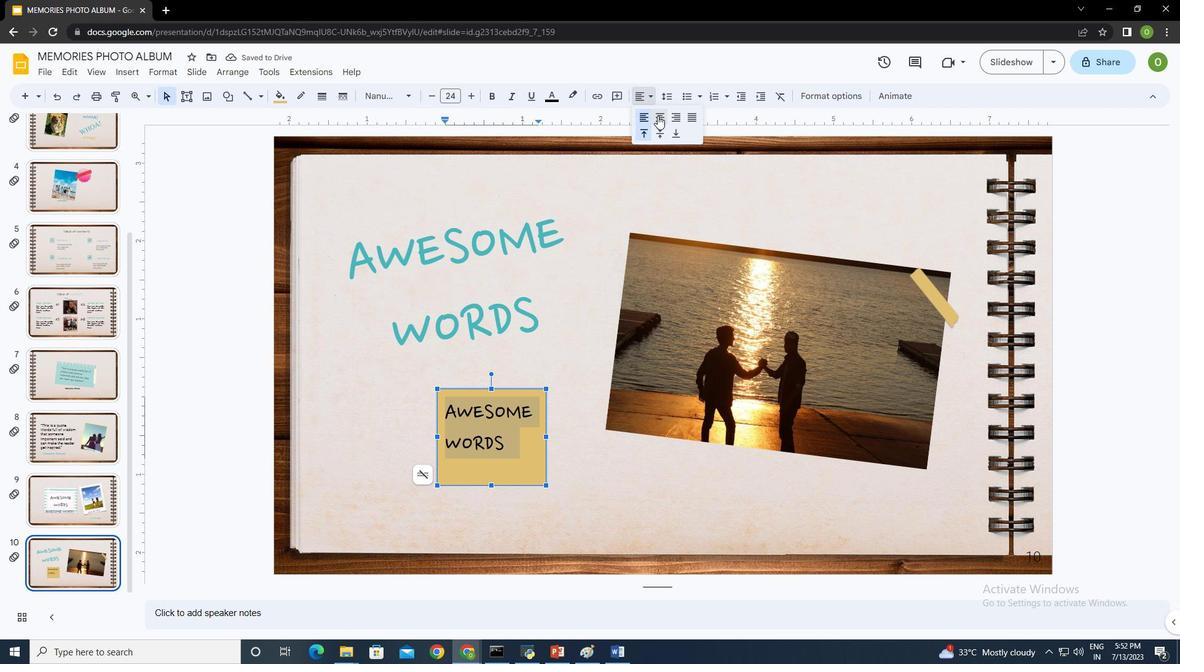 
Action: Mouse moved to (471, 95)
Screenshot: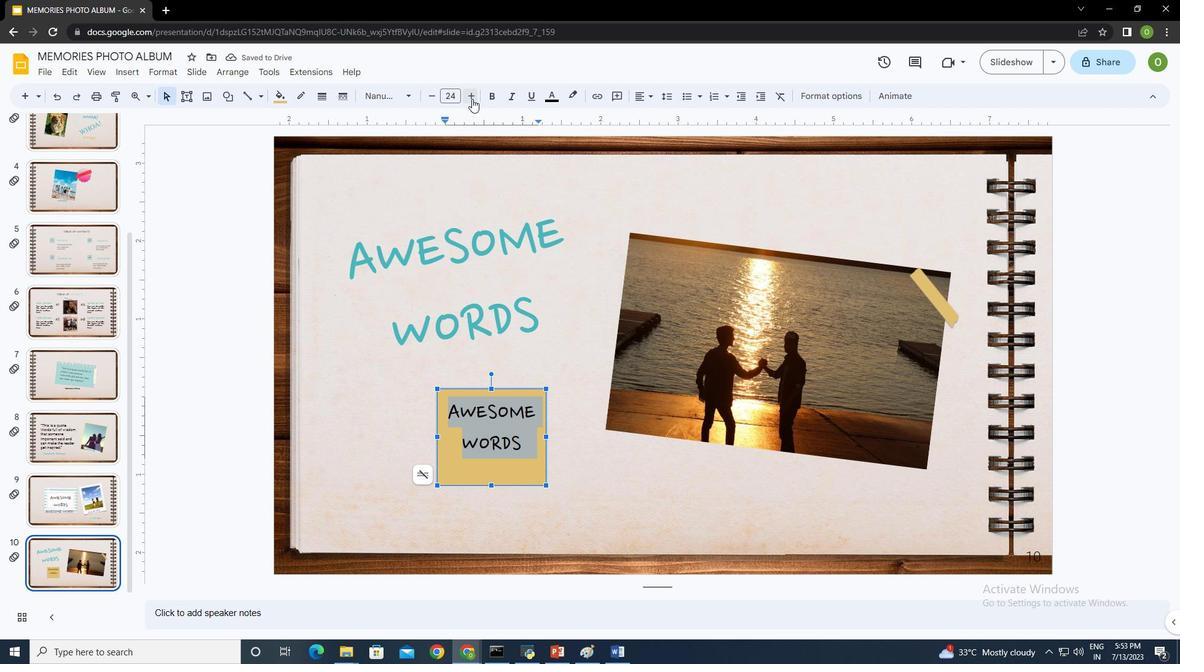 
Action: Mouse pressed left at (471, 95)
Screenshot: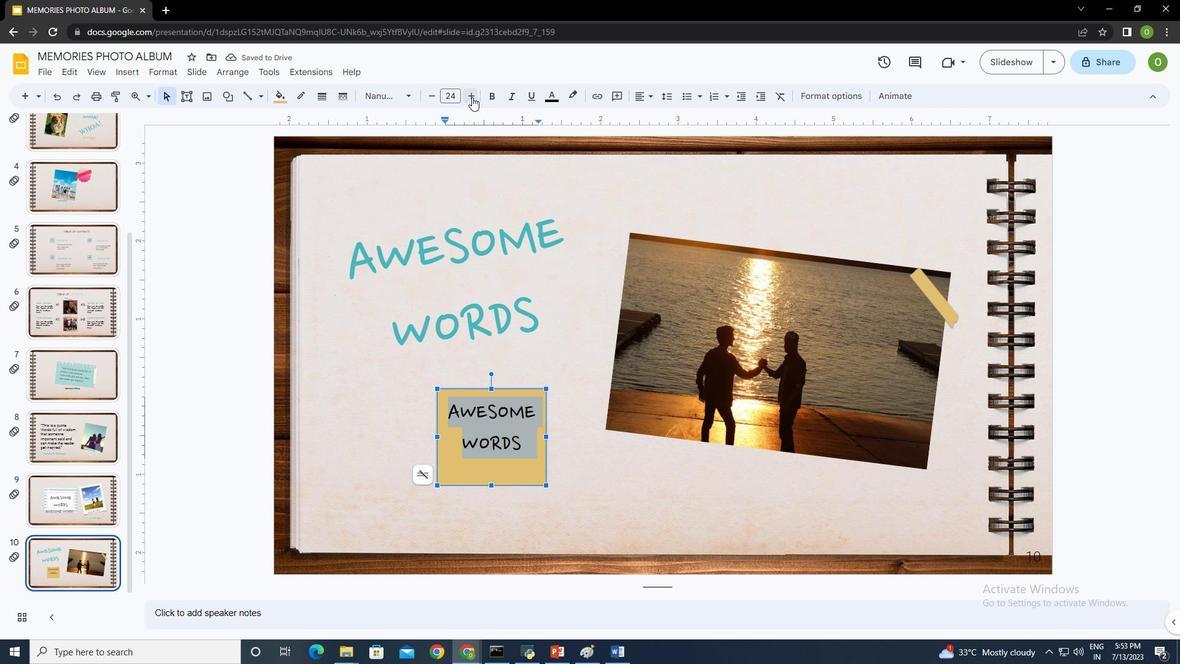
Action: Mouse pressed left at (471, 95)
Screenshot: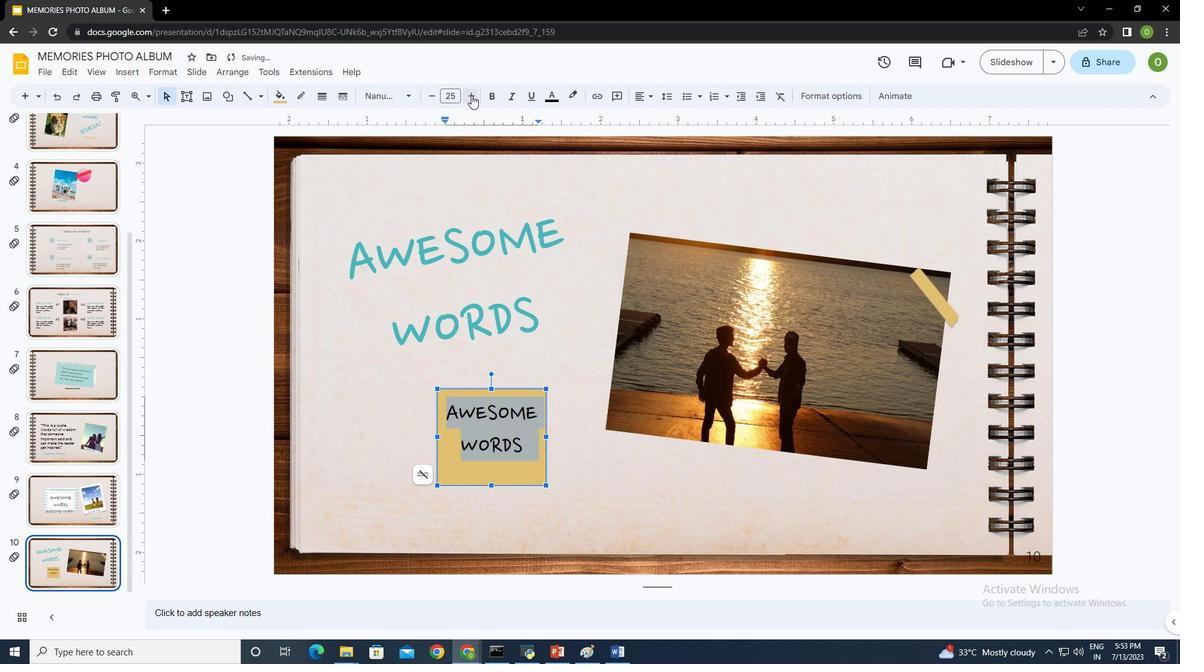
Action: Mouse pressed left at (471, 95)
Screenshot: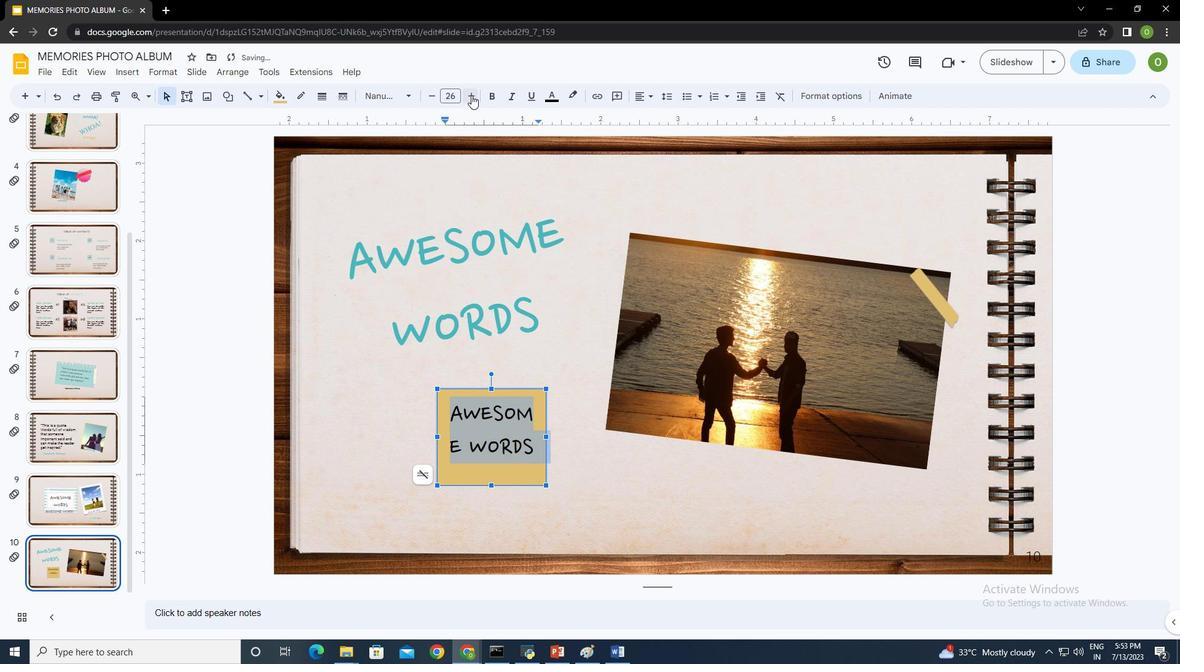 
Action: Mouse moved to (439, 437)
Screenshot: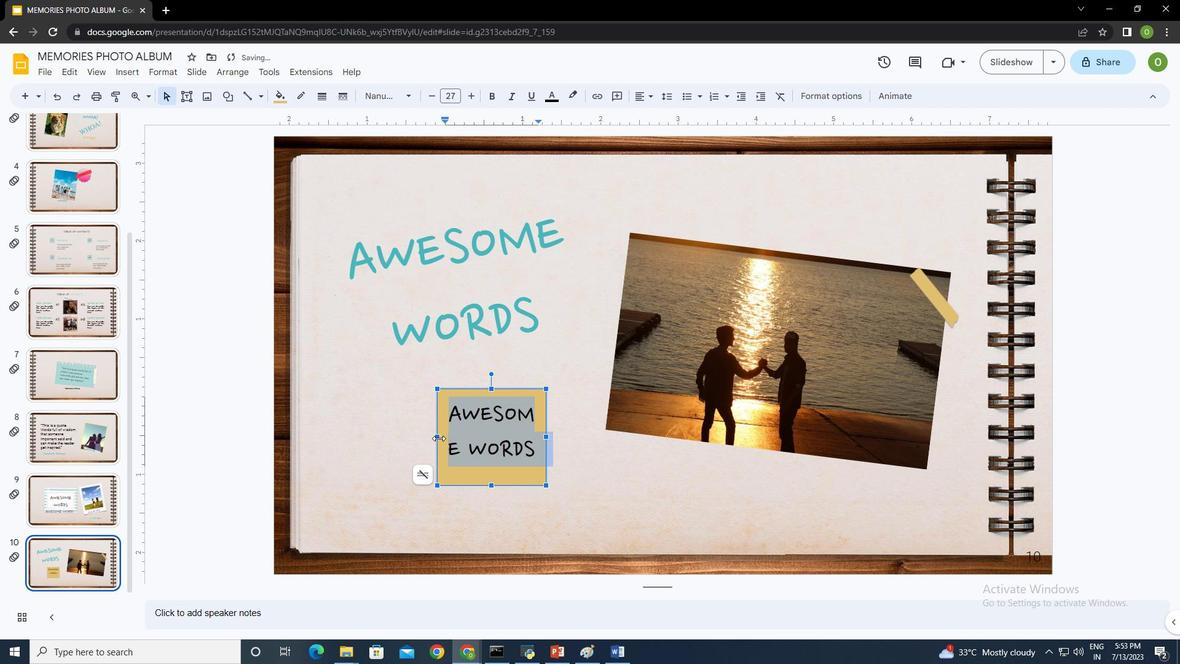 
Action: Mouse pressed left at (439, 437)
Screenshot: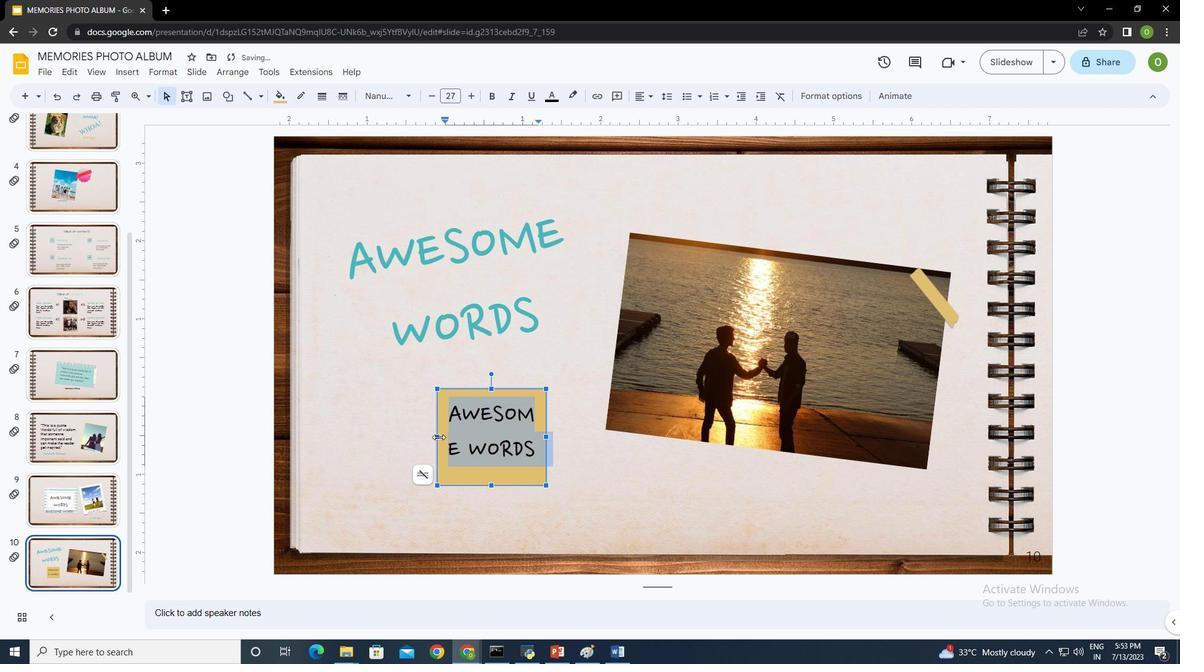 
Action: Mouse moved to (530, 458)
Screenshot: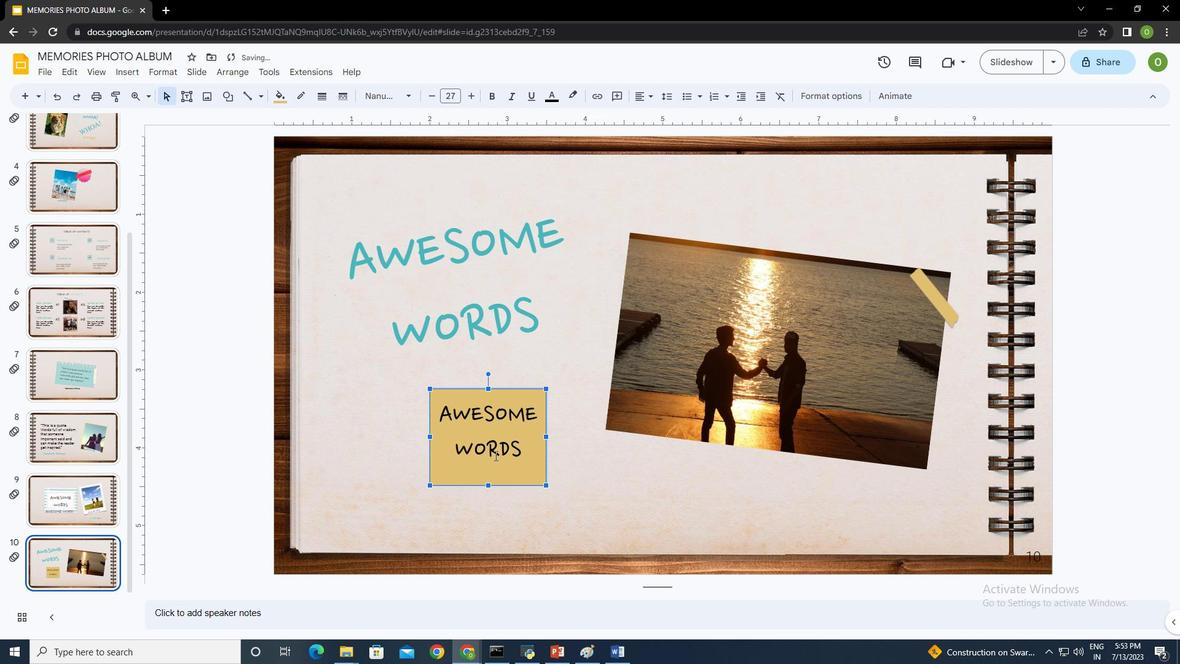 
Action: Mouse pressed left at (530, 458)
Screenshot: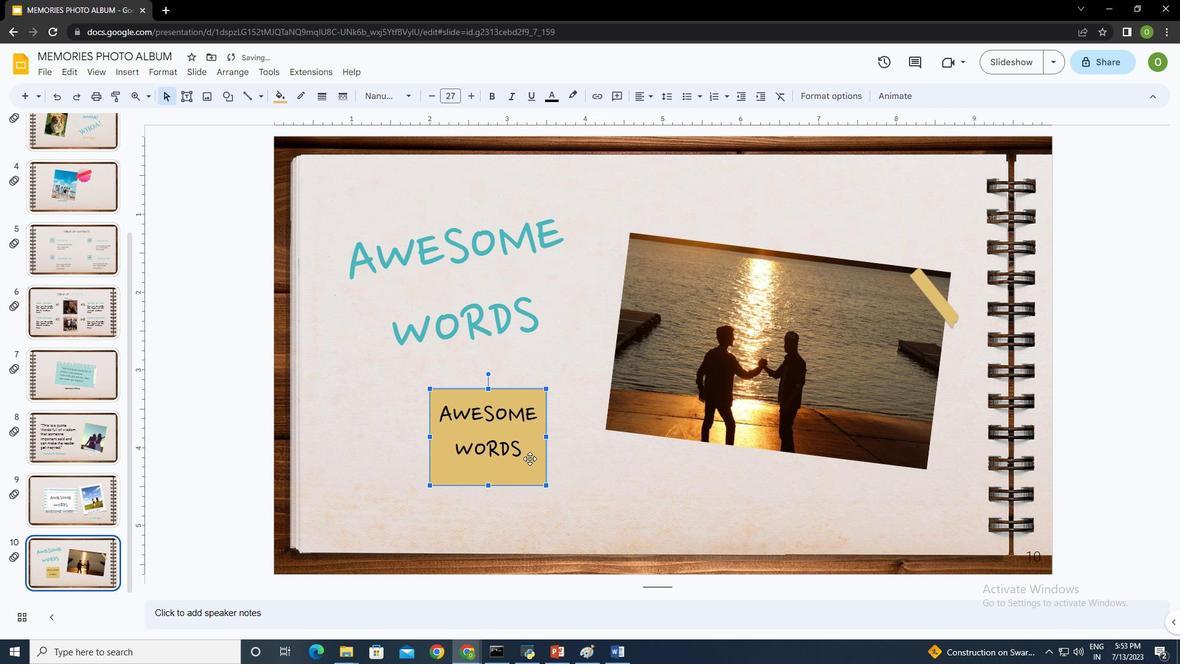 
Action: Mouse moved to (487, 374)
Screenshot: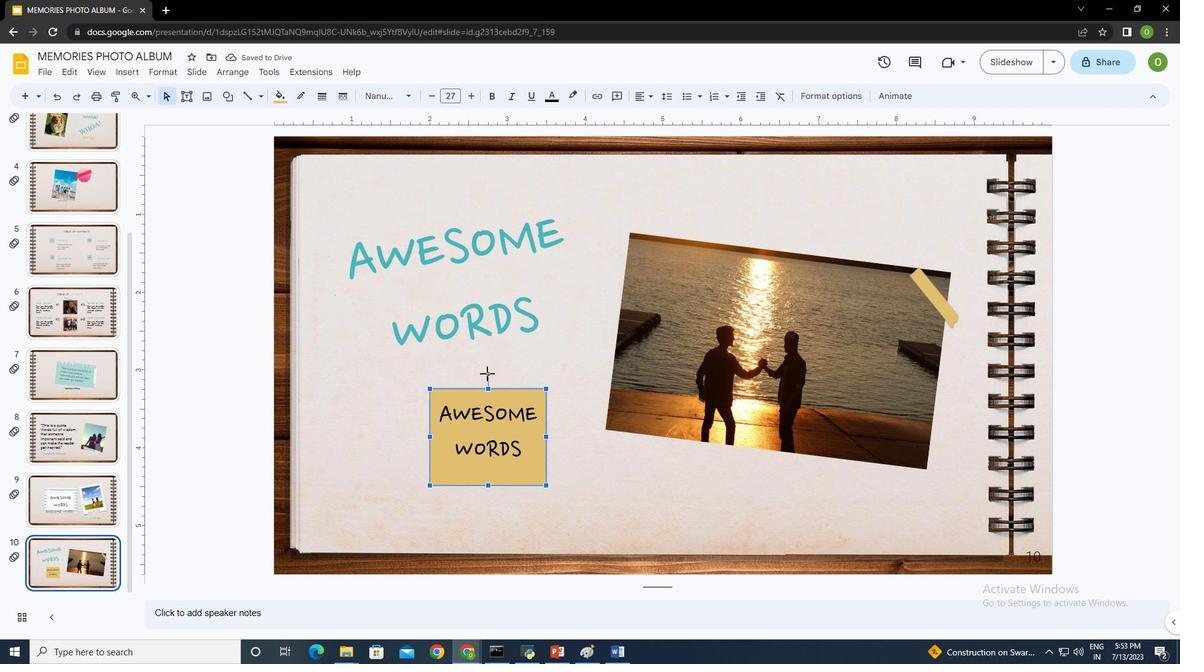 
Action: Mouse pressed left at (487, 374)
Screenshot: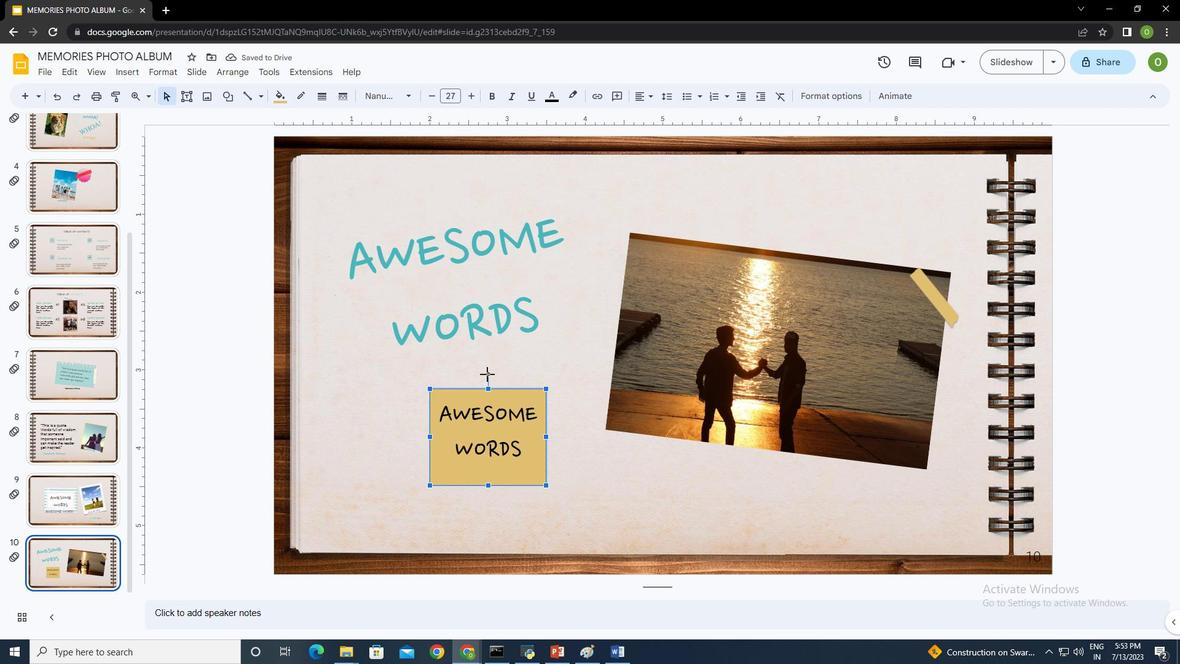 
Action: Mouse moved to (550, 364)
Screenshot: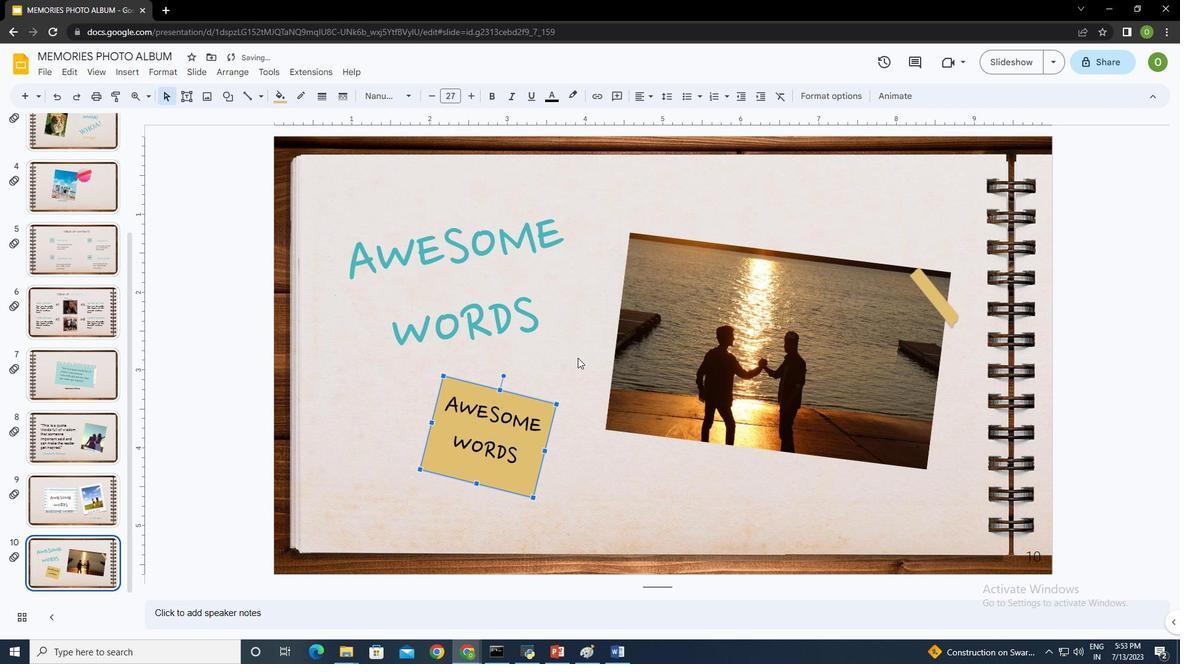
Action: Mouse pressed left at (550, 364)
Screenshot: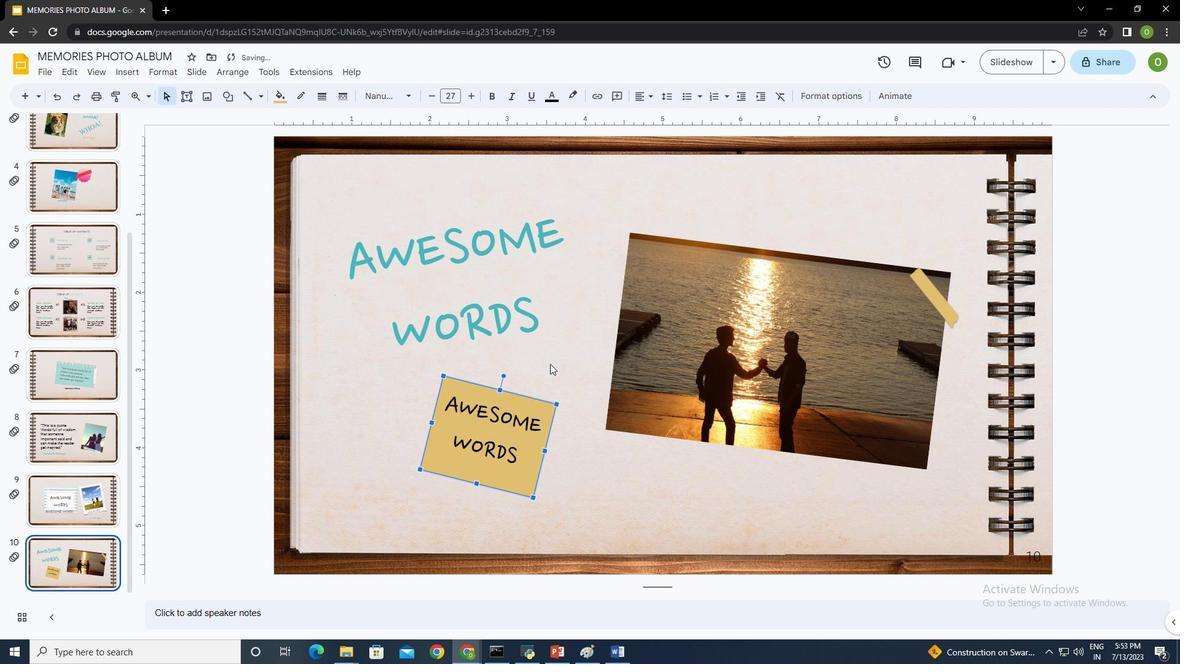 
Action: Mouse moved to (586, 481)
Screenshot: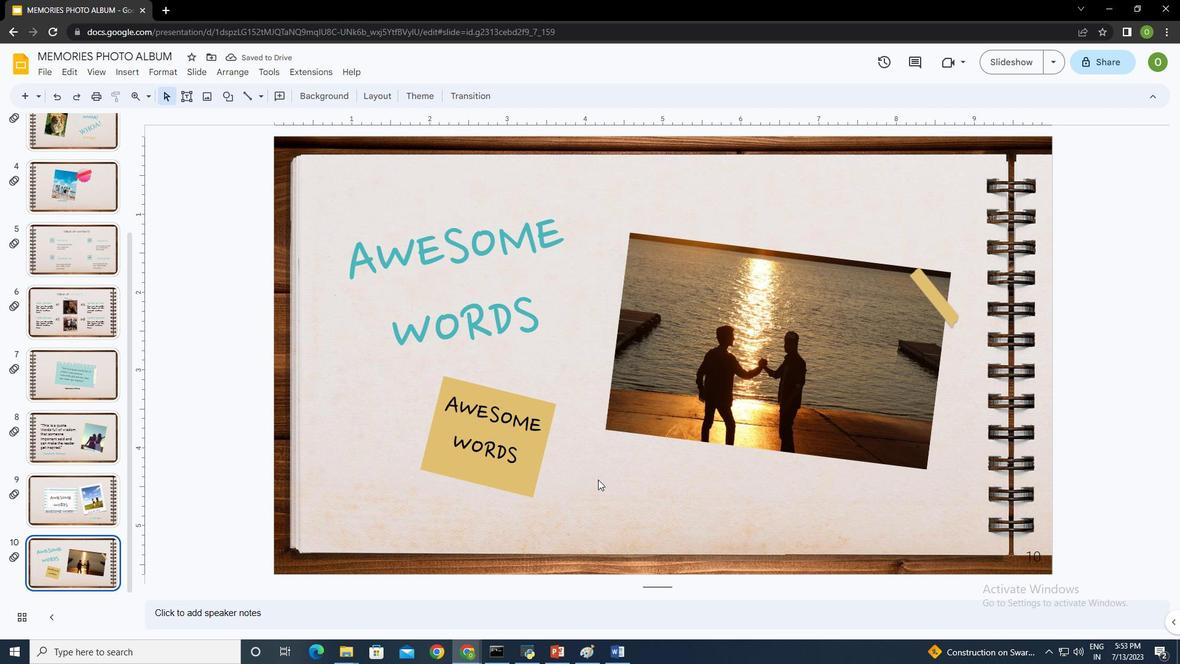 
Action: Mouse pressed left at (586, 481)
Screenshot: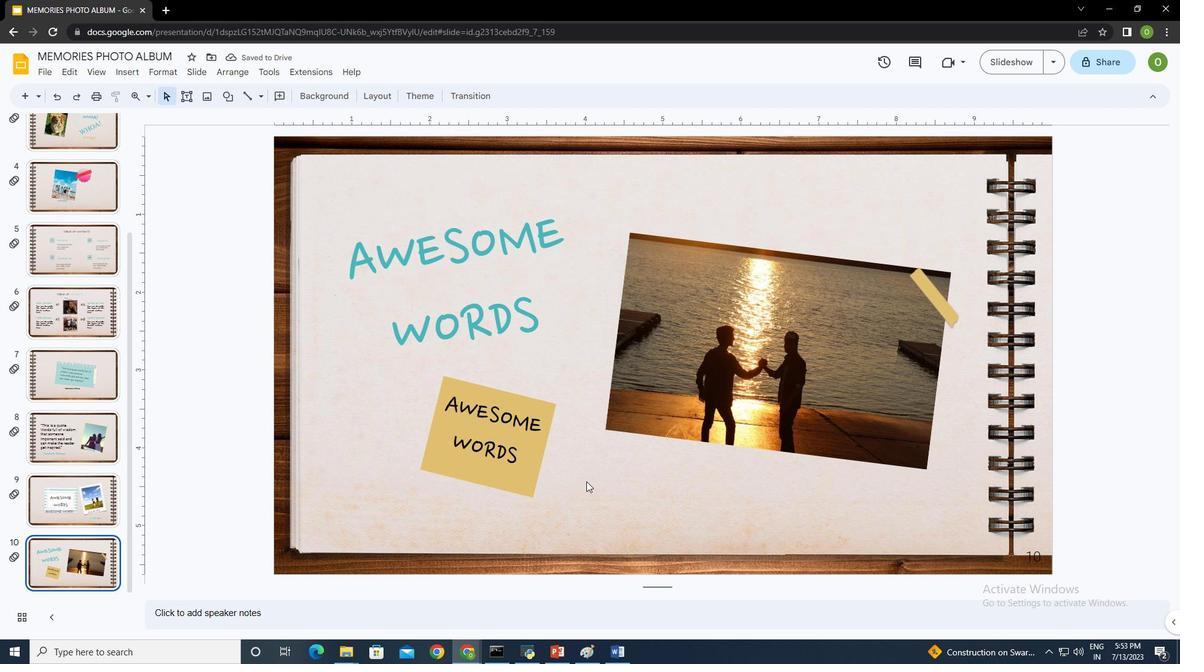 
Action: Mouse moved to (735, 201)
Screenshot: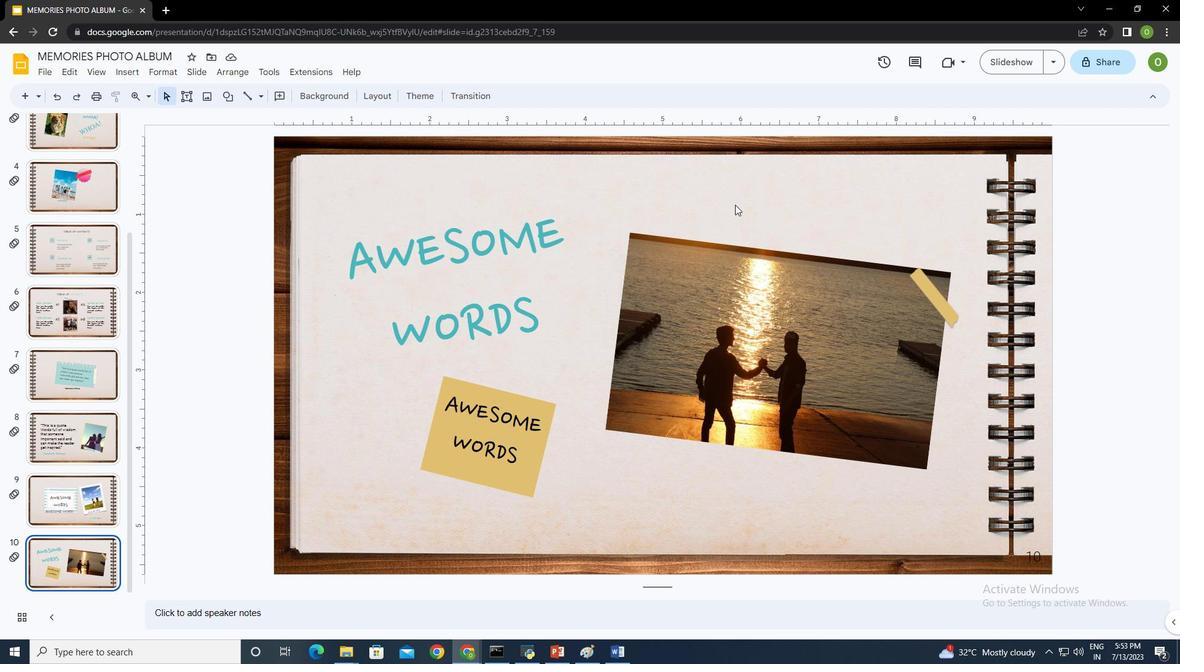 
Action: Mouse pressed left at (735, 201)
Screenshot: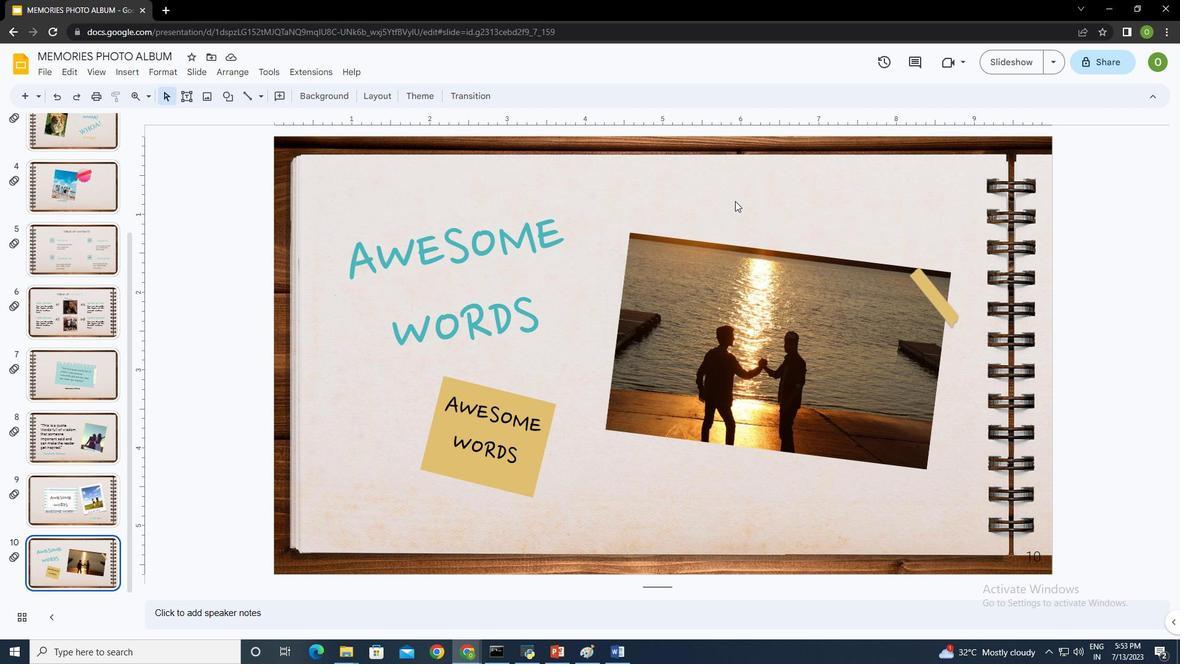 
Action: Mouse moved to (795, 322)
Screenshot: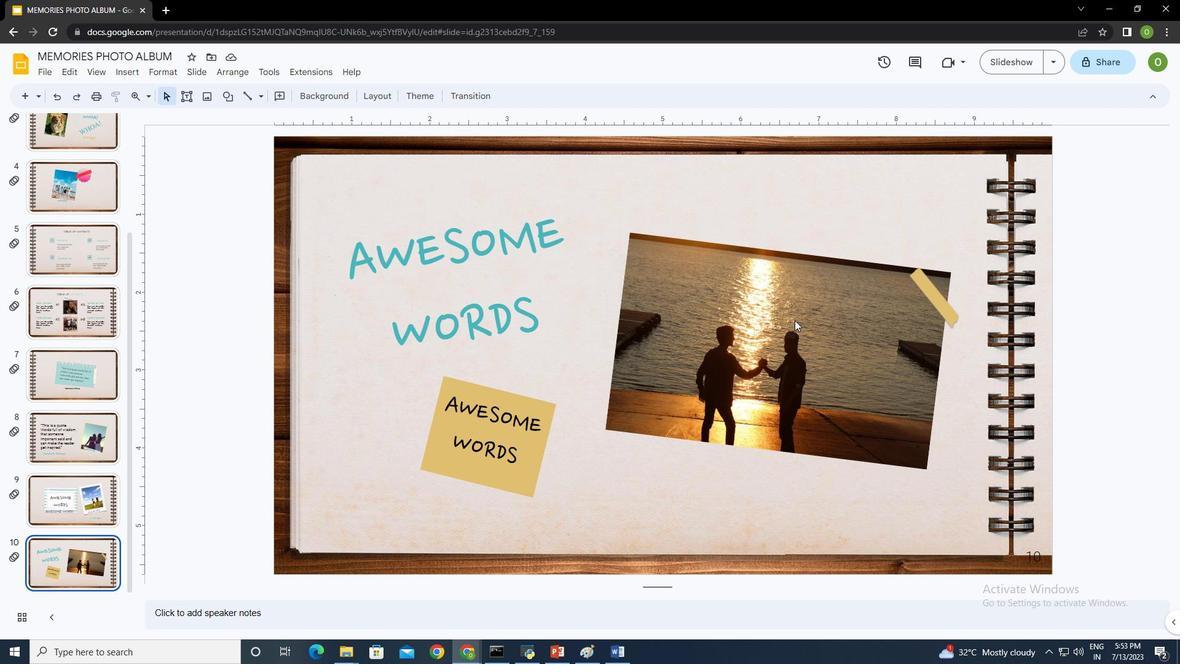 
Action: Mouse pressed left at (795, 322)
Screenshot: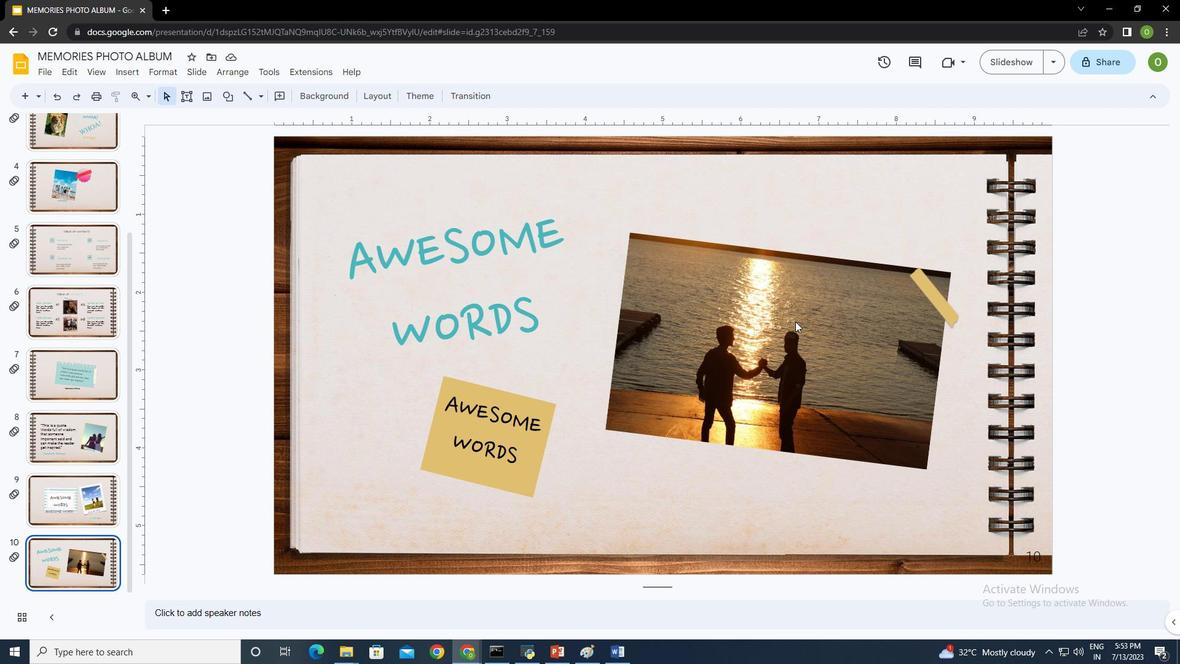 
Action: Mouse moved to (595, 93)
Screenshot: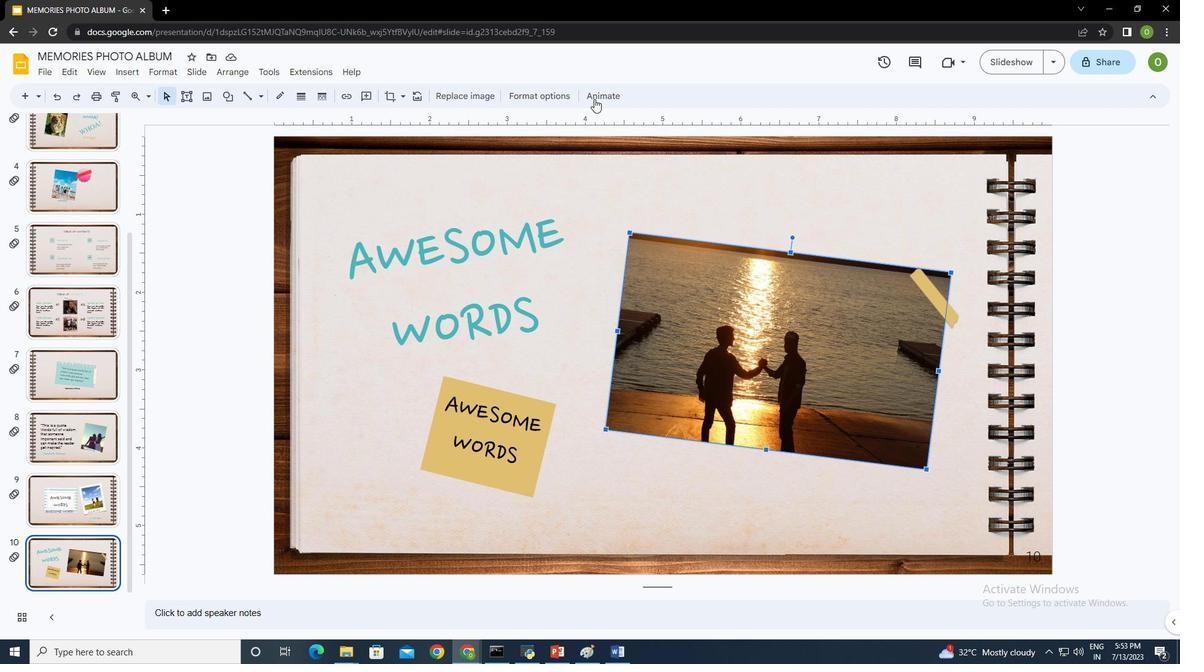 
Action: Mouse pressed left at (595, 93)
Screenshot: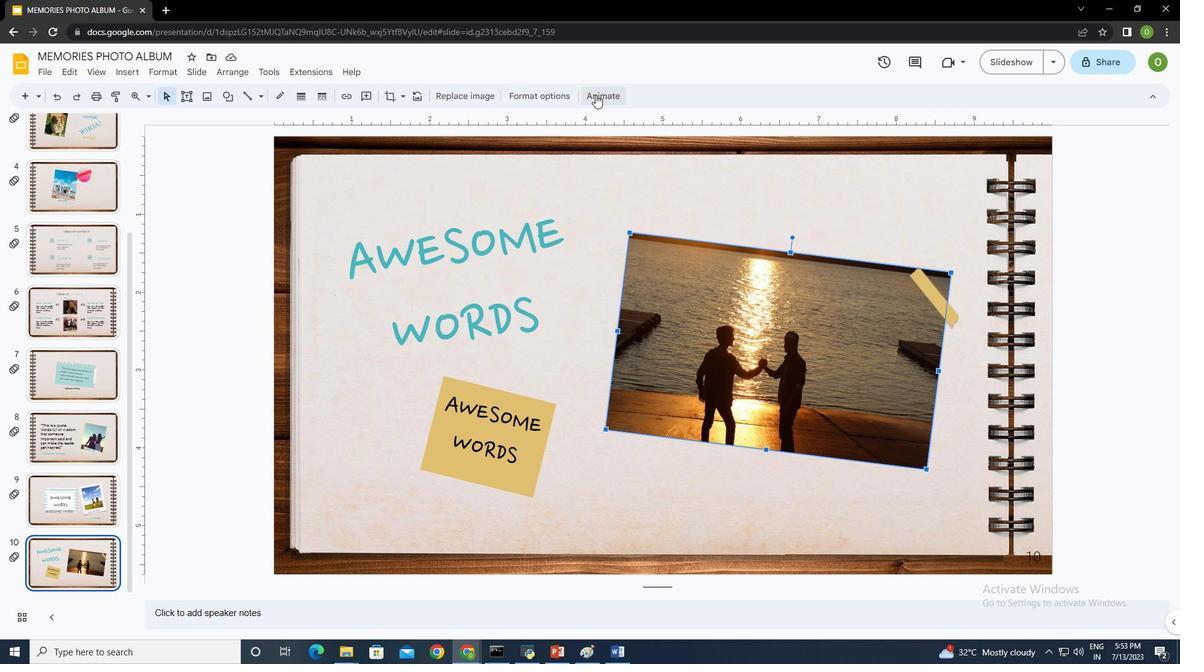 
Action: Mouse moved to (1046, 244)
Screenshot: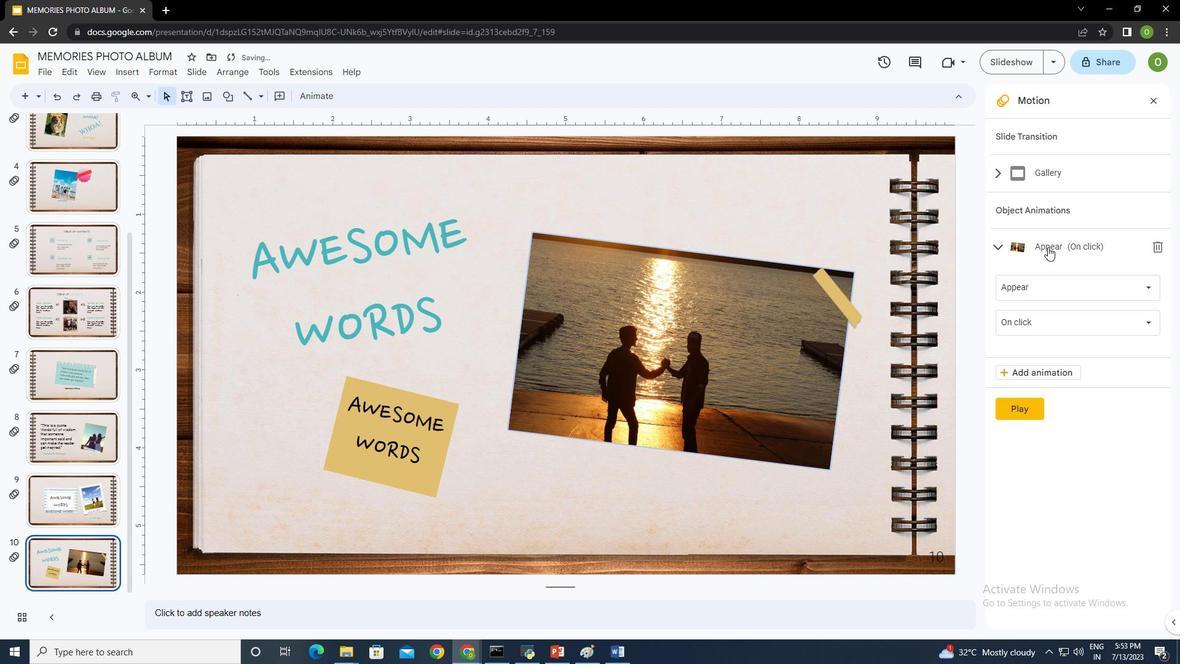 
Action: Mouse pressed left at (1046, 244)
Screenshot: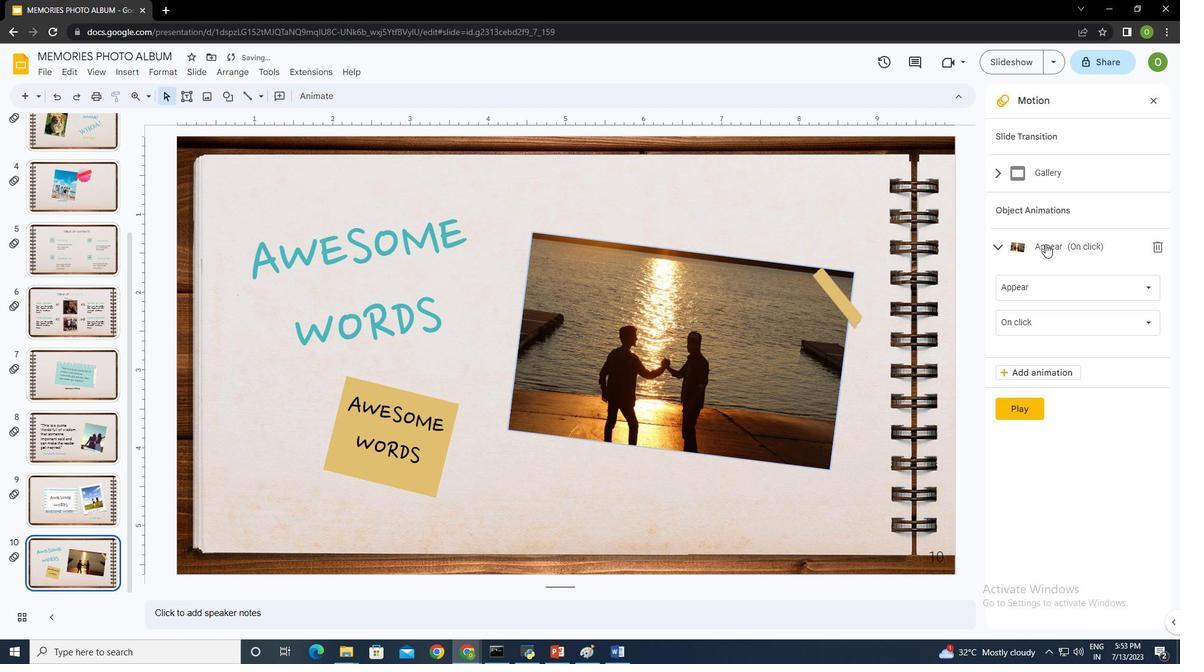 
Action: Mouse pressed left at (1046, 244)
Screenshot: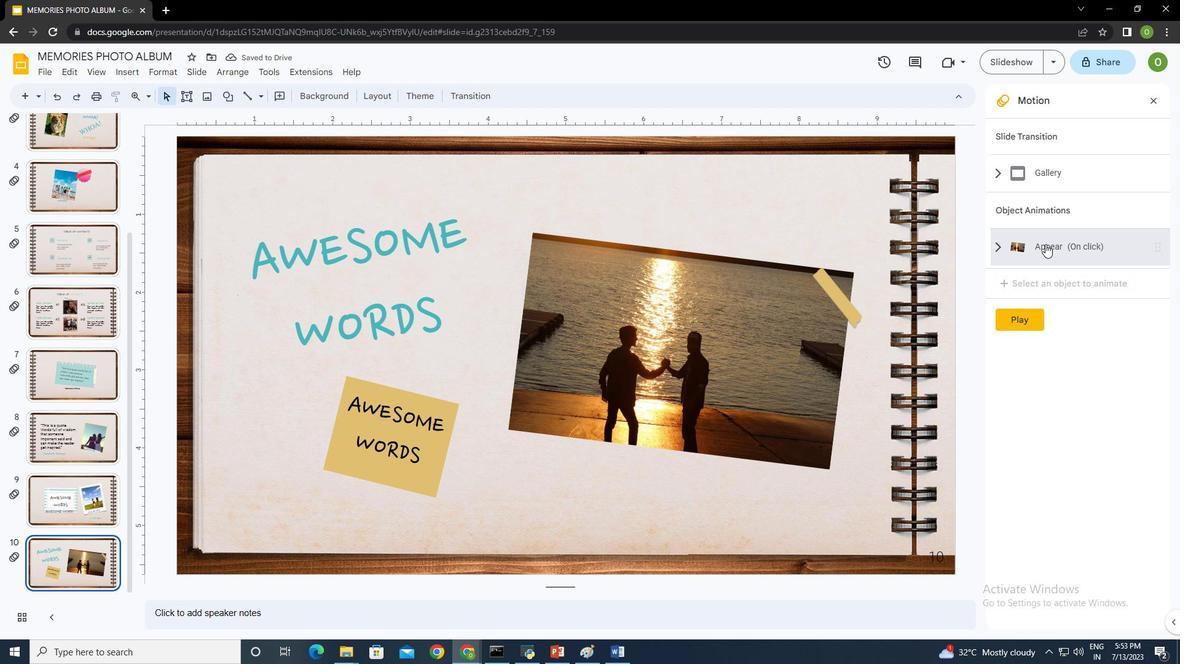 
Action: Mouse moved to (1028, 284)
Screenshot: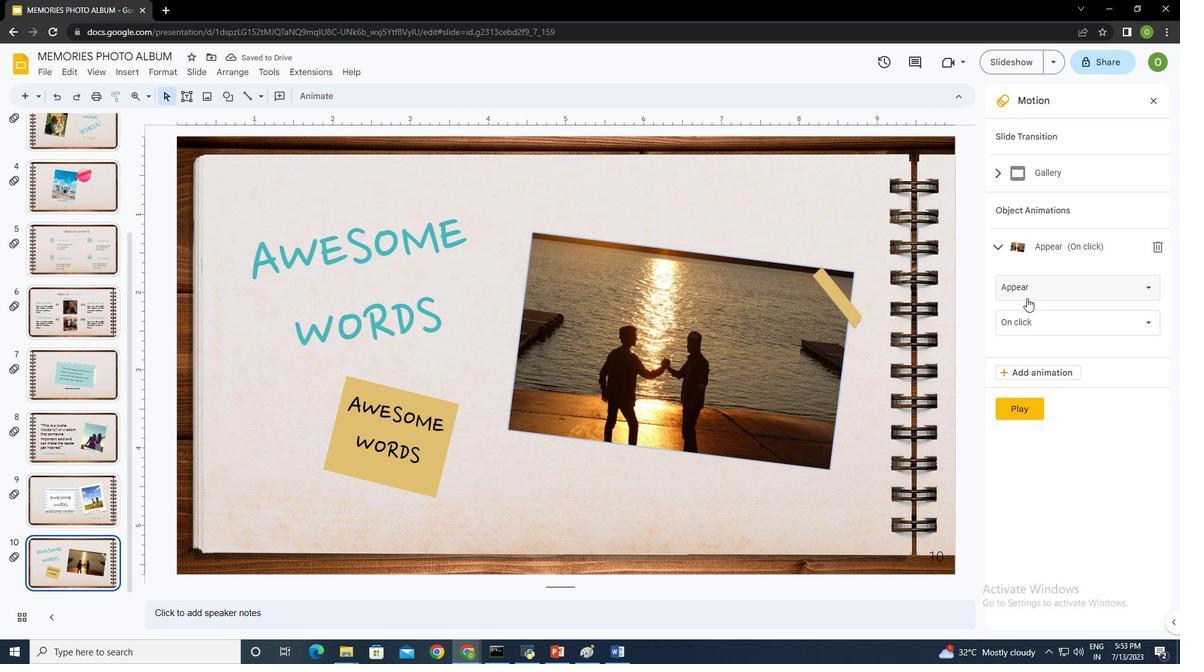 
Action: Mouse pressed left at (1028, 284)
Screenshot: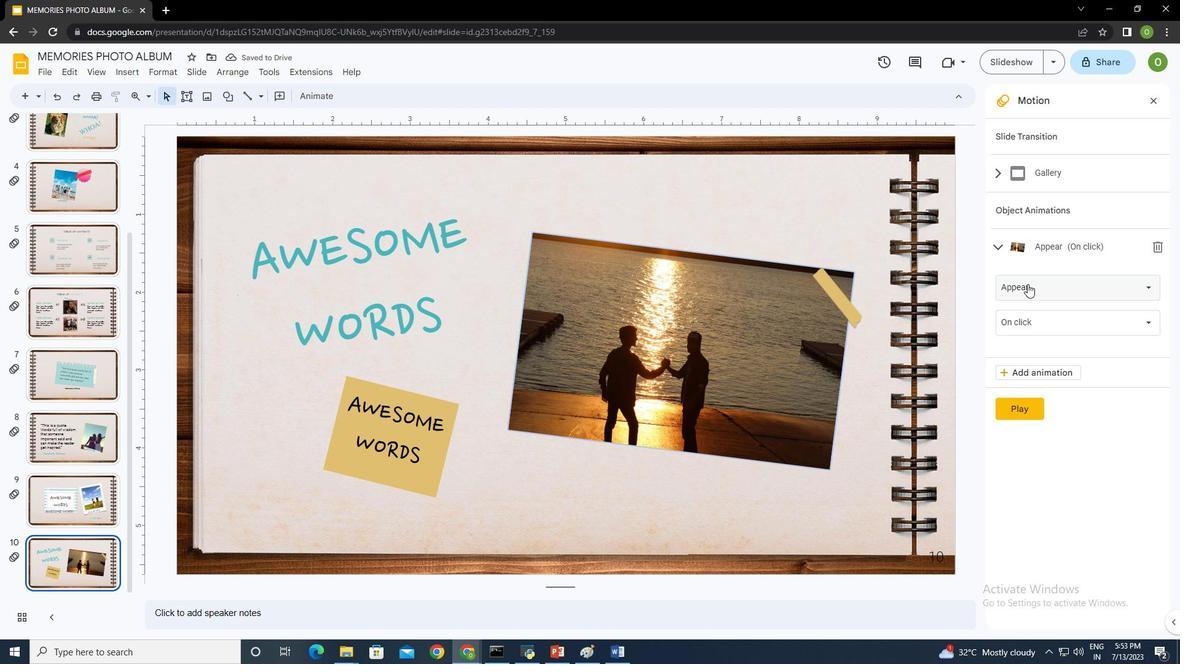 
Action: Mouse moved to (1048, 434)
Screenshot: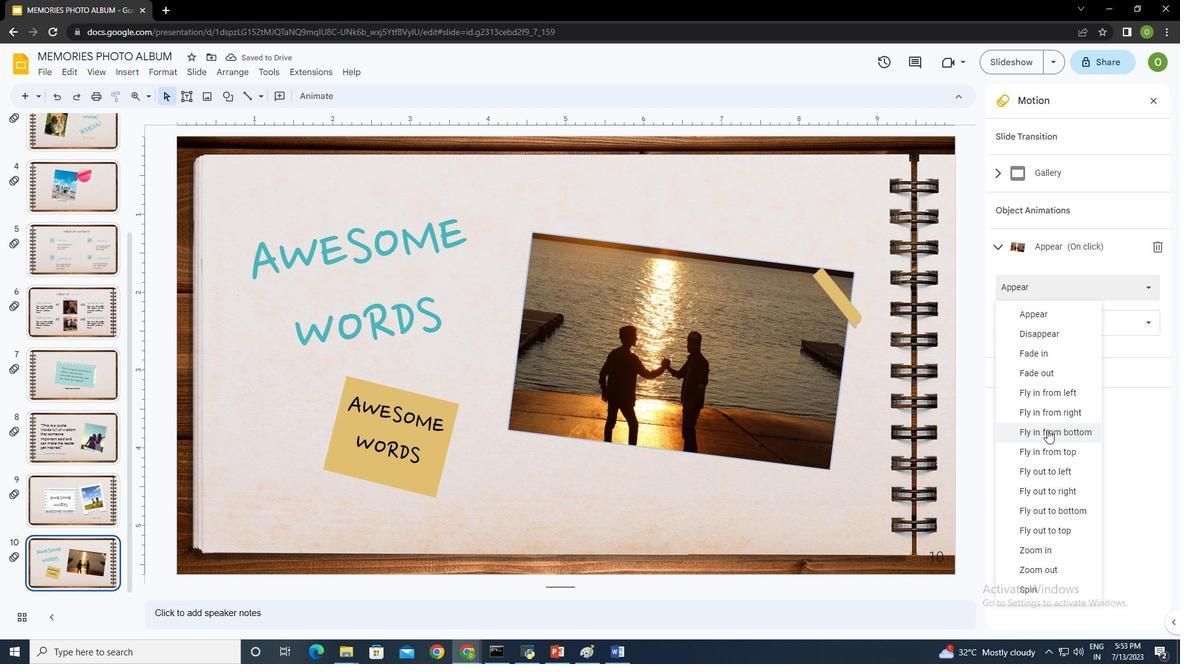 
Action: Mouse scrolled (1048, 433) with delta (0, 0)
Screenshot: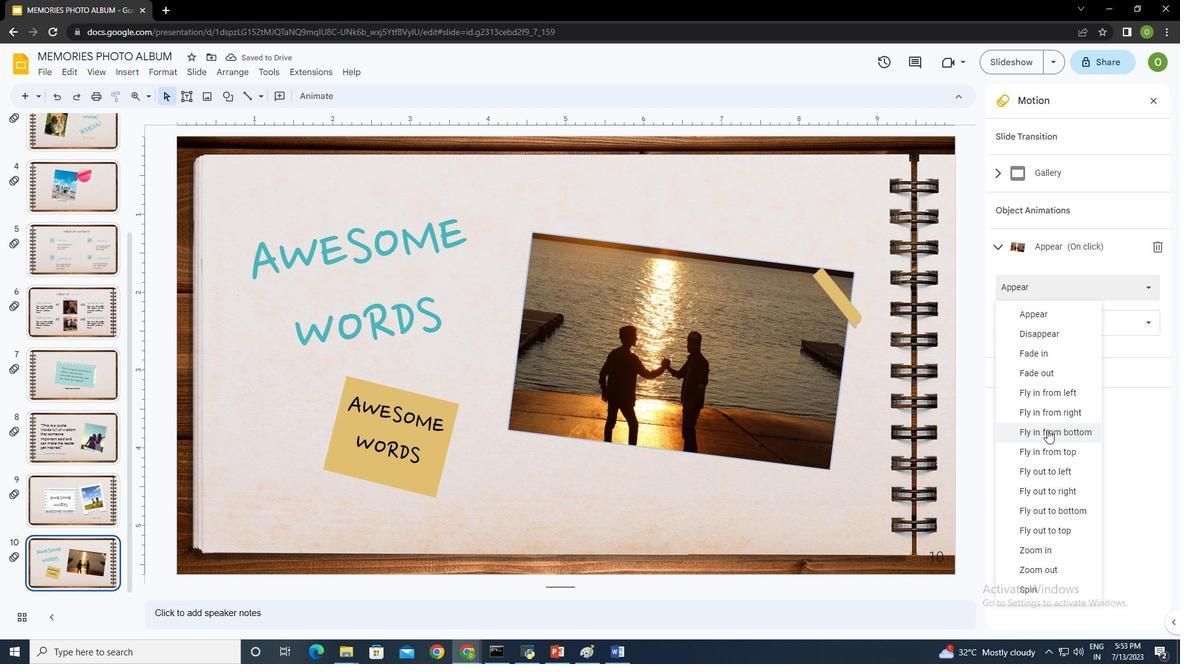 
Action: Mouse moved to (1068, 453)
Screenshot: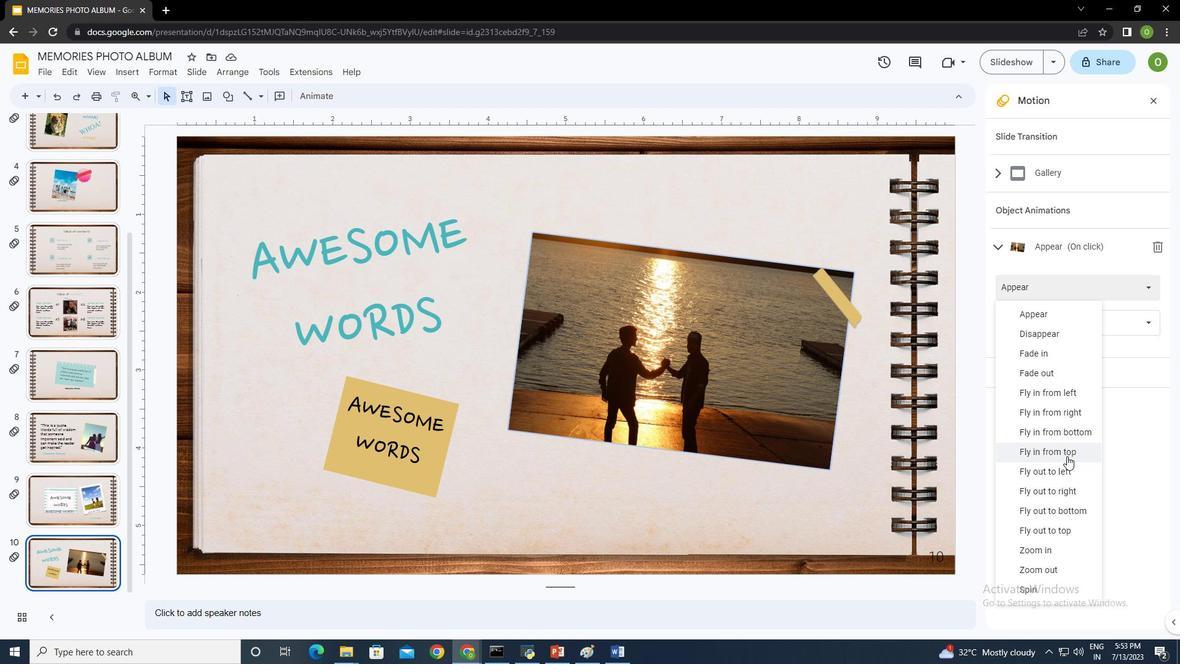 
Action: Mouse pressed left at (1068, 453)
Screenshot: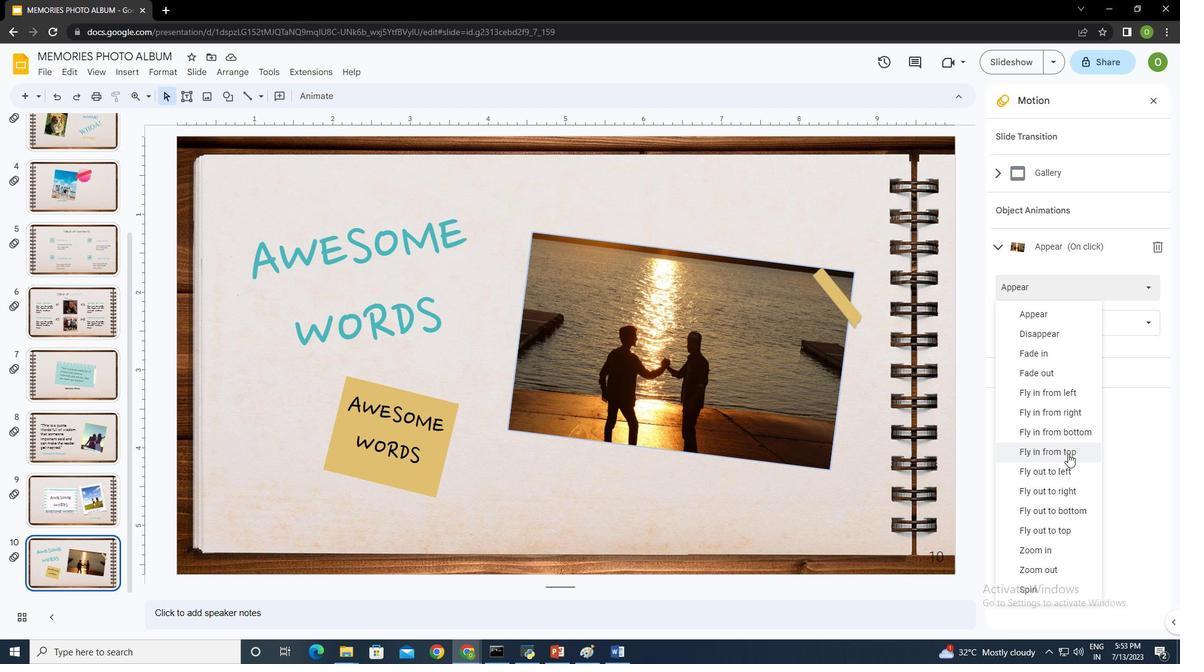 
Action: Mouse moved to (1041, 321)
Screenshot: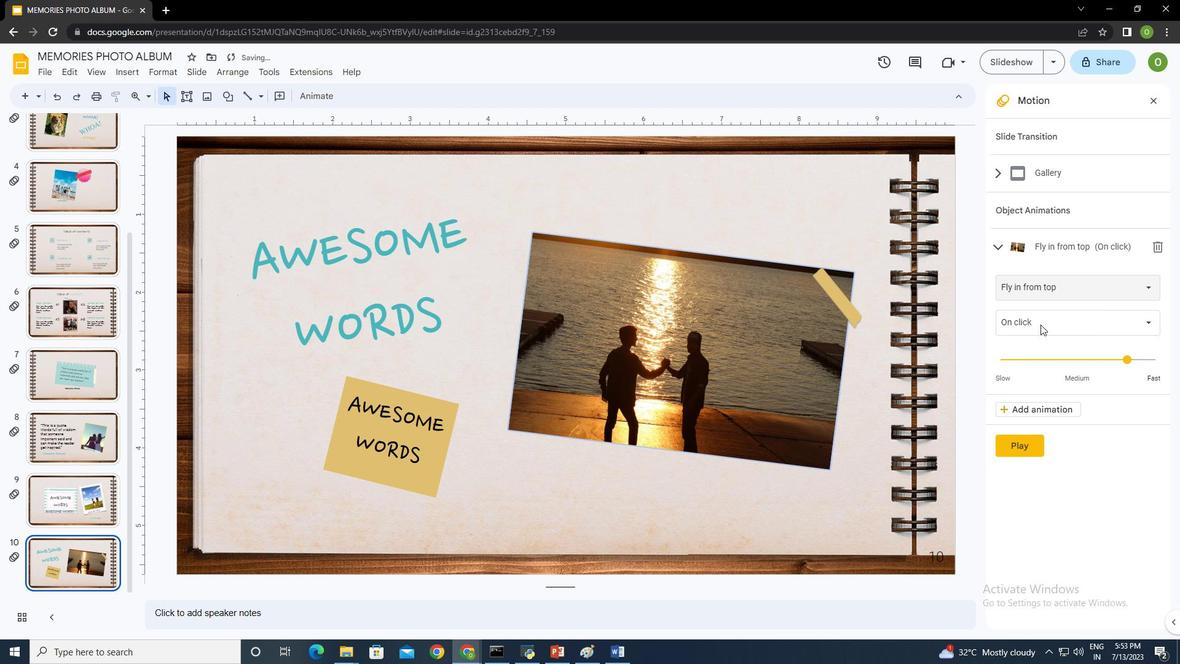 
Action: Mouse pressed left at (1041, 321)
Screenshot: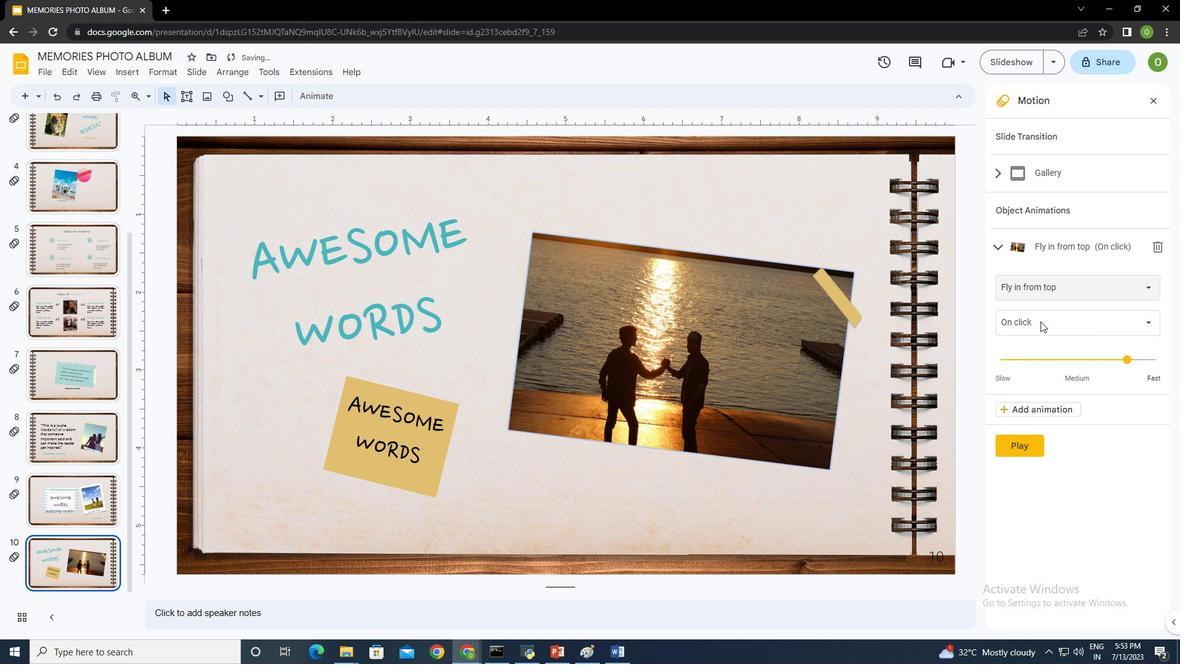 
Action: Mouse moved to (1051, 371)
Screenshot: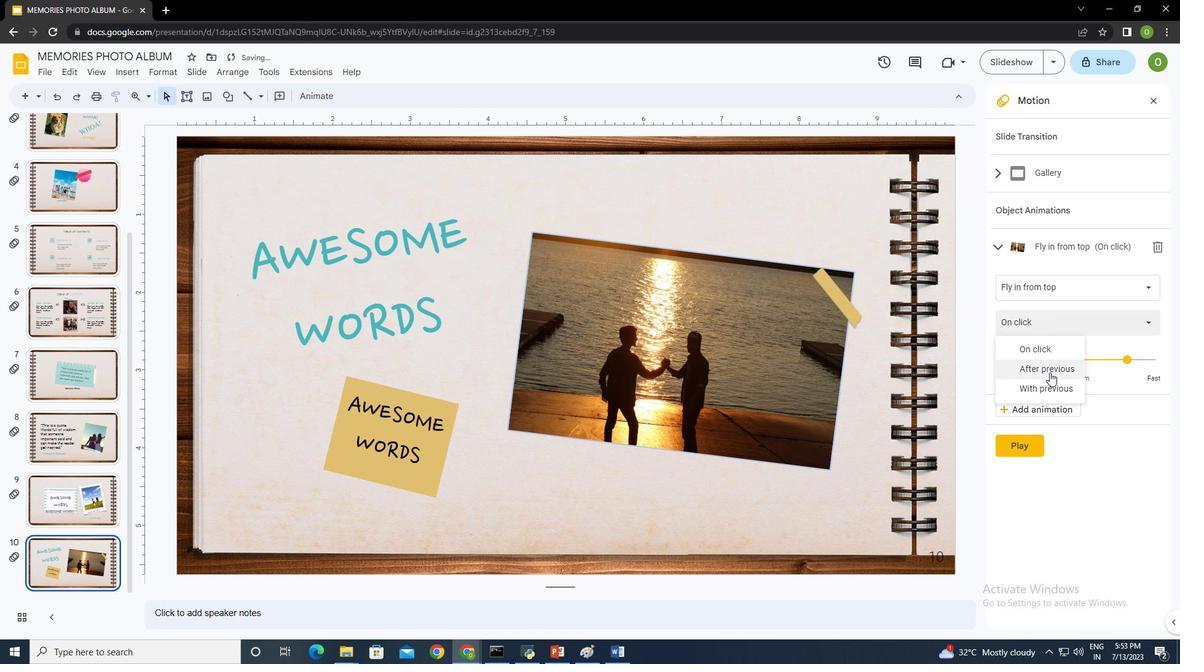 
Action: Mouse pressed left at (1051, 371)
Screenshot: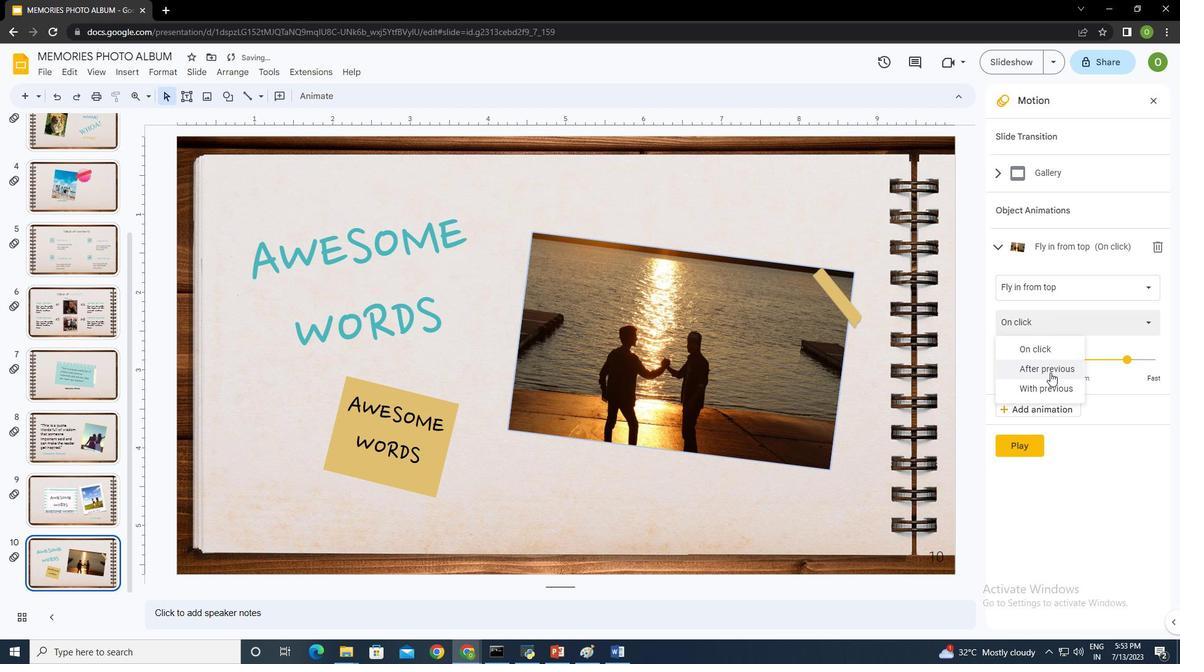 
Action: Mouse moved to (1129, 359)
Screenshot: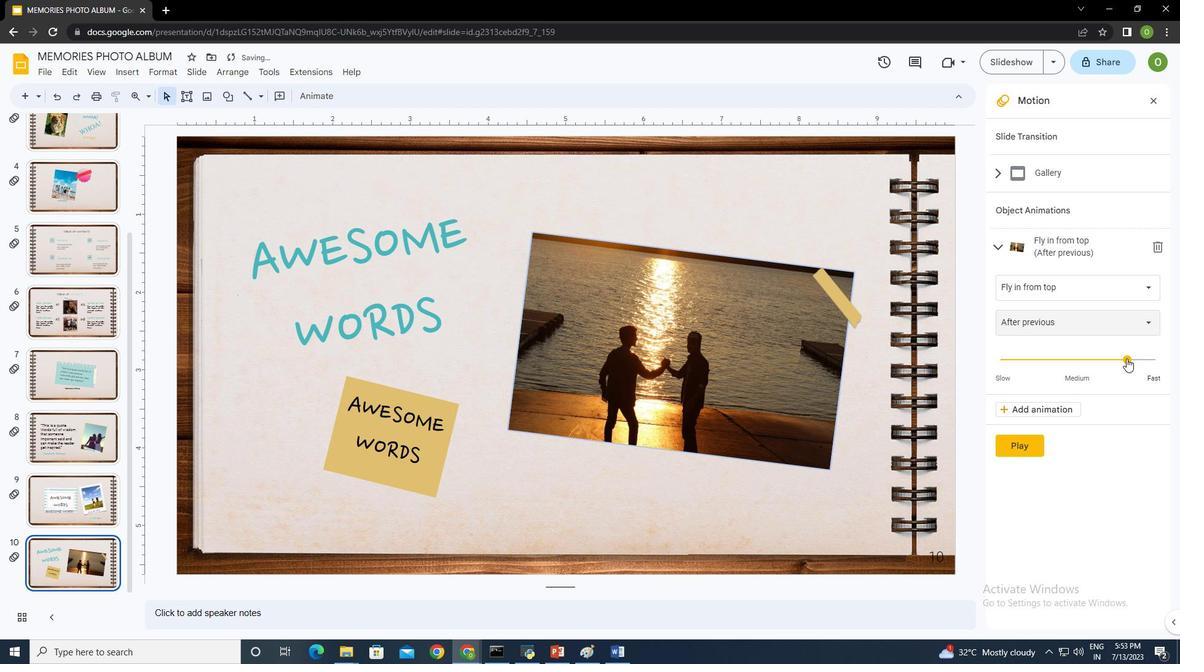 
Action: Mouse pressed left at (1129, 359)
Screenshot: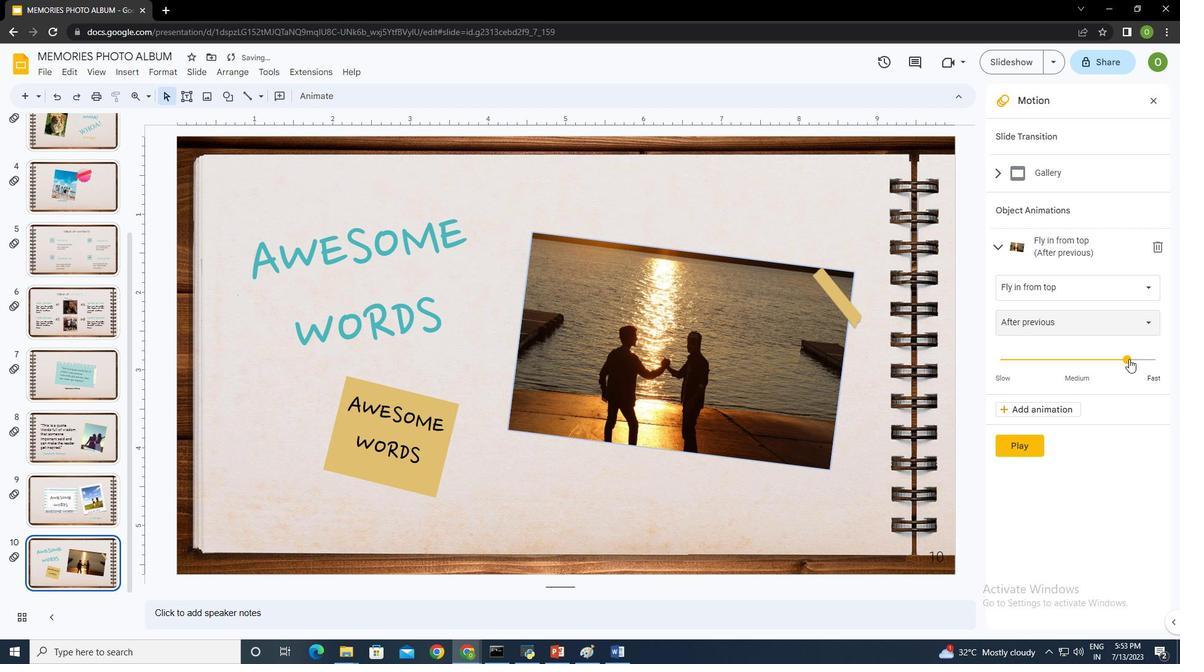 
Action: Mouse moved to (1027, 448)
Screenshot: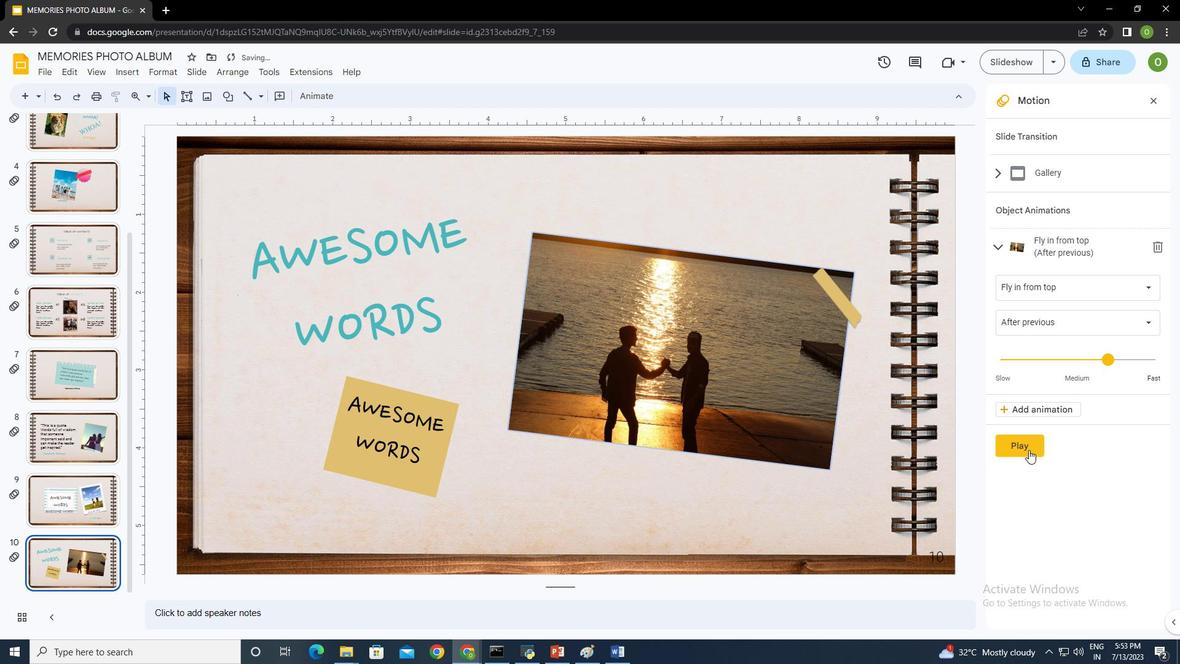 
Action: Mouse pressed left at (1027, 448)
Screenshot: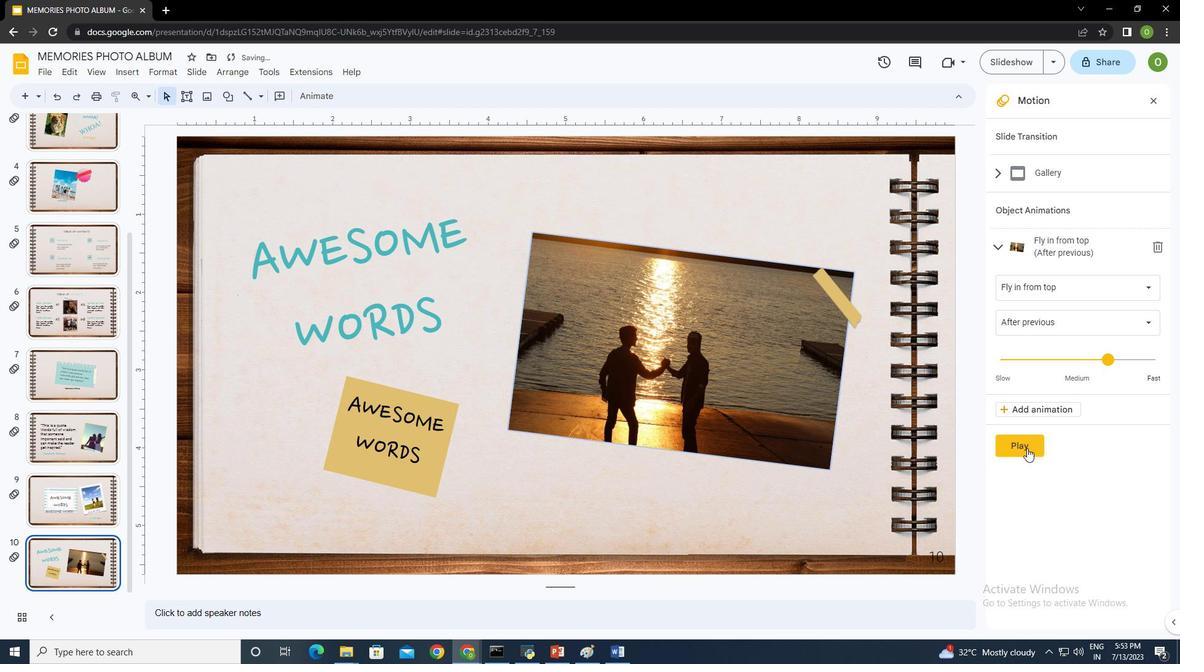 
Action: Mouse moved to (1021, 439)
Screenshot: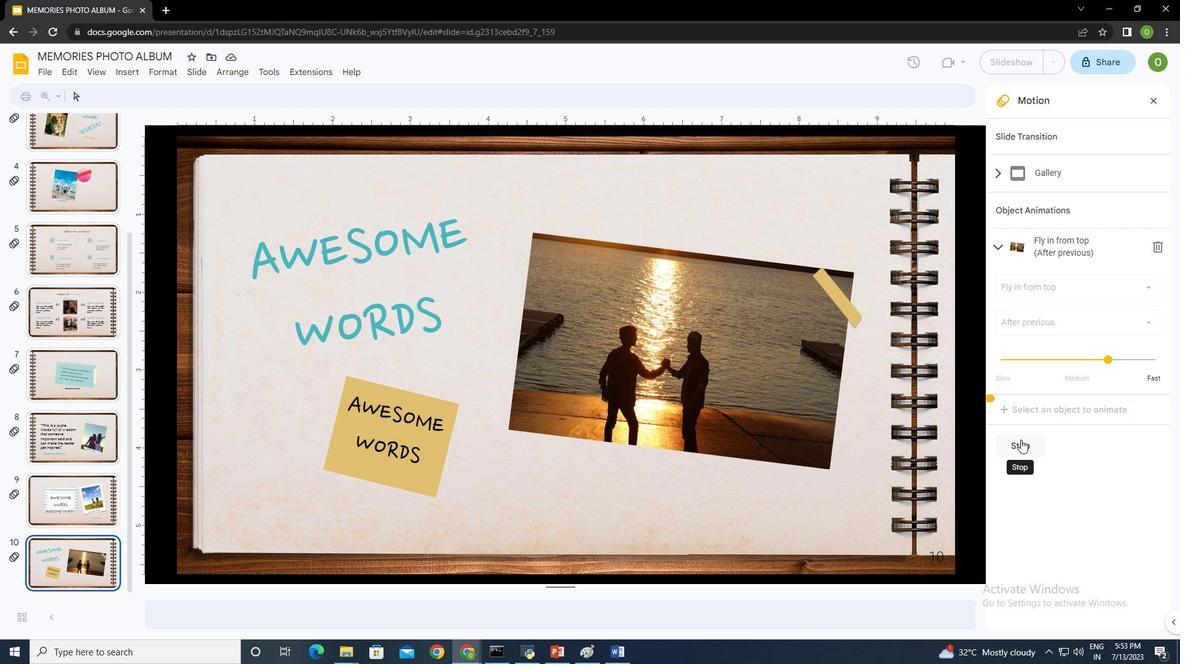 
Action: Mouse pressed left at (1021, 439)
Screenshot: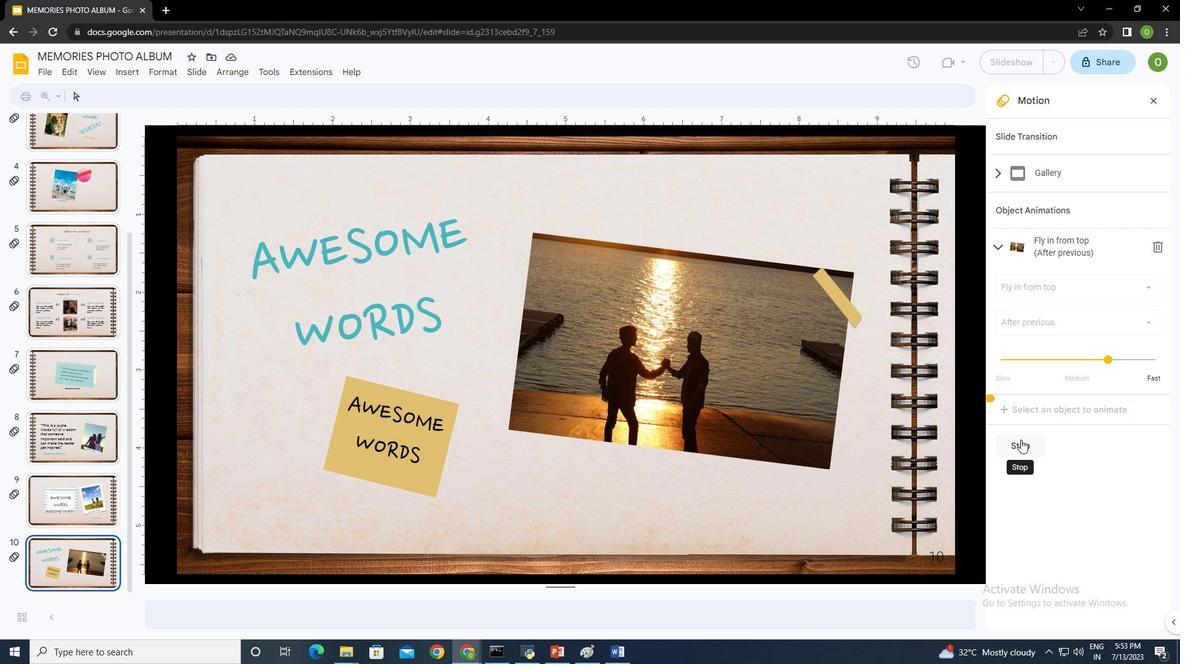 
Action: Mouse moved to (757, 506)
Screenshot: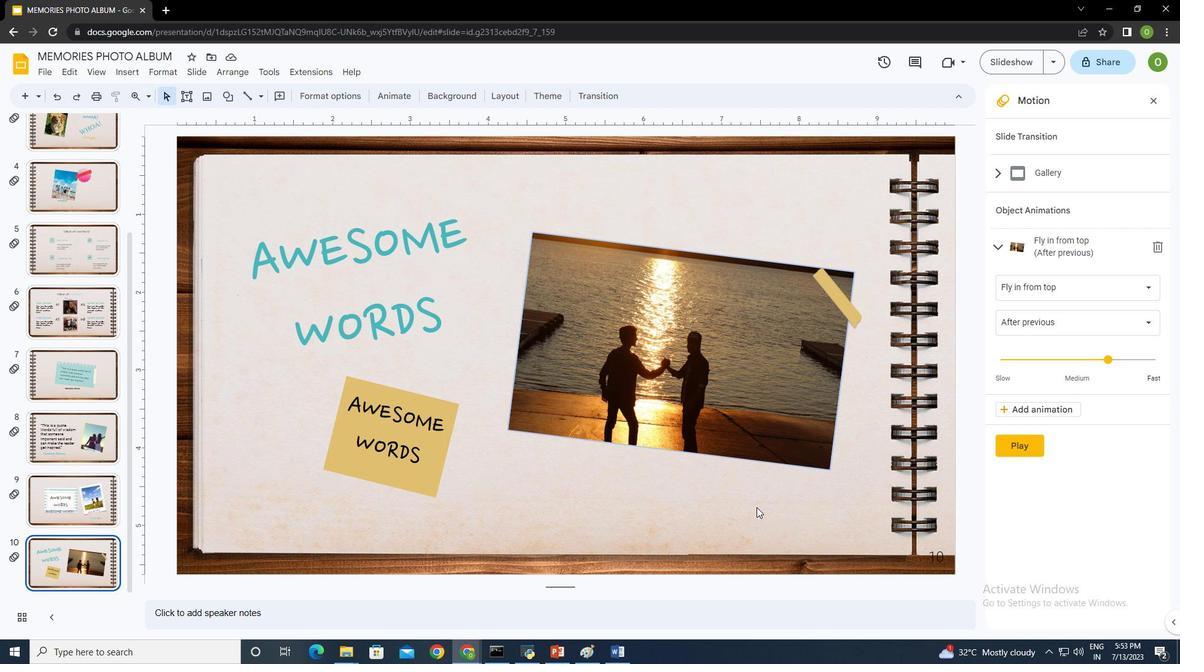 
